 Task: Compose and send an email with a subject, message, and attachment to specified recipients.
Action: Mouse moved to (153, 189)
Screenshot: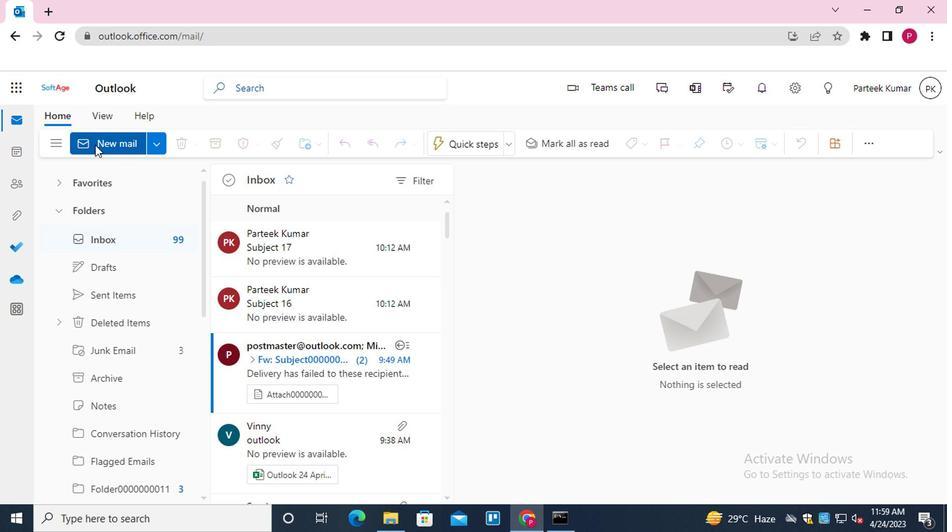 
Action: Mouse pressed left at (153, 189)
Screenshot: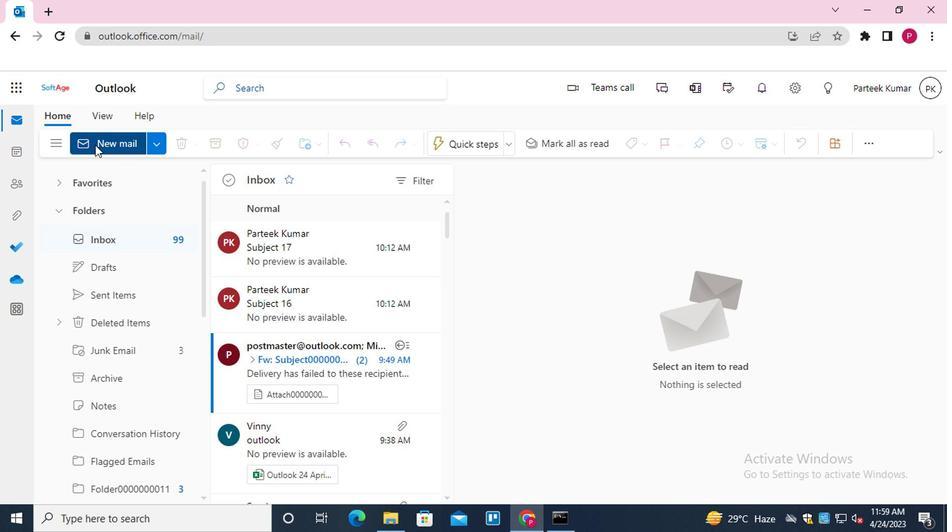 
Action: Mouse moved to (502, 243)
Screenshot: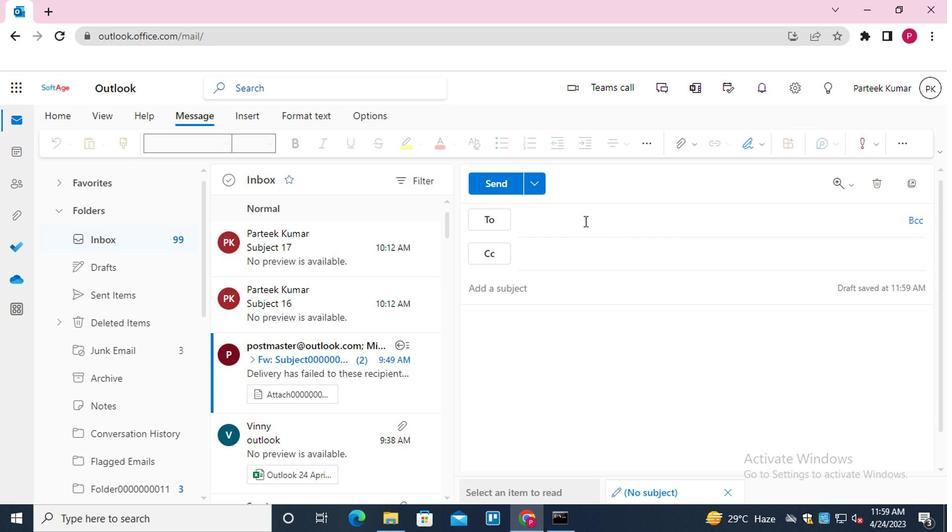
Action: Mouse pressed left at (502, 243)
Screenshot: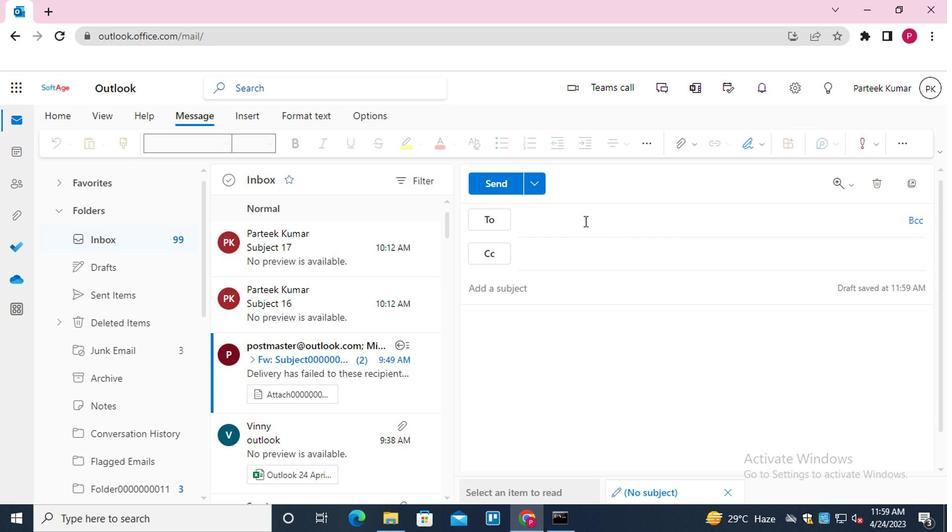 
Action: Mouse moved to (502, 288)
Screenshot: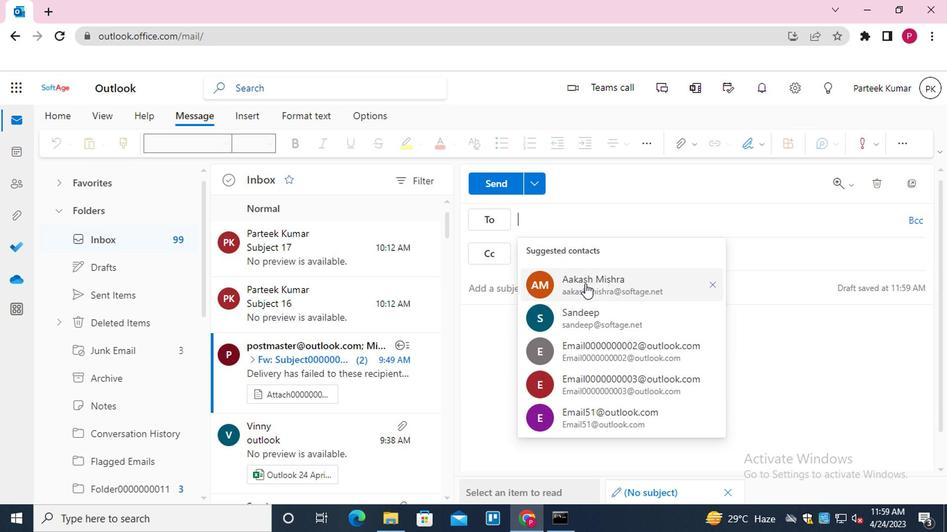 
Action: Mouse pressed left at (502, 288)
Screenshot: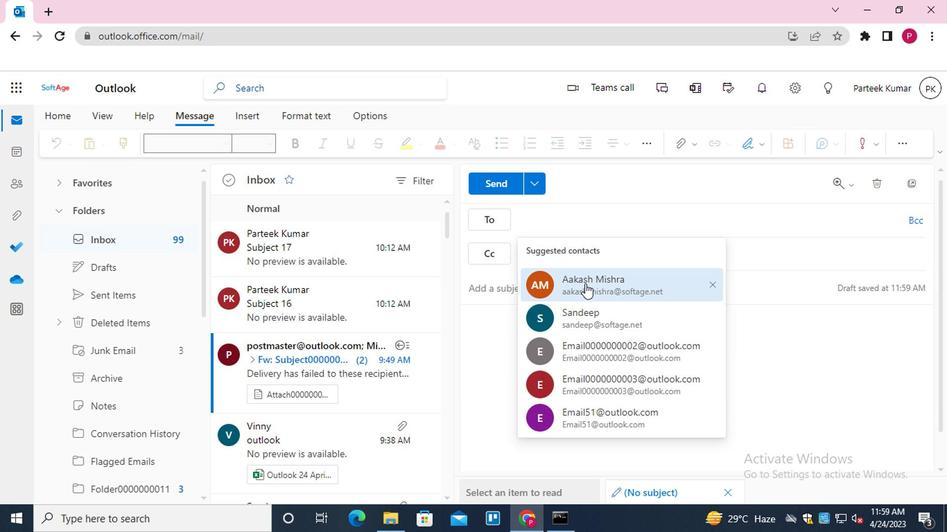 
Action: Mouse moved to (443, 332)
Screenshot: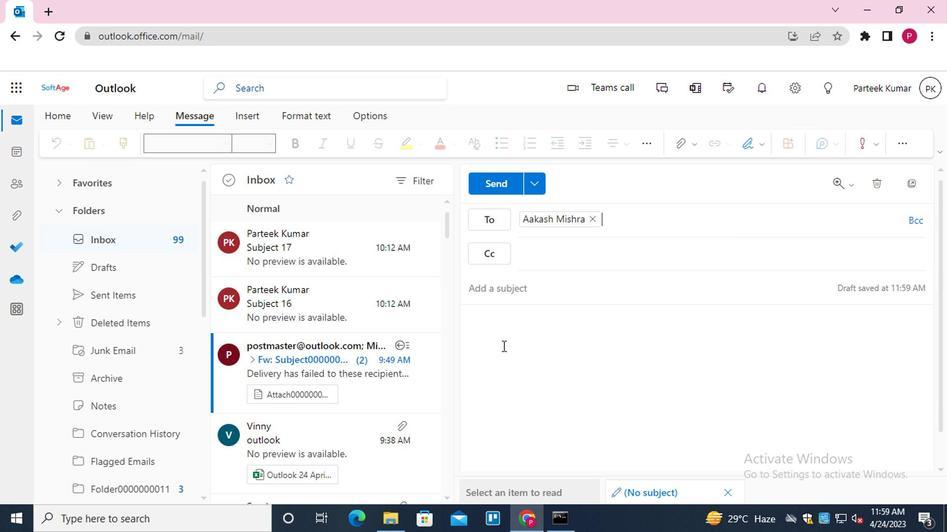 
Action: Mouse pressed left at (443, 332)
Screenshot: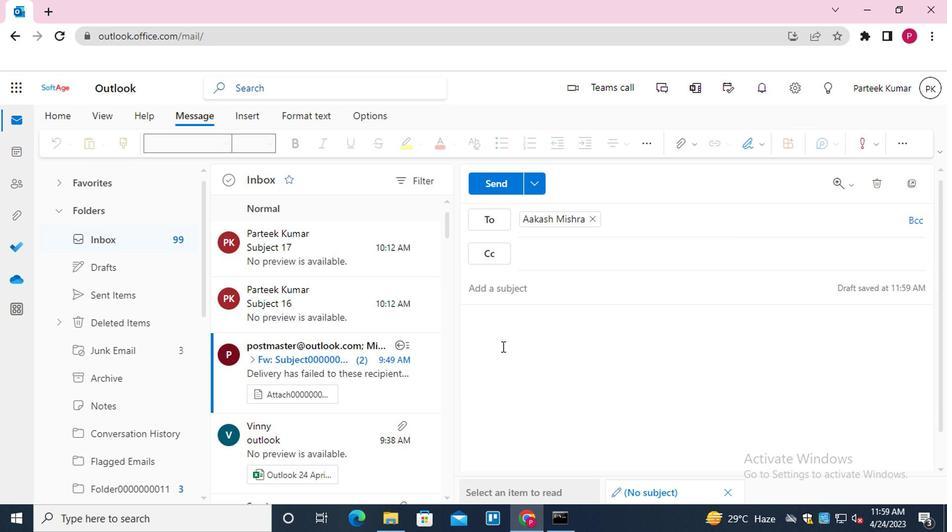 
Action: Mouse moved to (613, 188)
Screenshot: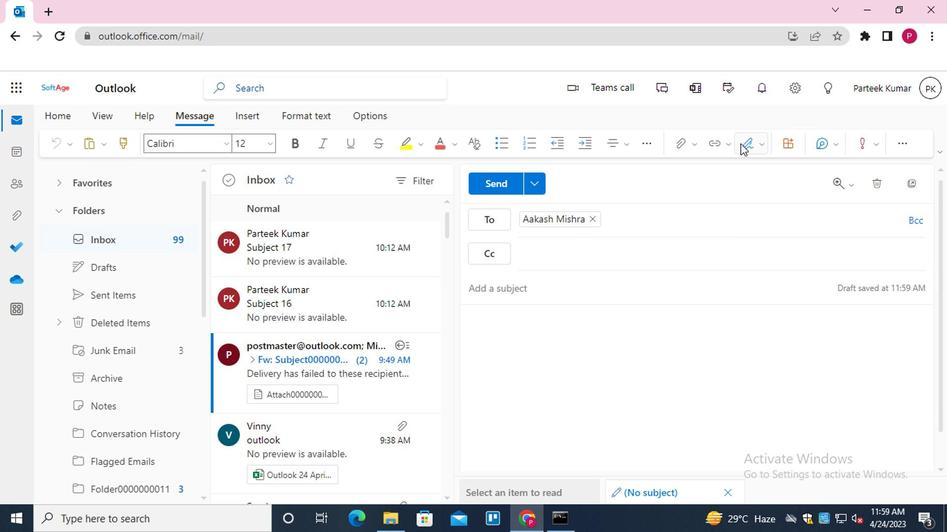 
Action: Mouse pressed left at (613, 188)
Screenshot: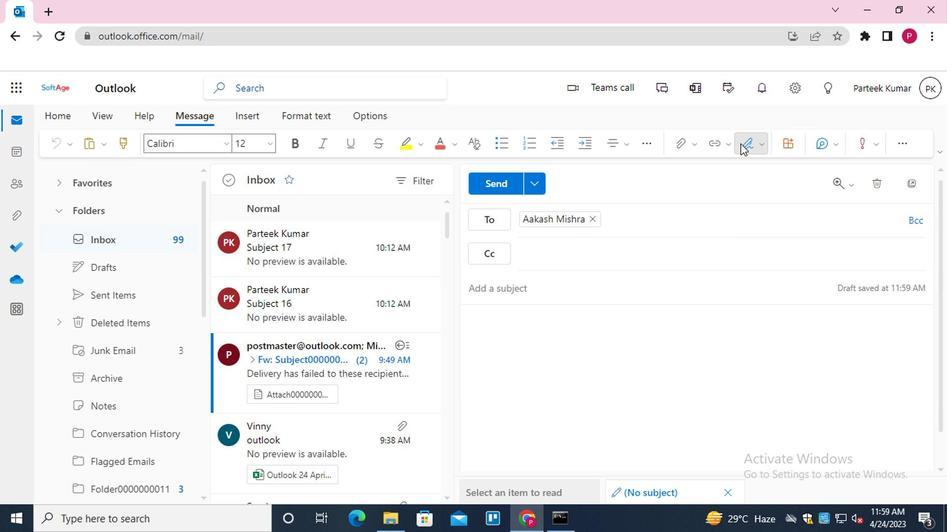 
Action: Mouse moved to (599, 211)
Screenshot: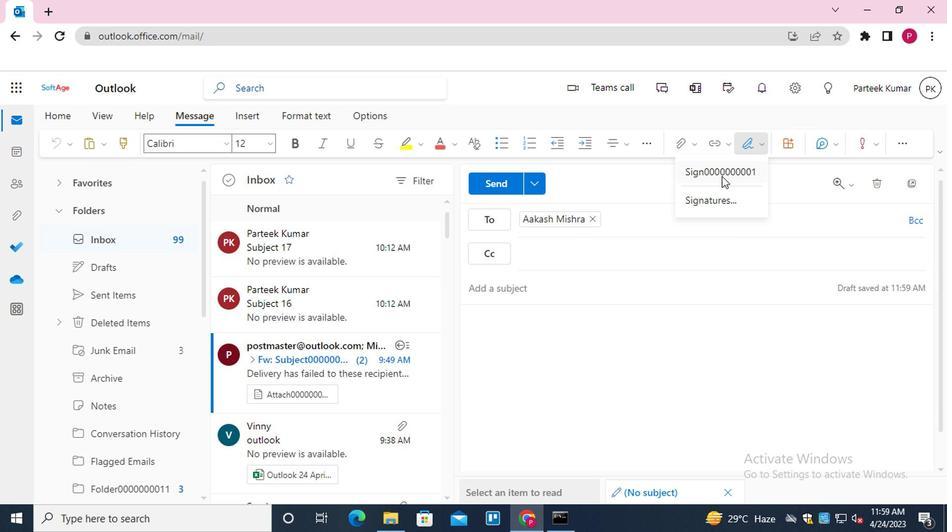 
Action: Mouse pressed left at (599, 211)
Screenshot: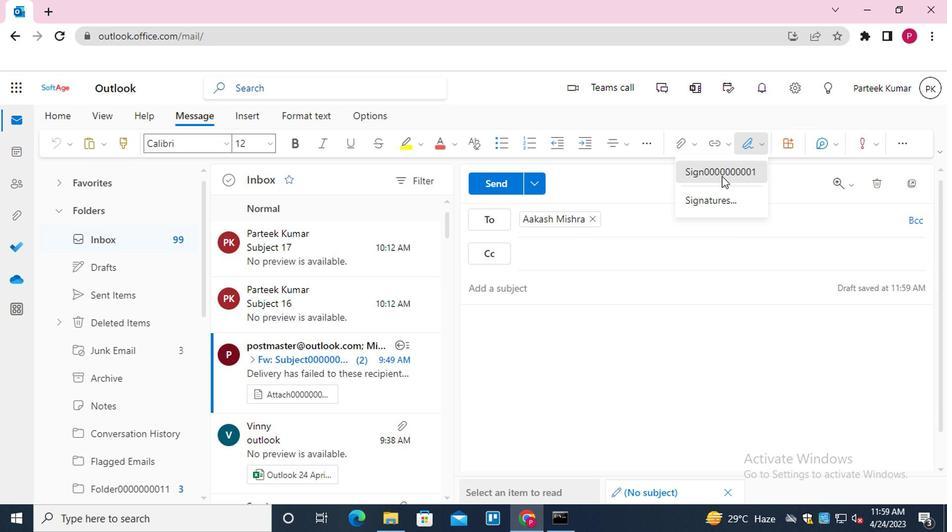 
Action: Mouse moved to (519, 292)
Screenshot: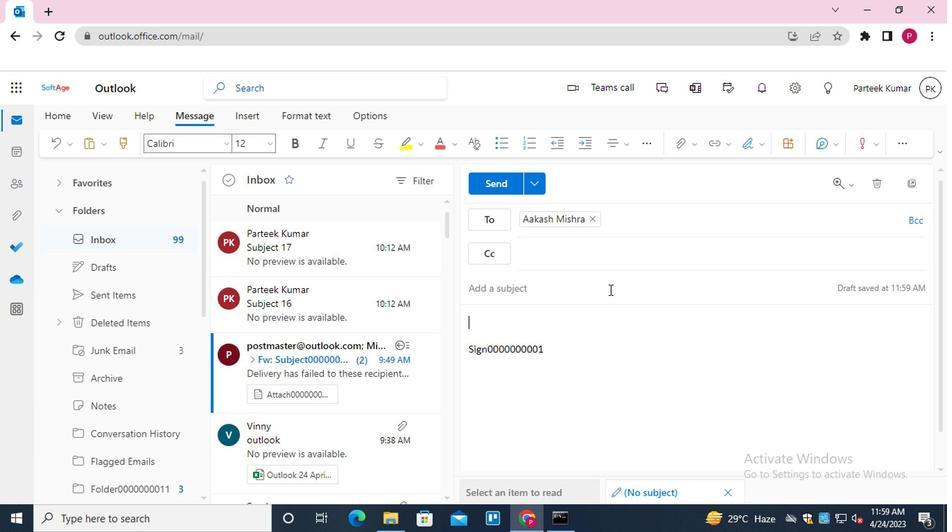 
Action: Mouse pressed left at (519, 292)
Screenshot: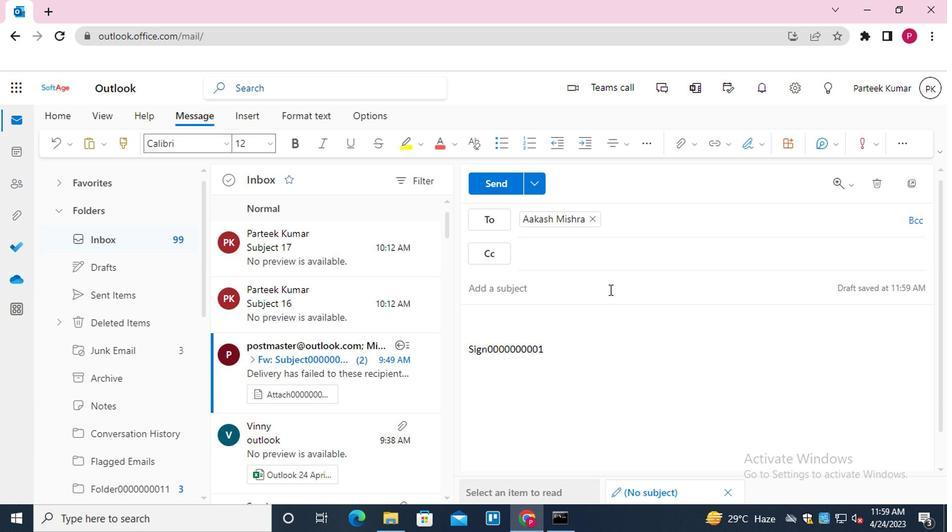 
Action: Key pressed <Key.shift>SUBJECT0000000021
Screenshot: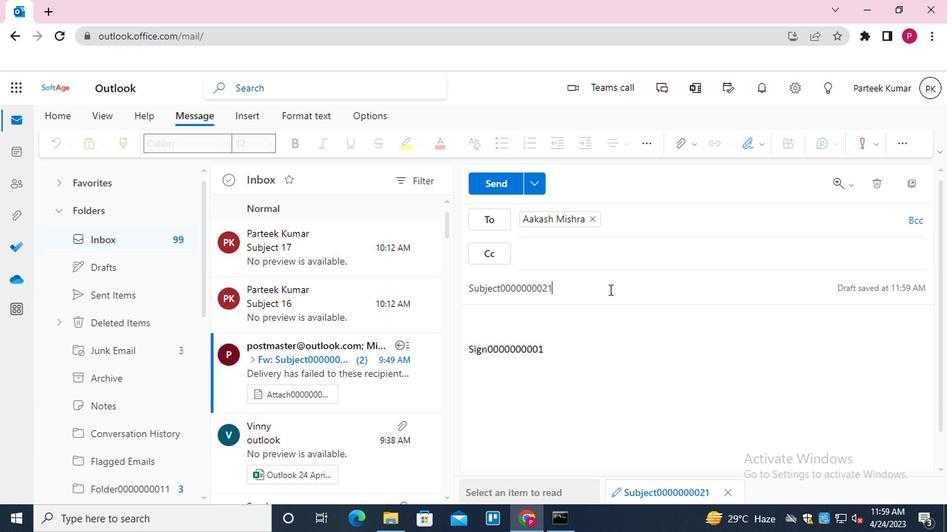 
Action: Mouse moved to (471, 326)
Screenshot: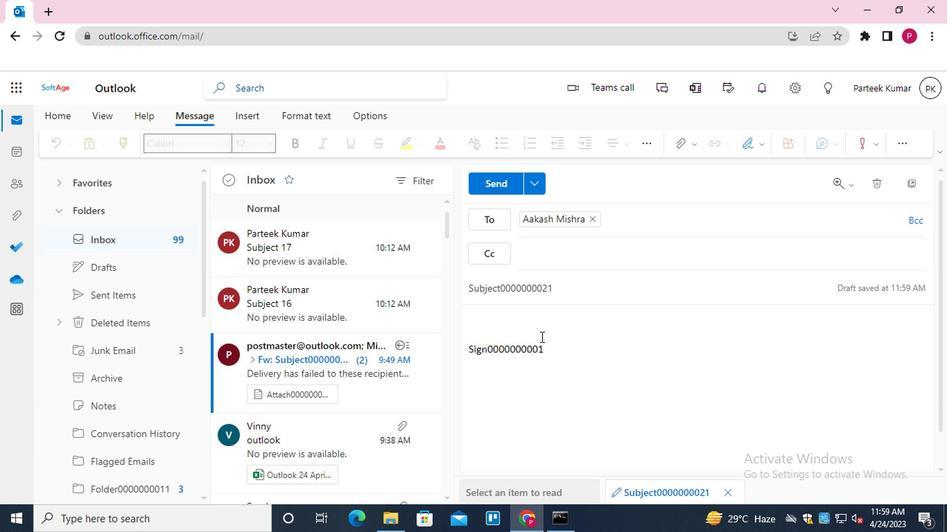 
Action: Mouse pressed left at (471, 326)
Screenshot: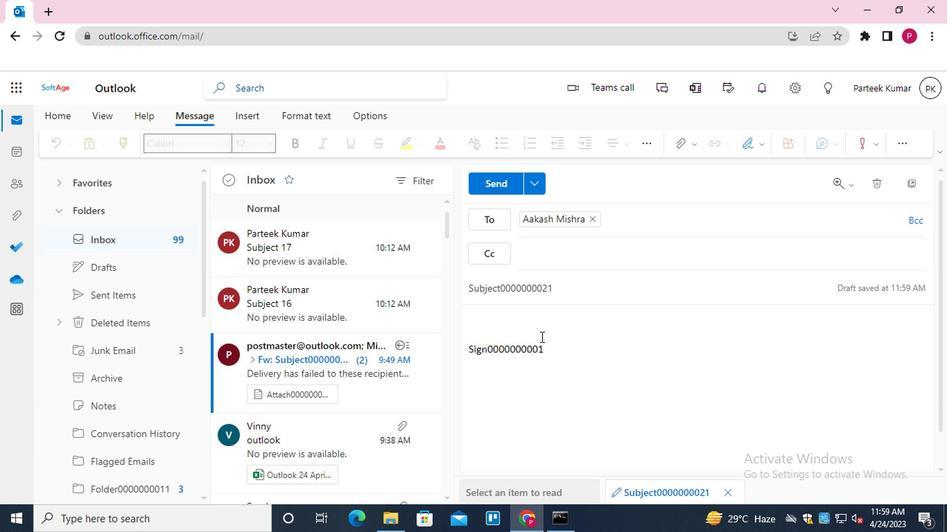 
Action: Key pressed <Key.shift><Key.shift_r><Key.shift>MESSAGE0000000021
Screenshot: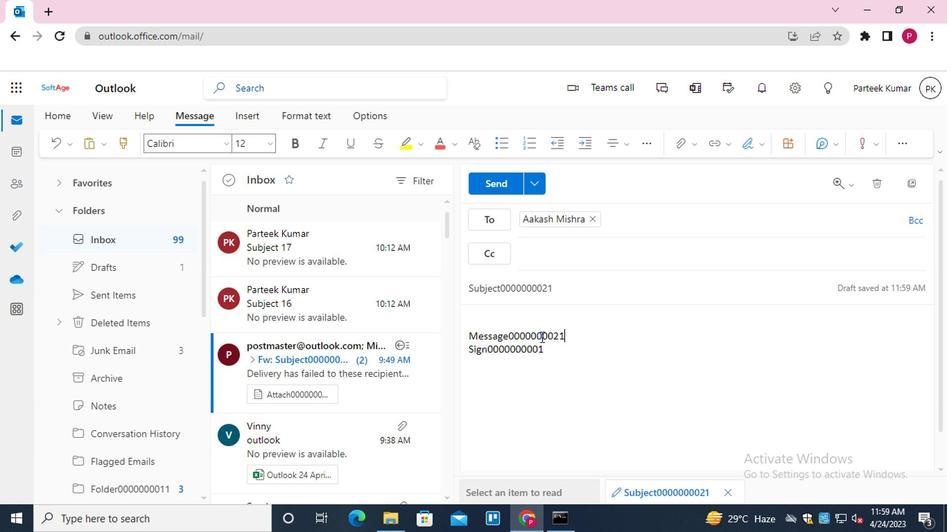 
Action: Mouse moved to (574, 186)
Screenshot: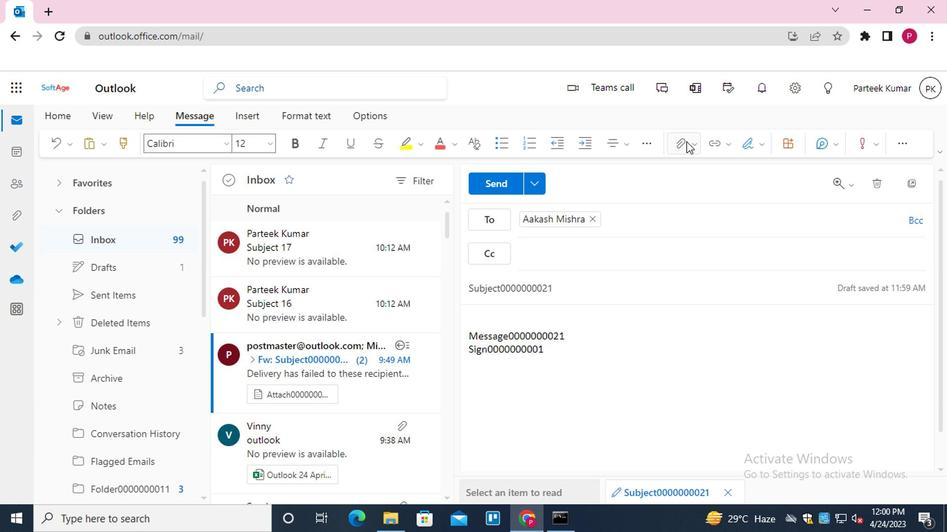 
Action: Mouse pressed left at (574, 186)
Screenshot: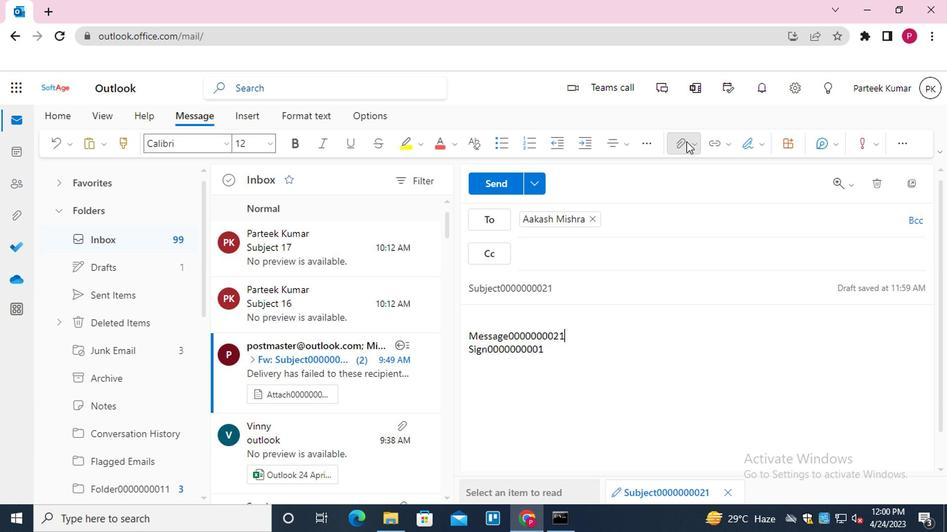 
Action: Mouse moved to (521, 206)
Screenshot: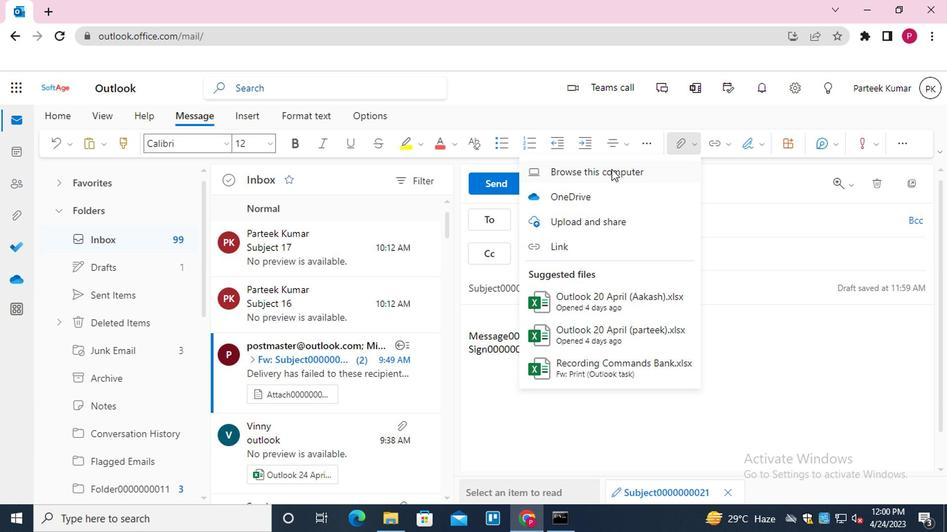 
Action: Mouse pressed left at (521, 206)
Screenshot: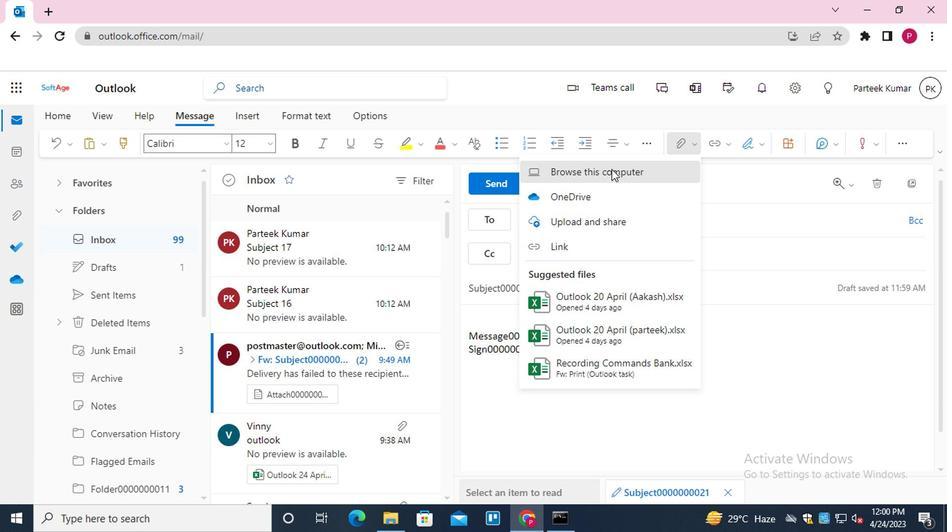 
Action: Mouse moved to (251, 154)
Screenshot: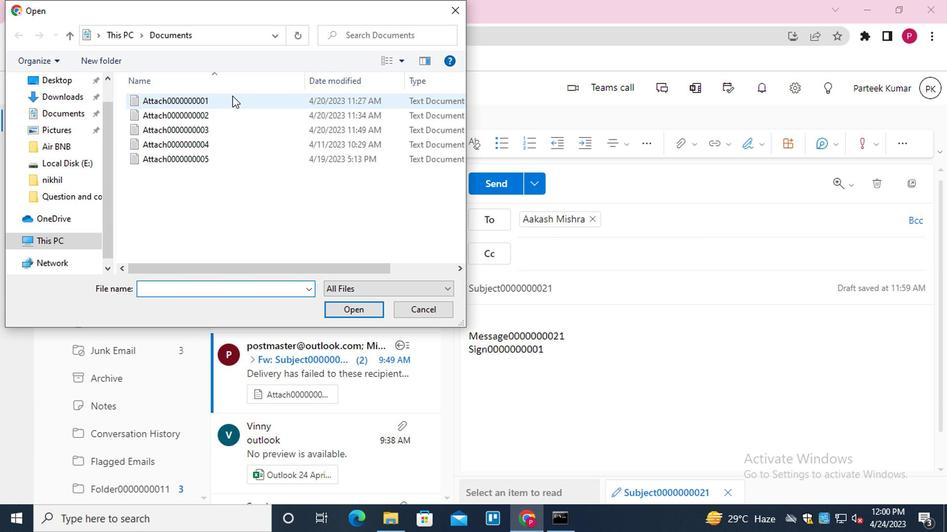 
Action: Mouse pressed left at (251, 154)
Screenshot: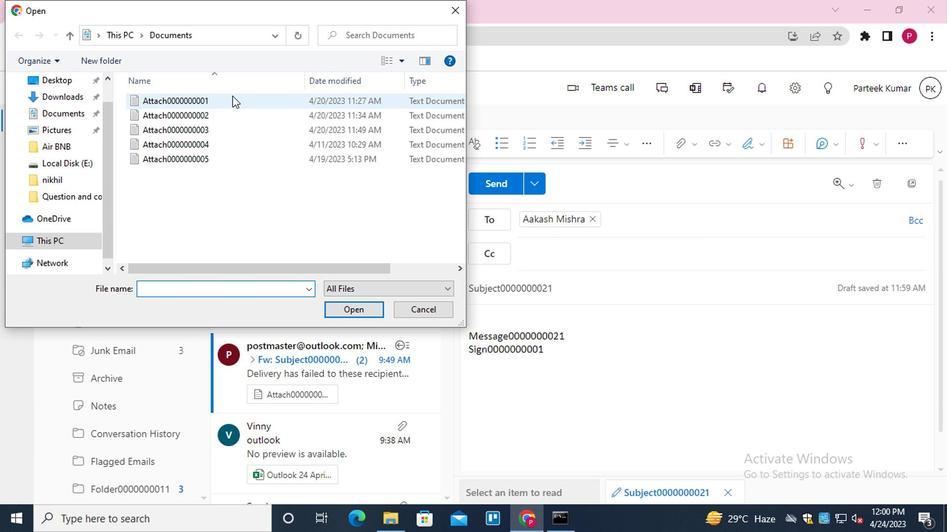 
Action: Mouse moved to (333, 305)
Screenshot: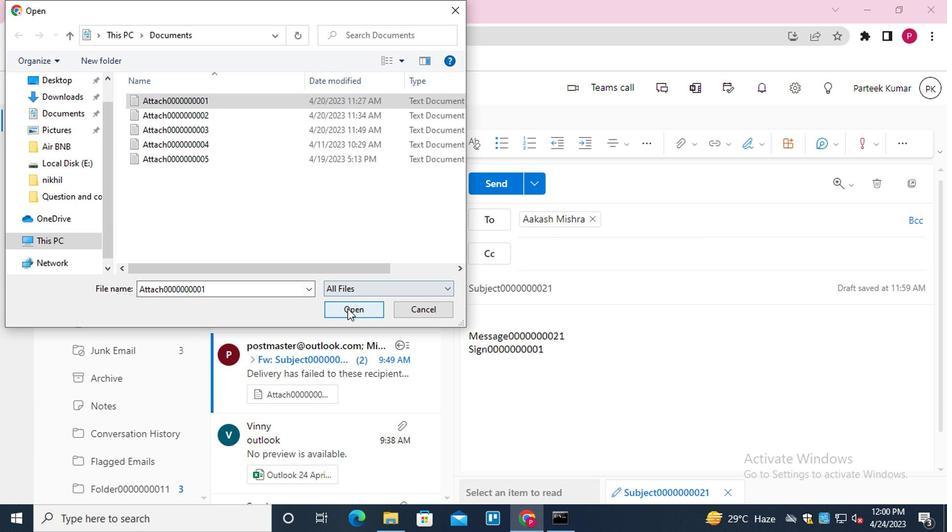 
Action: Mouse pressed left at (333, 305)
Screenshot: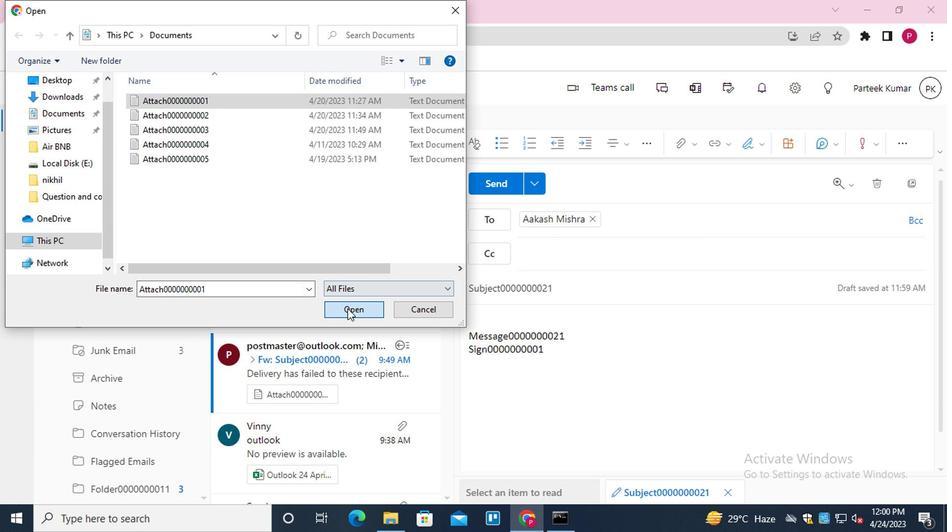 
Action: Mouse moved to (437, 218)
Screenshot: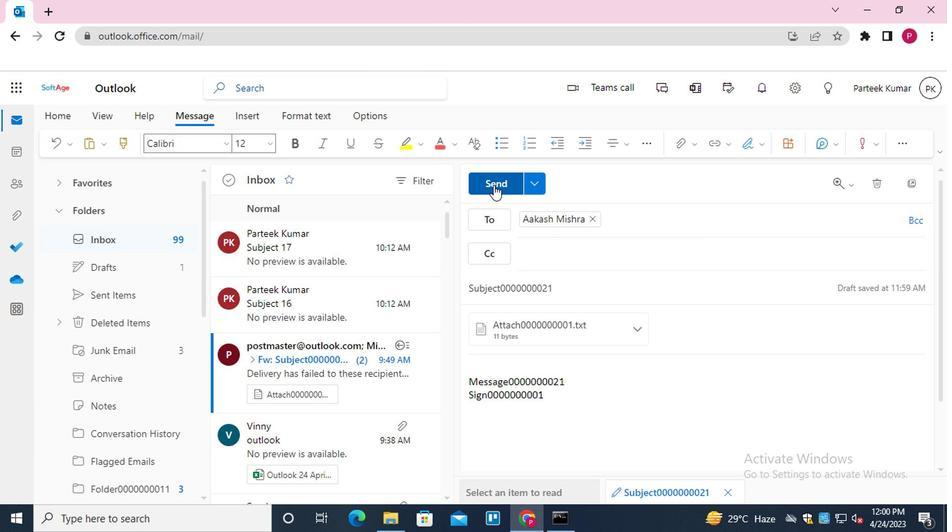 
Action: Mouse pressed left at (437, 218)
Screenshot: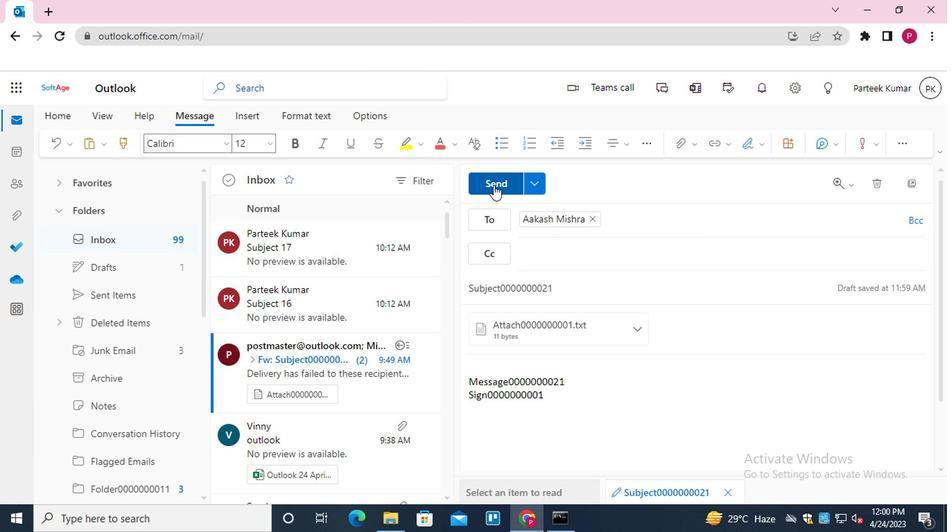 
Action: Mouse moved to (150, 188)
Screenshot: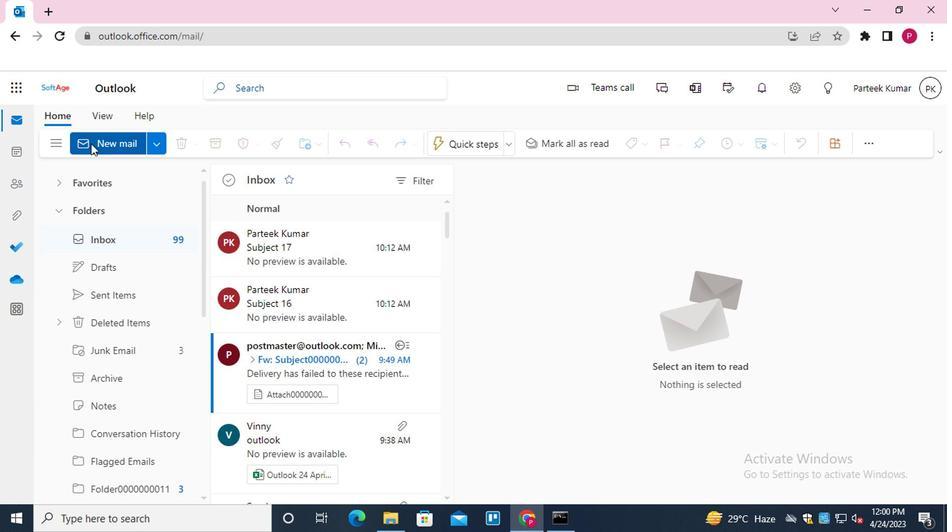 
Action: Mouse pressed left at (150, 188)
Screenshot: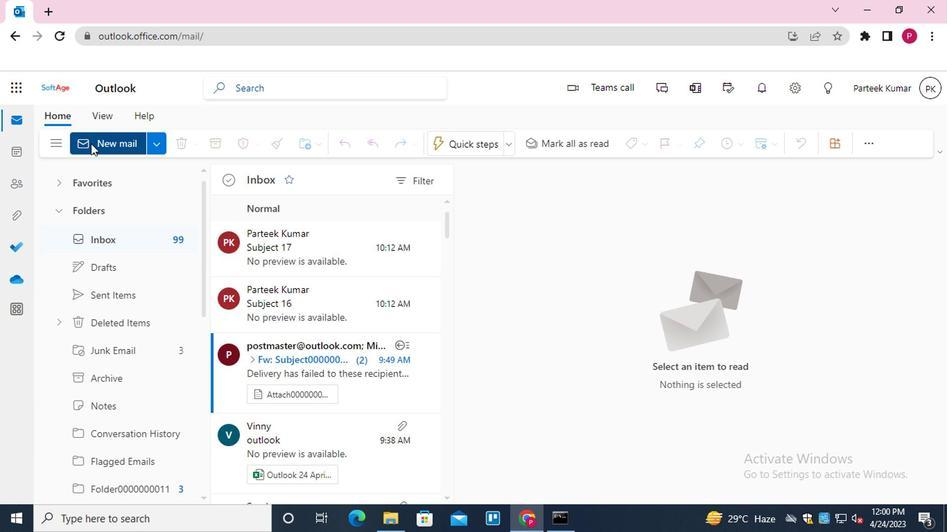 
Action: Mouse moved to (442, 318)
Screenshot: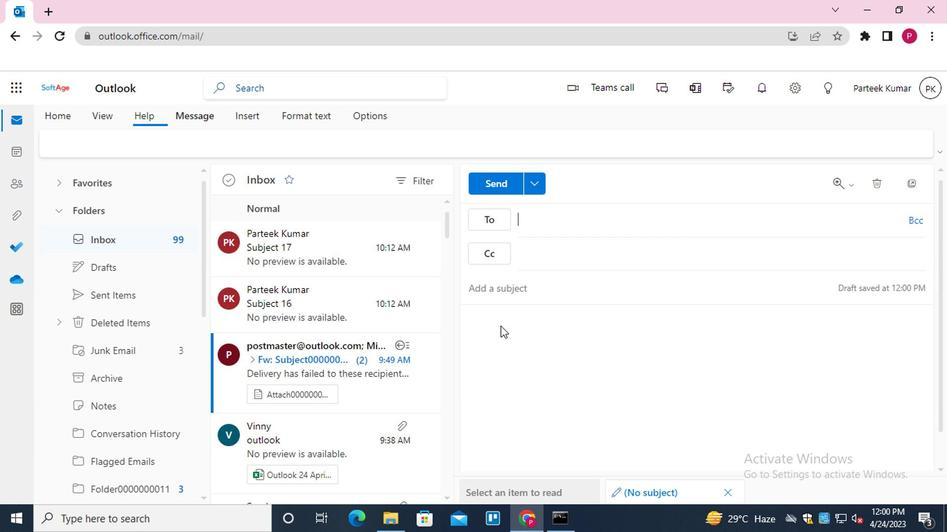 
Action: Mouse pressed left at (442, 318)
Screenshot: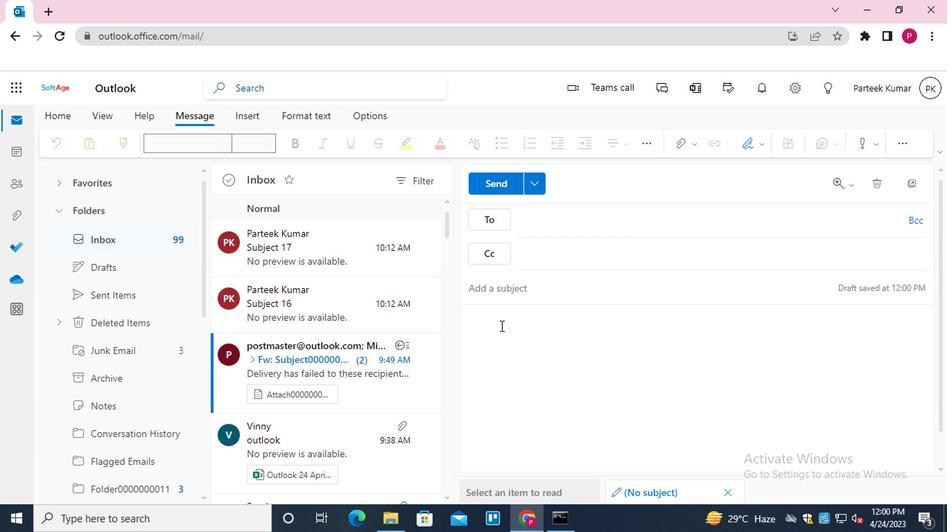 
Action: Mouse moved to (615, 190)
Screenshot: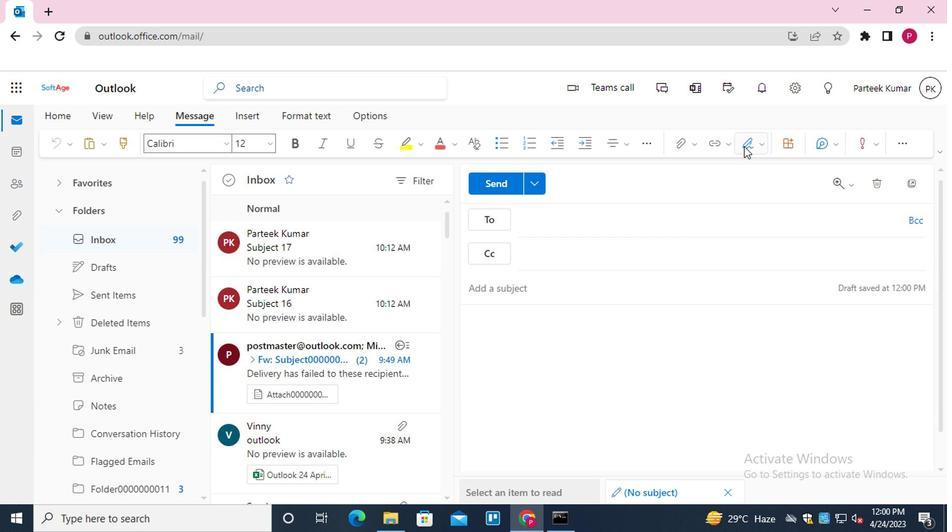 
Action: Mouse pressed left at (615, 190)
Screenshot: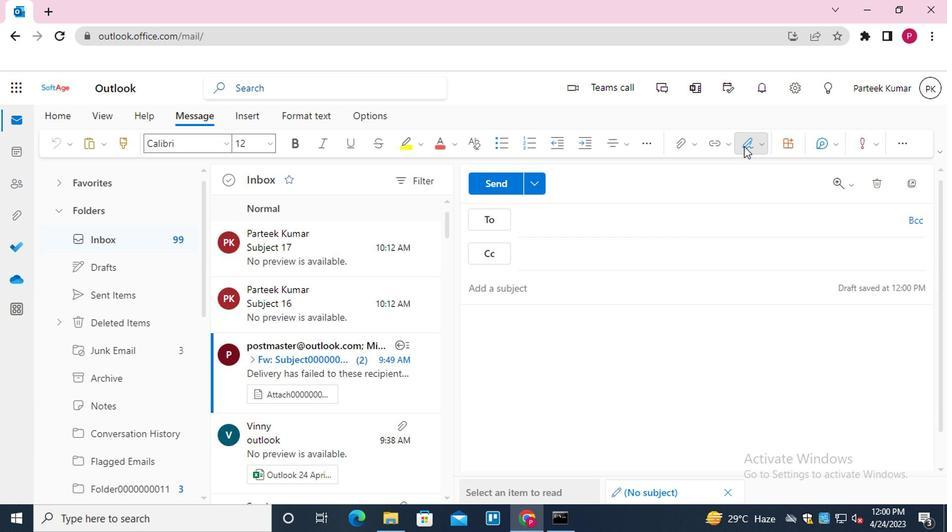
Action: Mouse moved to (608, 209)
Screenshot: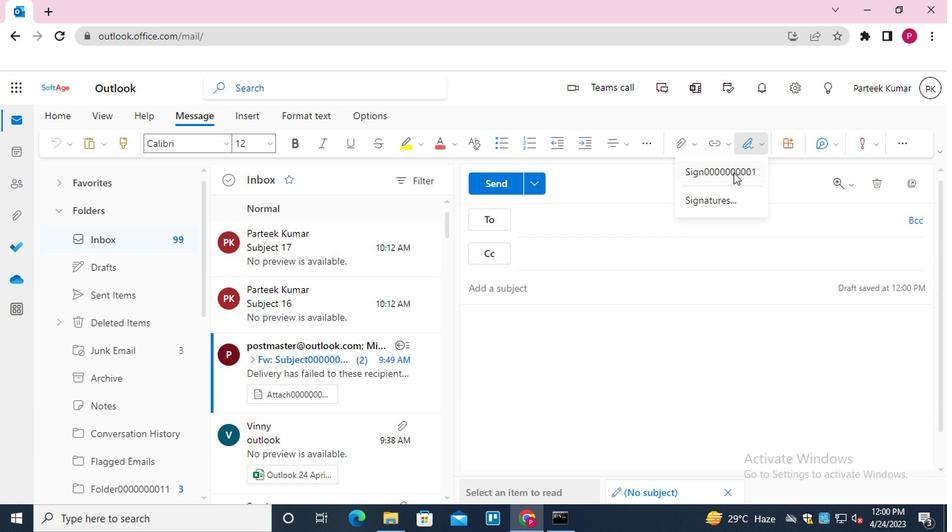 
Action: Mouse pressed left at (608, 209)
Screenshot: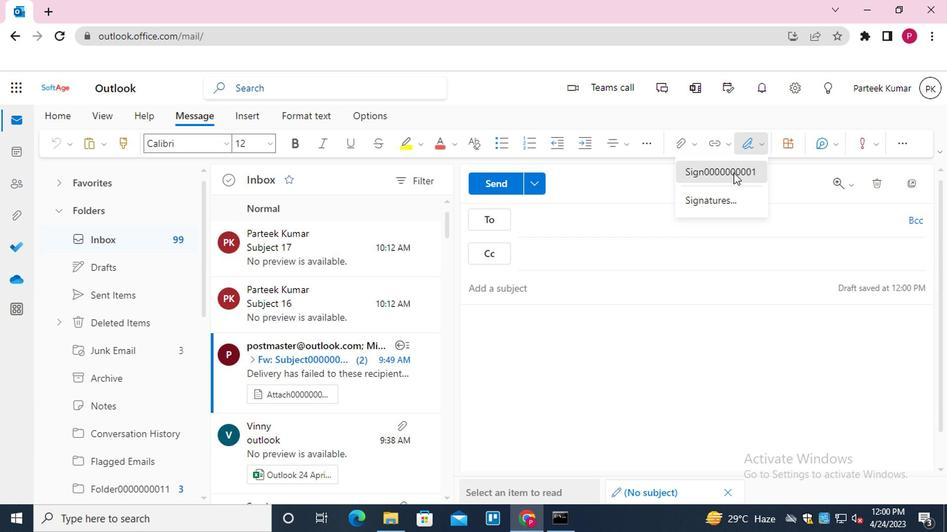 
Action: Mouse moved to (506, 238)
Screenshot: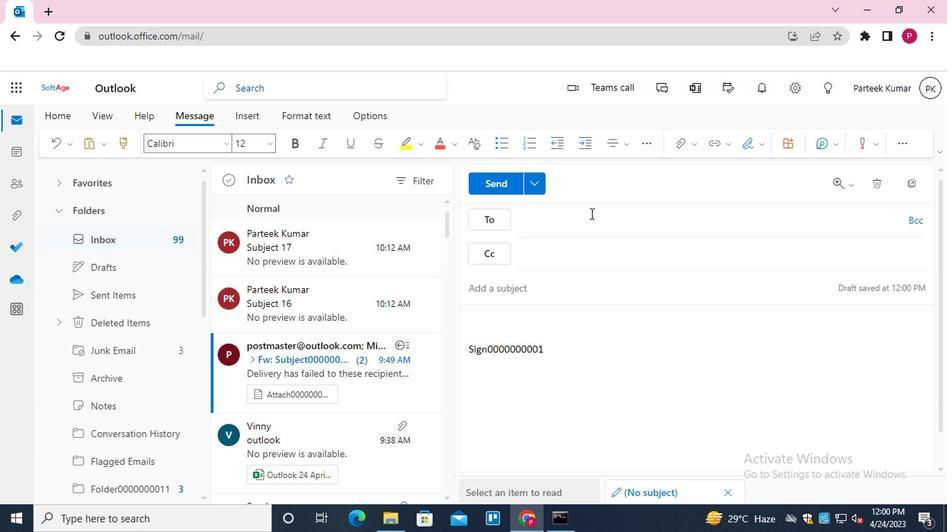 
Action: Mouse pressed left at (506, 238)
Screenshot: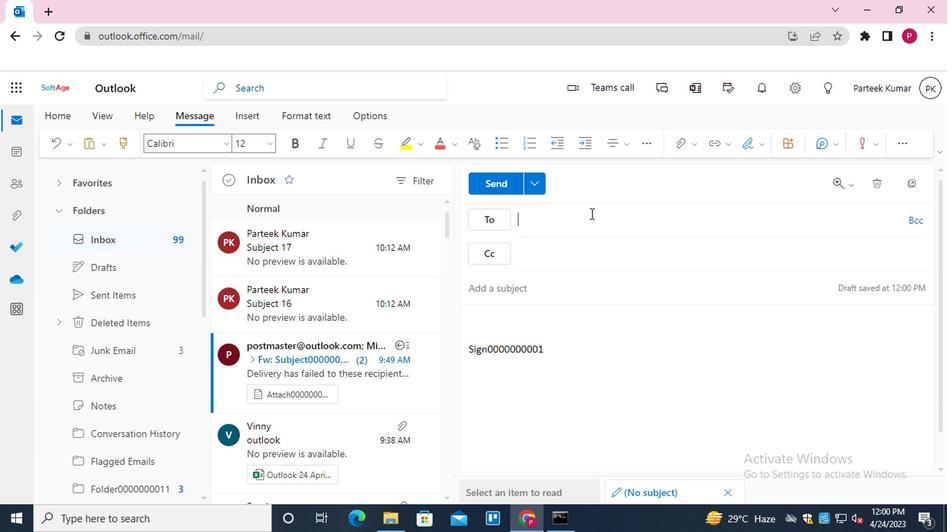 
Action: Mouse moved to (520, 284)
Screenshot: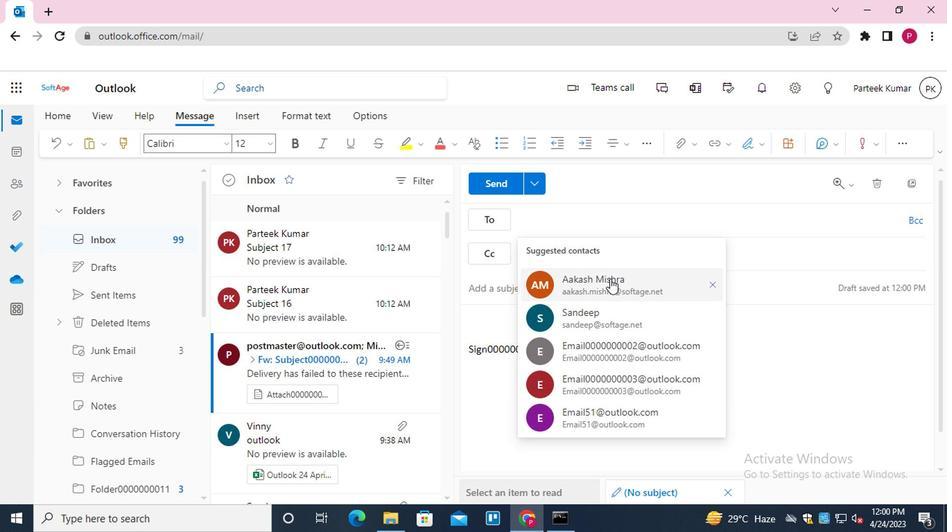 
Action: Mouse pressed left at (520, 284)
Screenshot: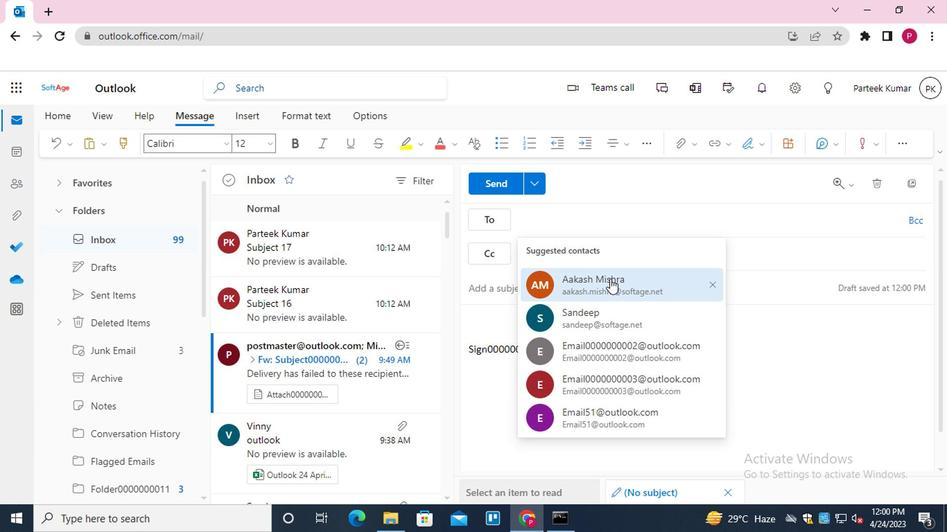 
Action: Mouse moved to (520, 284)
Screenshot: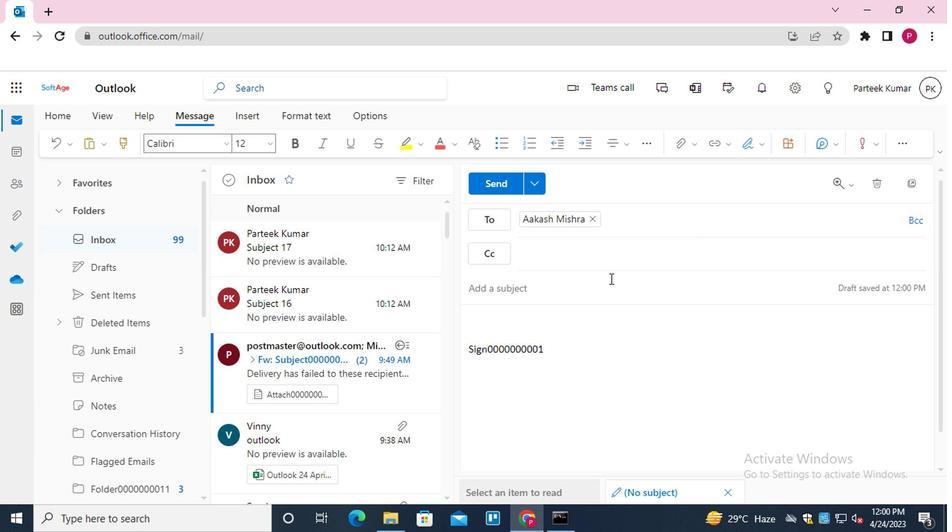 
Action: Key pressed <Key.shift>EMAIL0000000002<Key.enter><Key.shift><Key.shift>EMAIL0000000003<Key.enter>
Screenshot: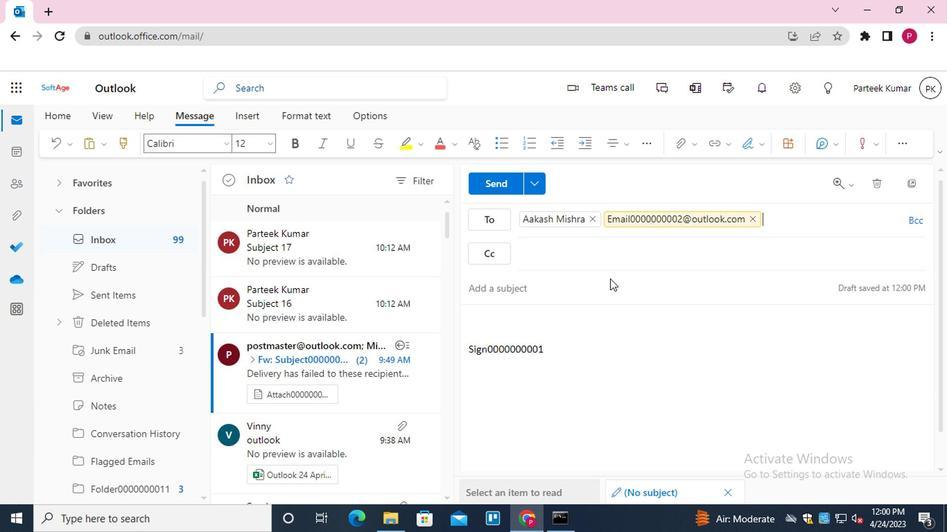 
Action: Mouse moved to (457, 299)
Screenshot: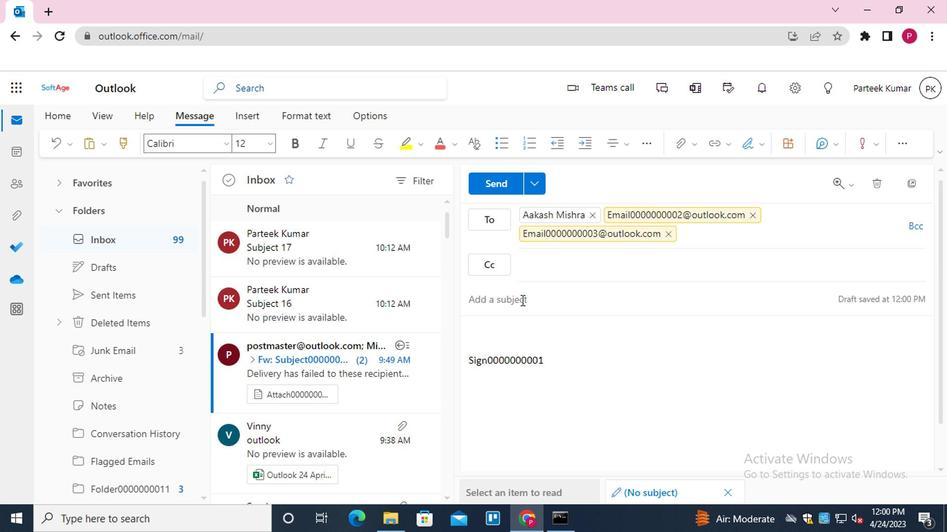 
Action: Mouse pressed left at (457, 299)
Screenshot: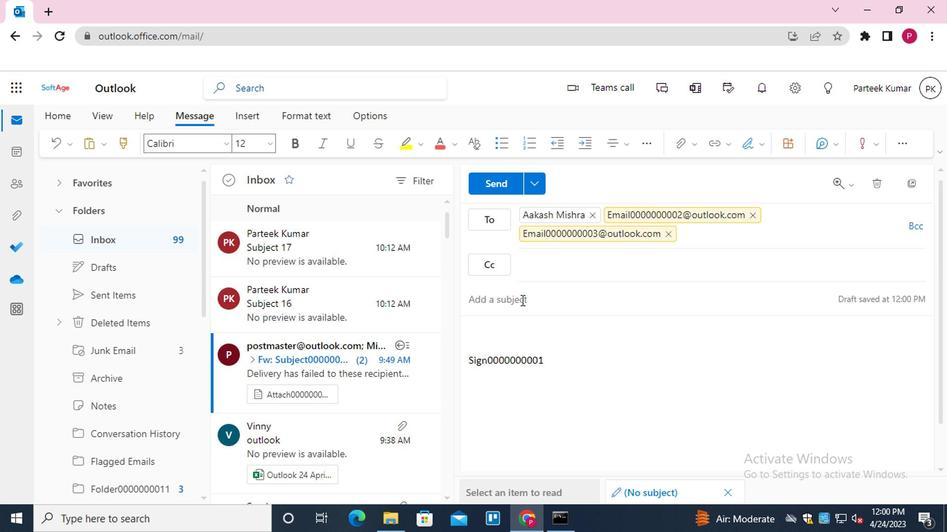 
Action: Key pressed <Key.shift>SUBJECT0000000022<Key.enter>
Screenshot: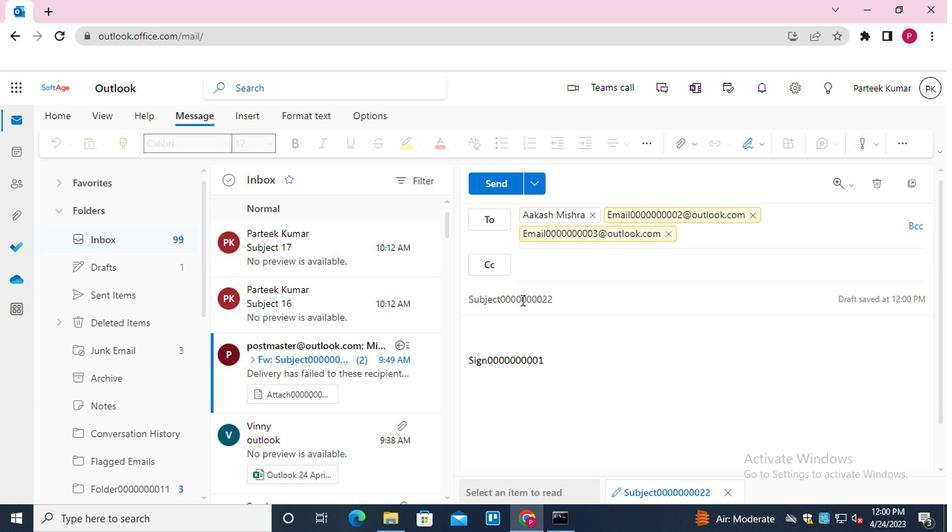 
Action: Mouse moved to (423, 331)
Screenshot: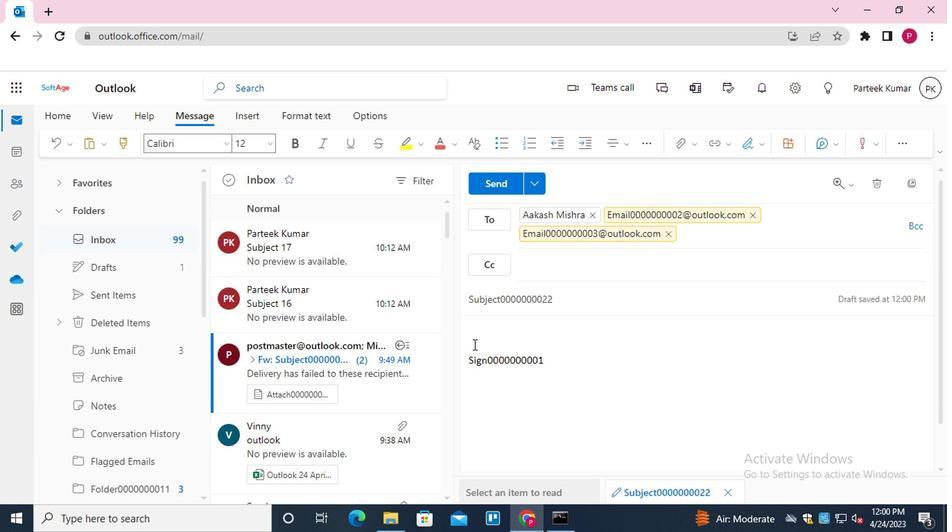 
Action: Mouse pressed left at (423, 331)
Screenshot: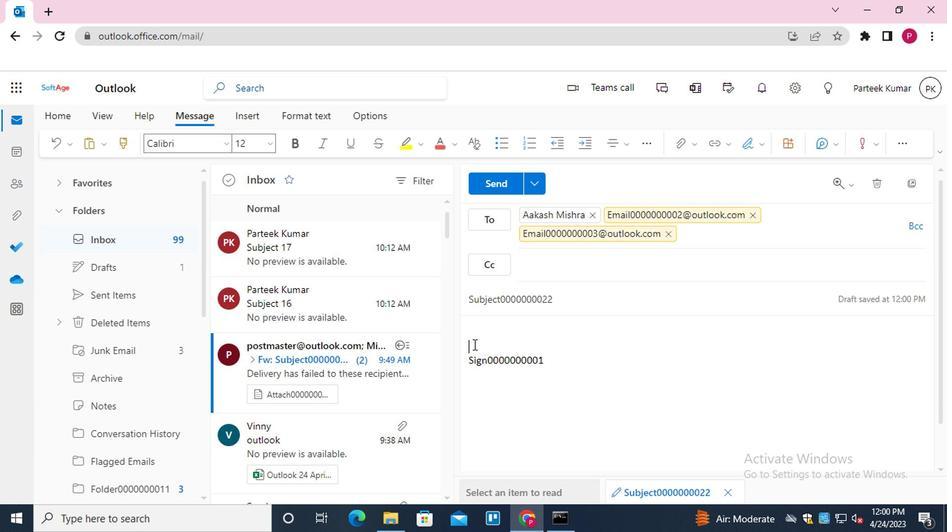 
Action: Mouse moved to (421, 325)
Screenshot: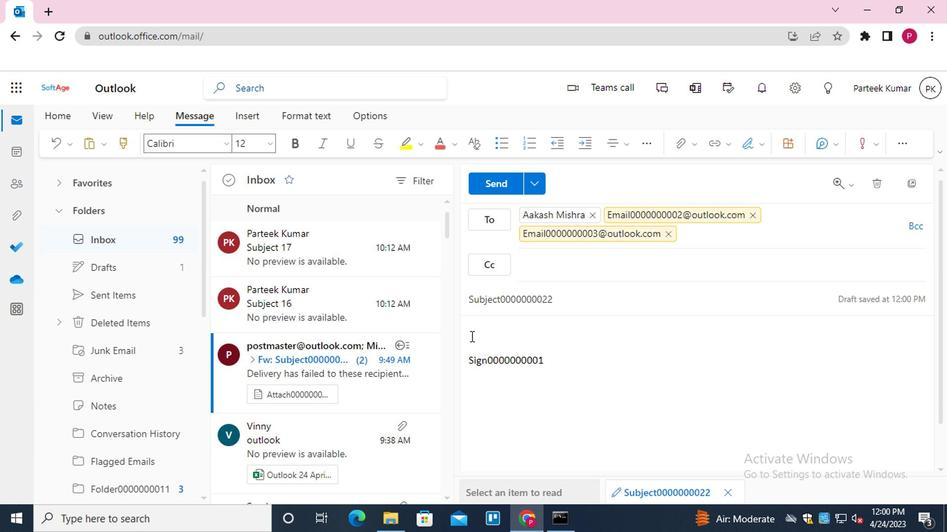 
Action: Mouse pressed left at (421, 325)
Screenshot: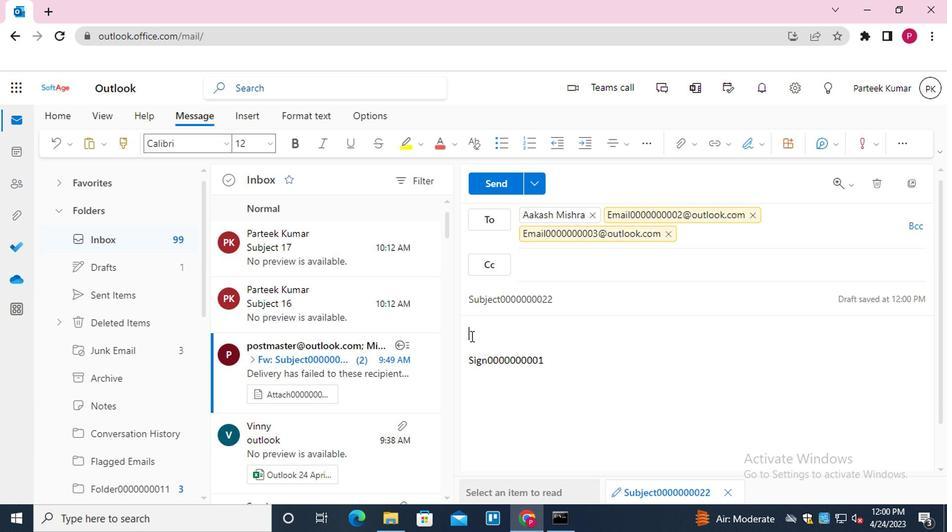 
Action: Mouse moved to (417, 330)
Screenshot: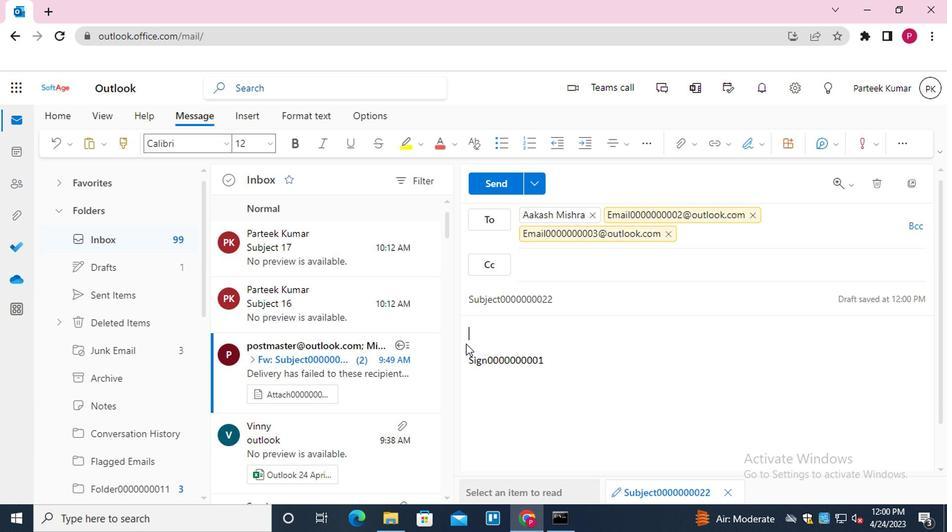 
Action: Mouse pressed left at (417, 330)
Screenshot: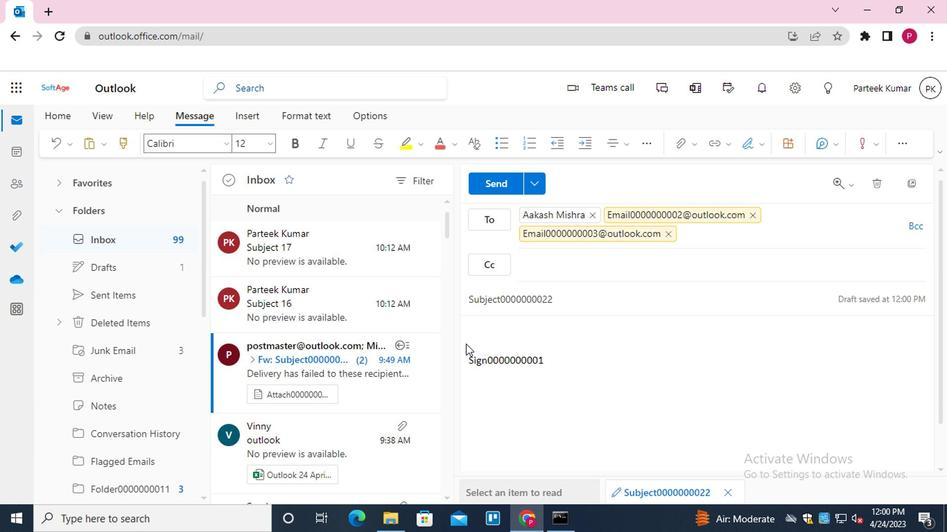 
Action: Mouse moved to (421, 331)
Screenshot: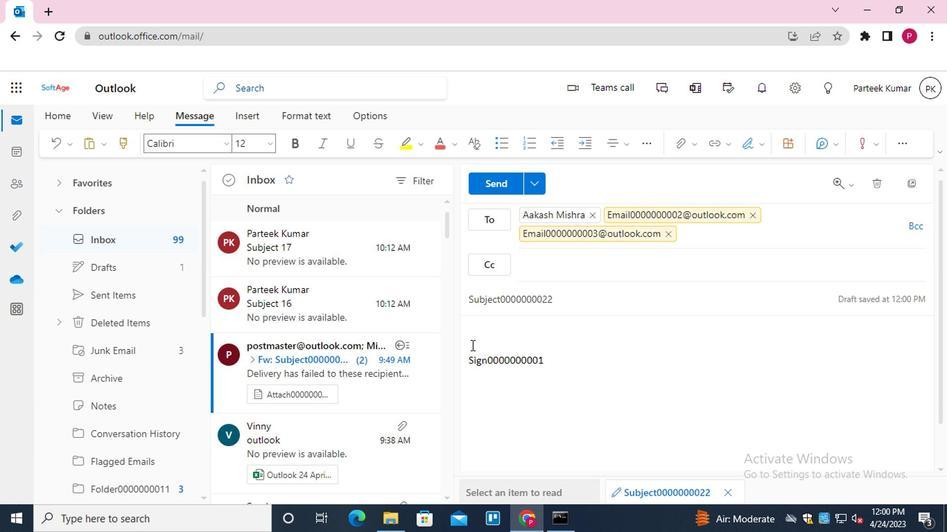 
Action: Mouse pressed left at (421, 331)
Screenshot: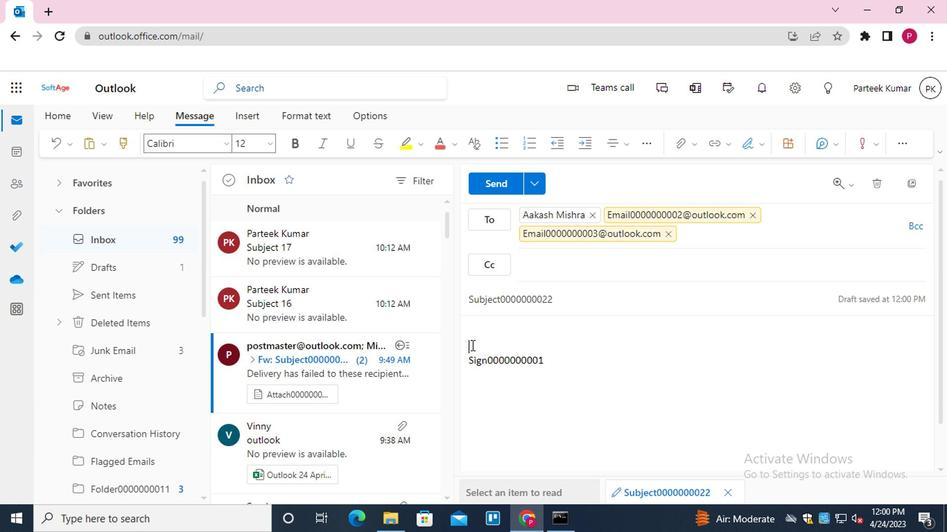 
Action: Mouse moved to (469, 325)
Screenshot: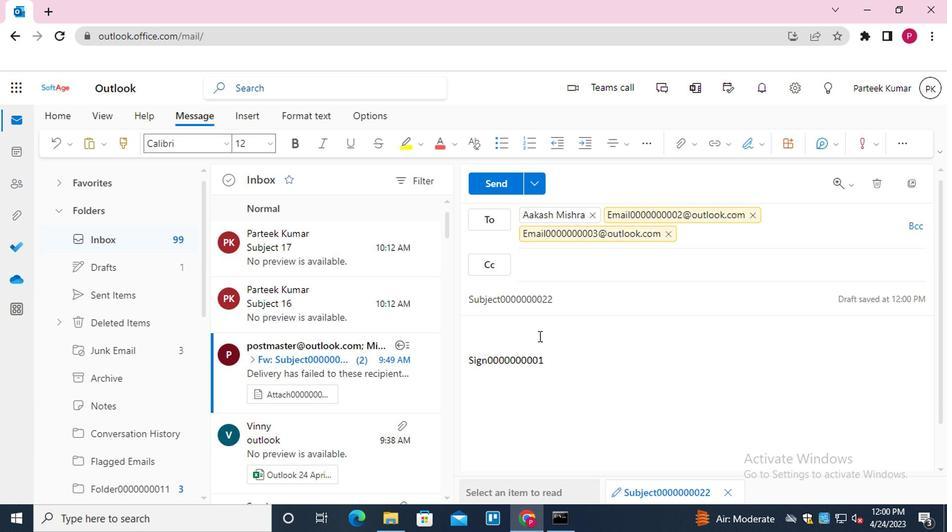 
Action: Key pressed <Key.shift>MESSAGE0000000023
Screenshot: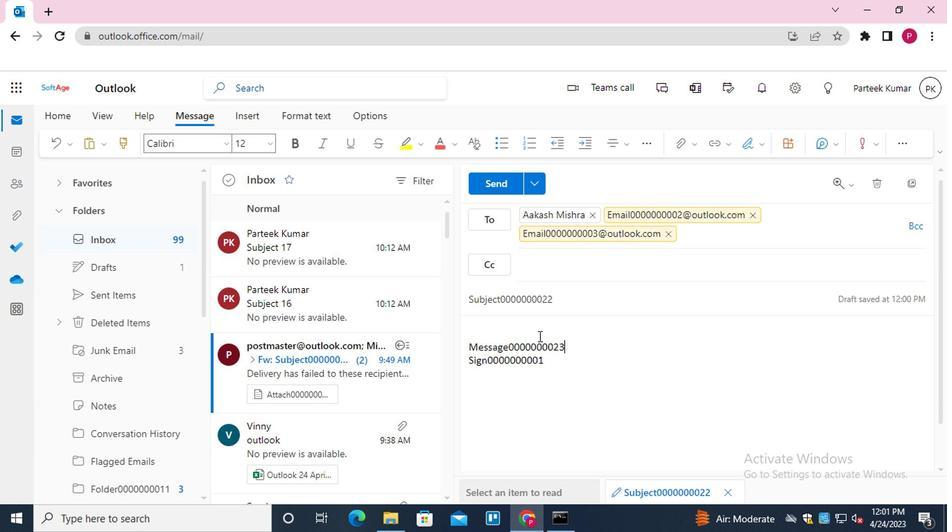 
Action: Mouse moved to (570, 188)
Screenshot: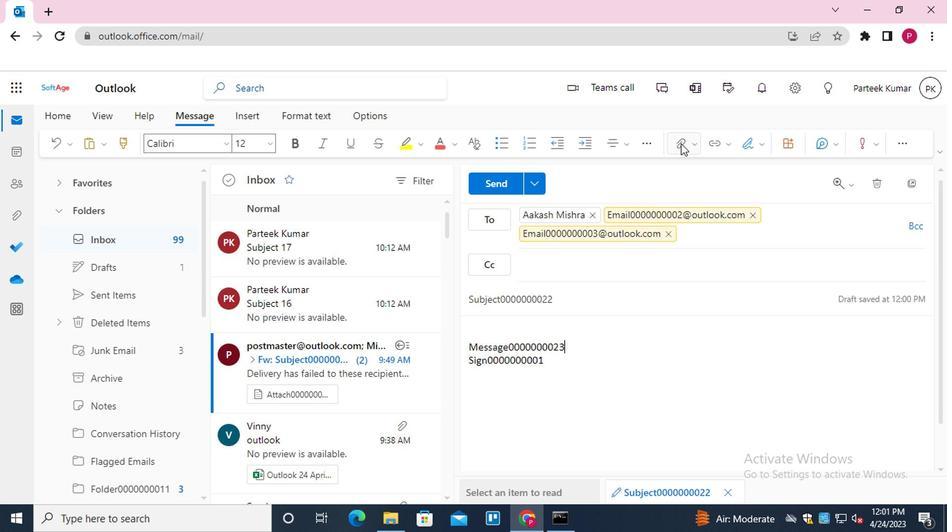
Action: Mouse pressed left at (570, 188)
Screenshot: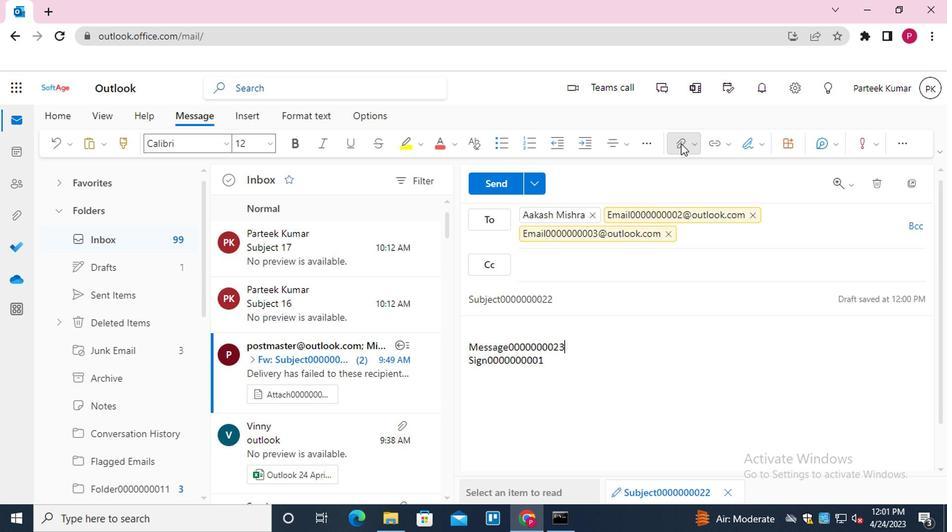 
Action: Mouse moved to (530, 209)
Screenshot: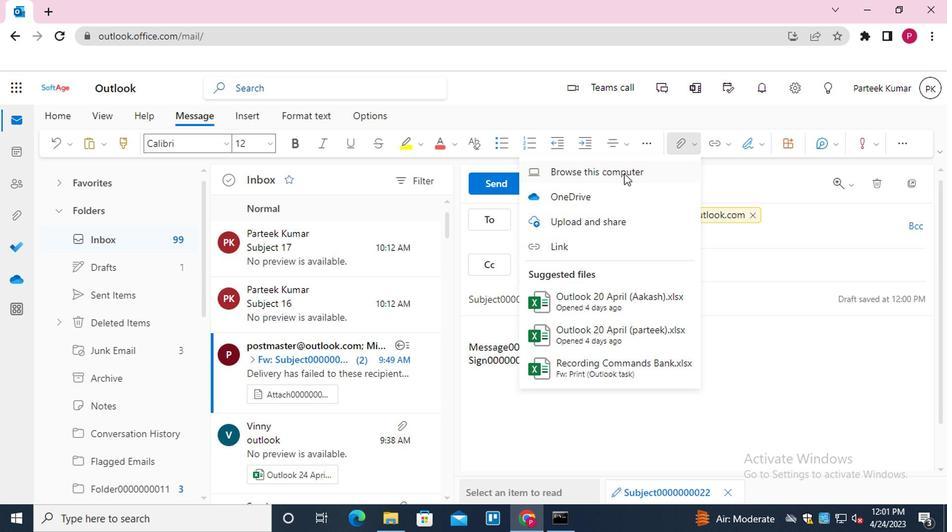 
Action: Mouse pressed left at (530, 209)
Screenshot: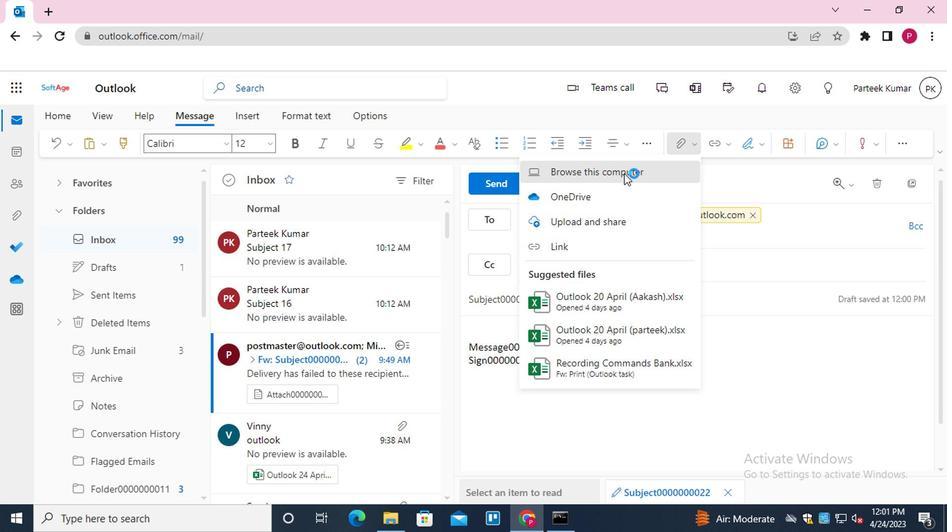 
Action: Mouse moved to (222, 157)
Screenshot: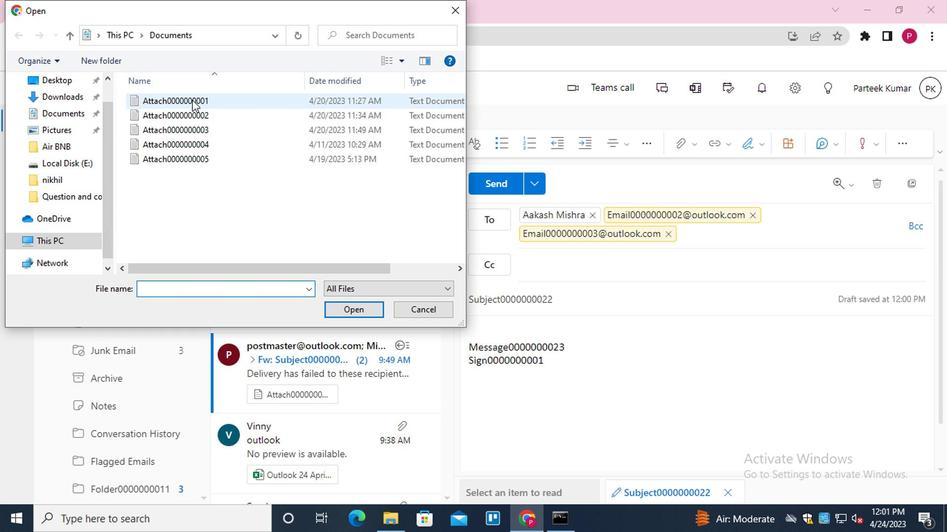 
Action: Mouse pressed left at (222, 157)
Screenshot: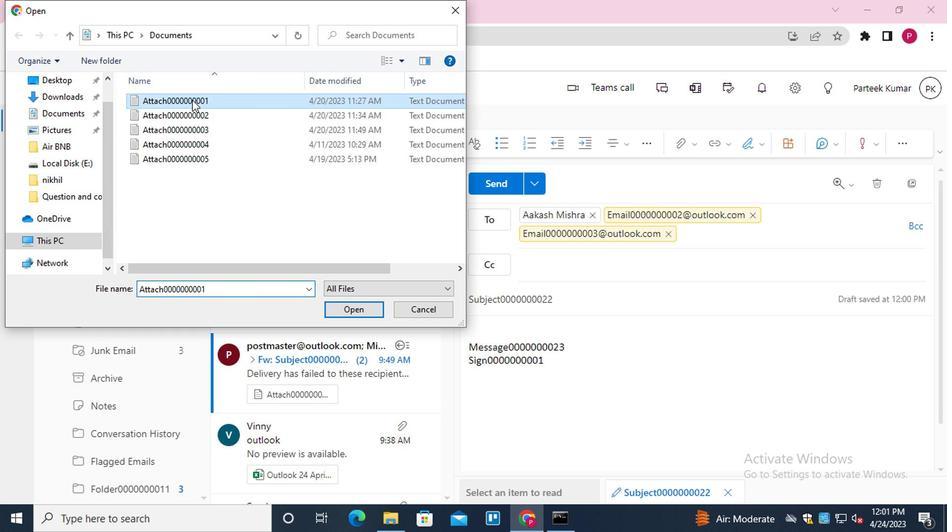 
Action: Mouse moved to (334, 305)
Screenshot: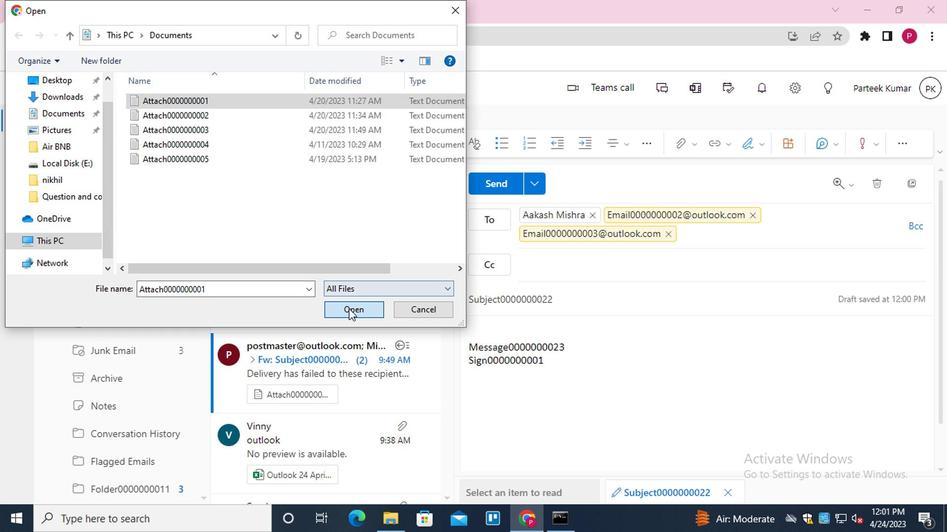 
Action: Mouse pressed left at (334, 305)
Screenshot: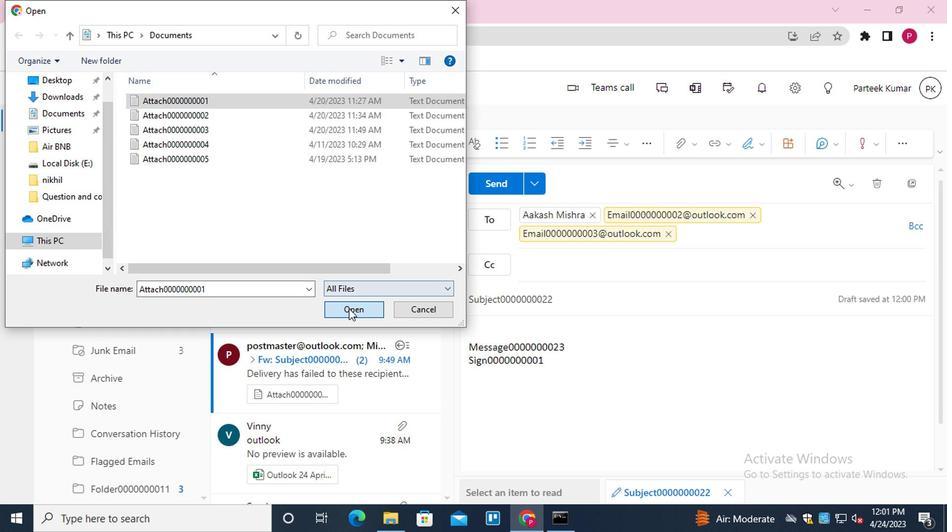 
Action: Mouse moved to (437, 220)
Screenshot: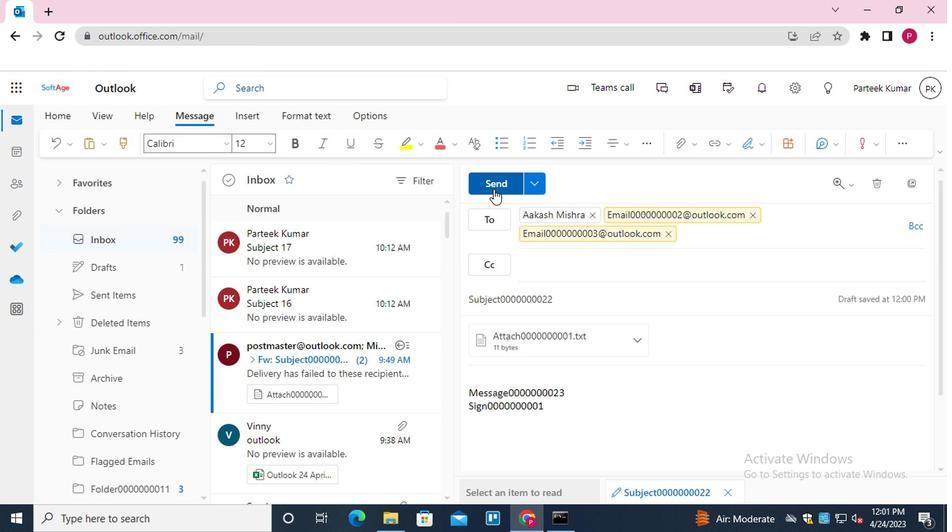 
Action: Mouse pressed left at (437, 220)
Screenshot: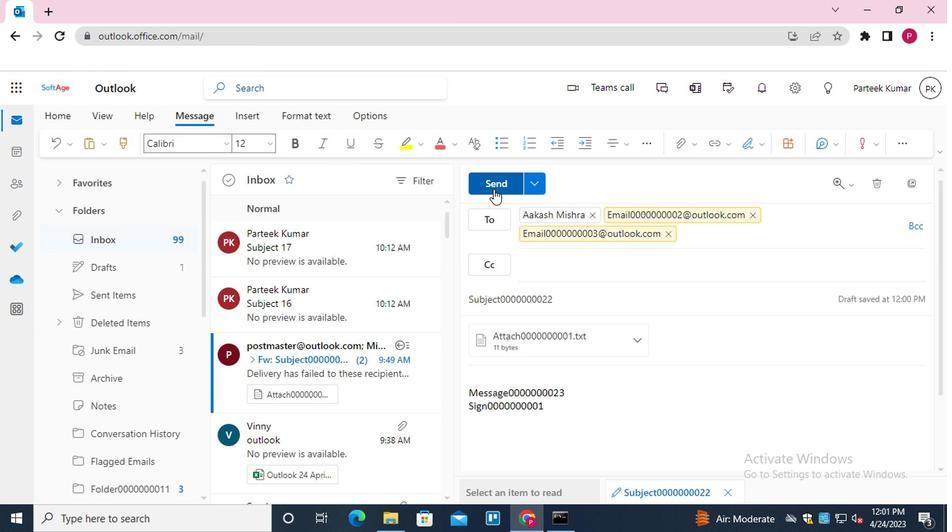 
Action: Mouse moved to (160, 191)
Screenshot: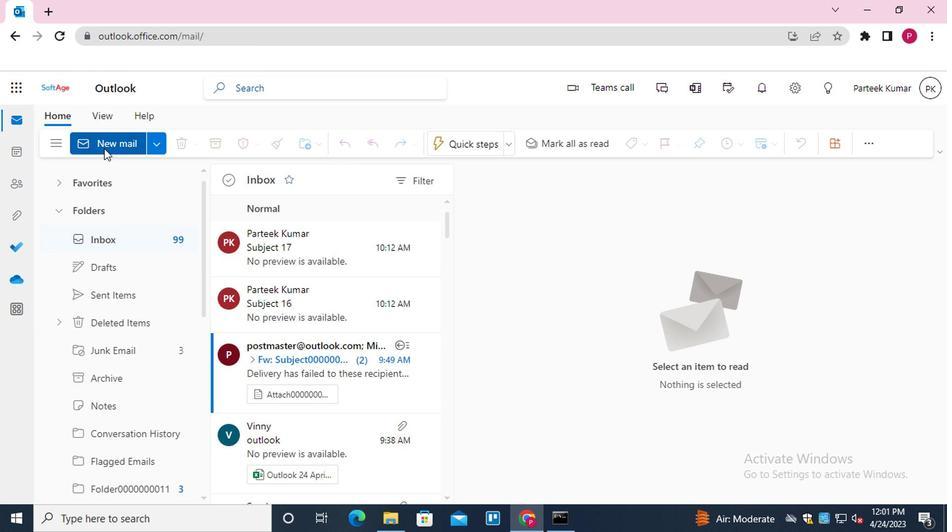 
Action: Mouse pressed left at (160, 191)
Screenshot: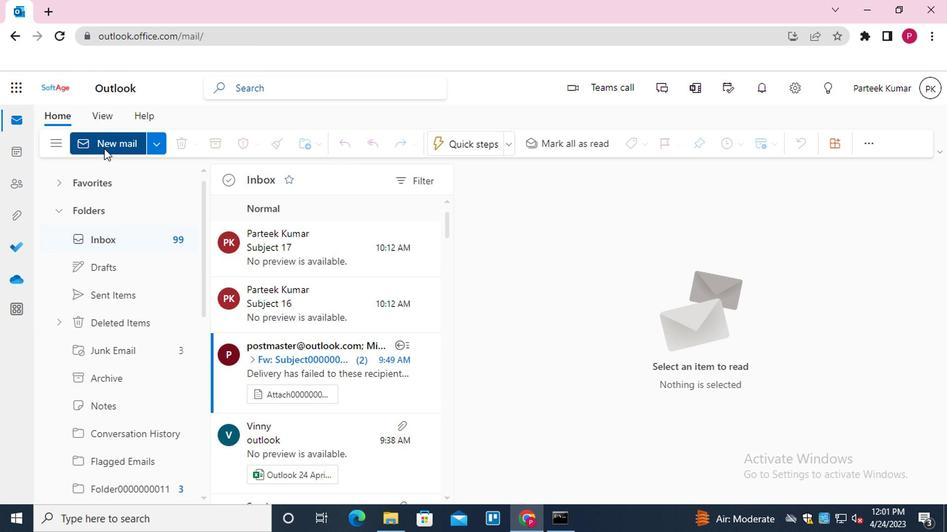 
Action: Mouse moved to (462, 243)
Screenshot: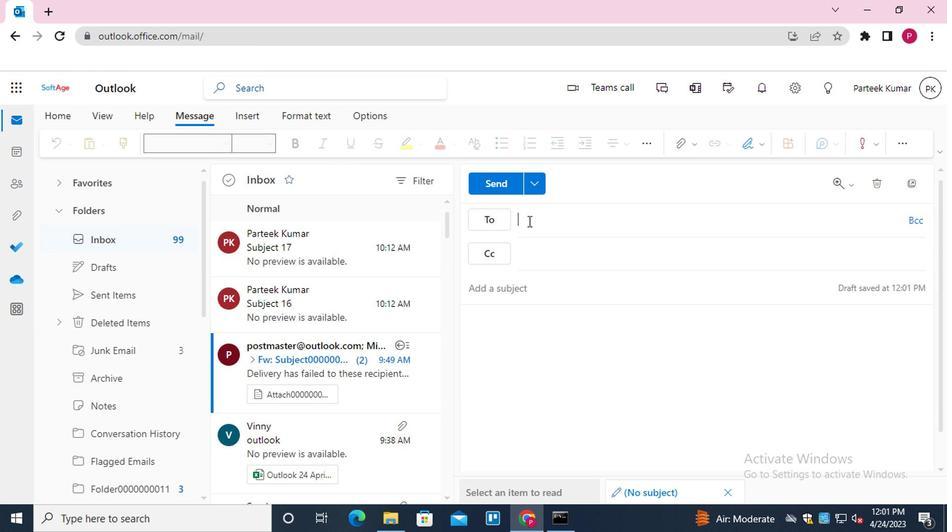 
Action: Mouse pressed left at (462, 243)
Screenshot: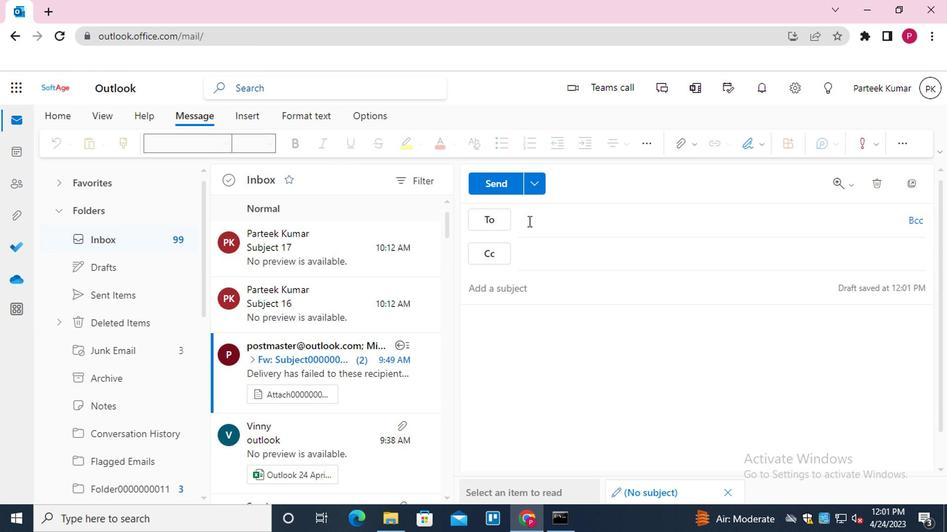 
Action: Mouse moved to (506, 283)
Screenshot: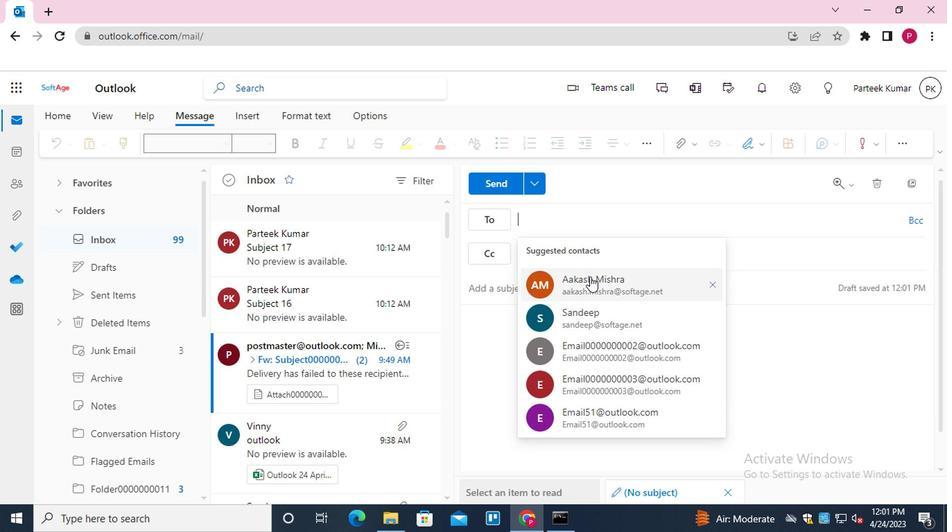 
Action: Mouse pressed left at (506, 283)
Screenshot: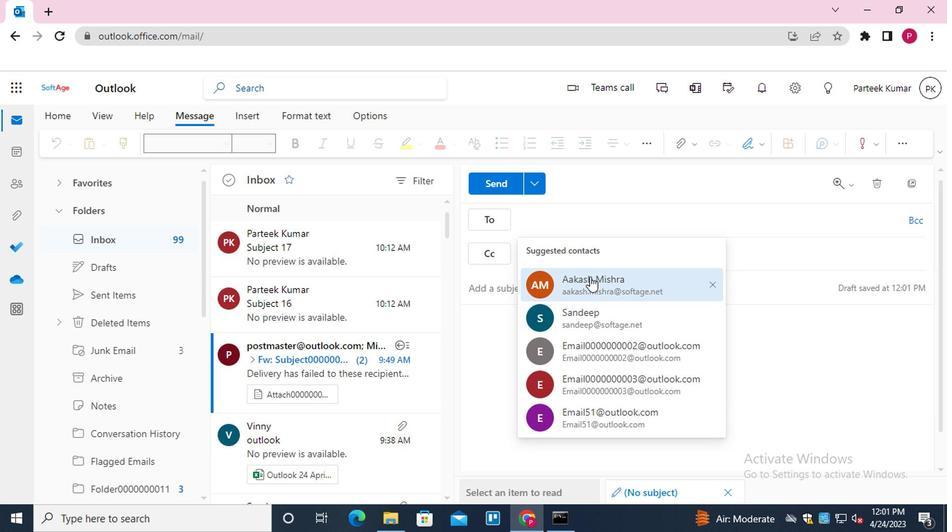 
Action: Mouse moved to (444, 314)
Screenshot: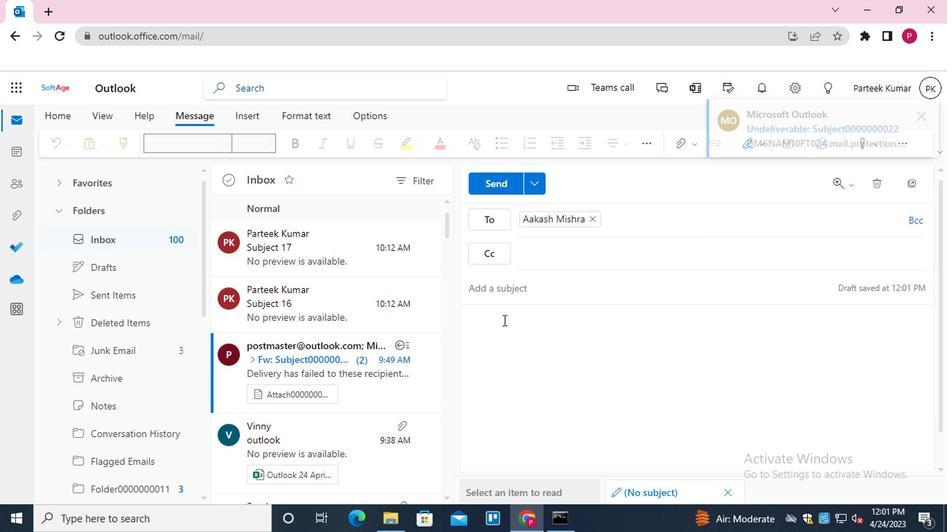 
Action: Mouse pressed left at (444, 314)
Screenshot: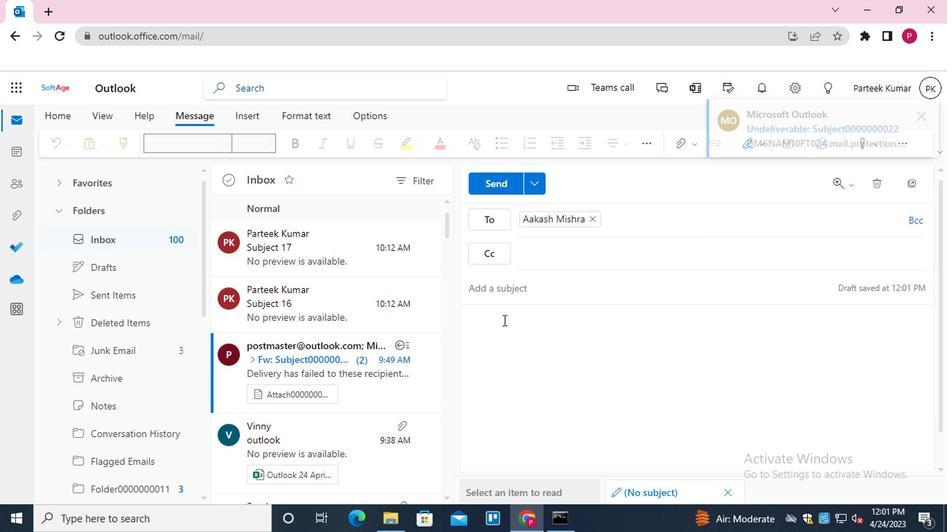 
Action: Mouse moved to (746, 176)
Screenshot: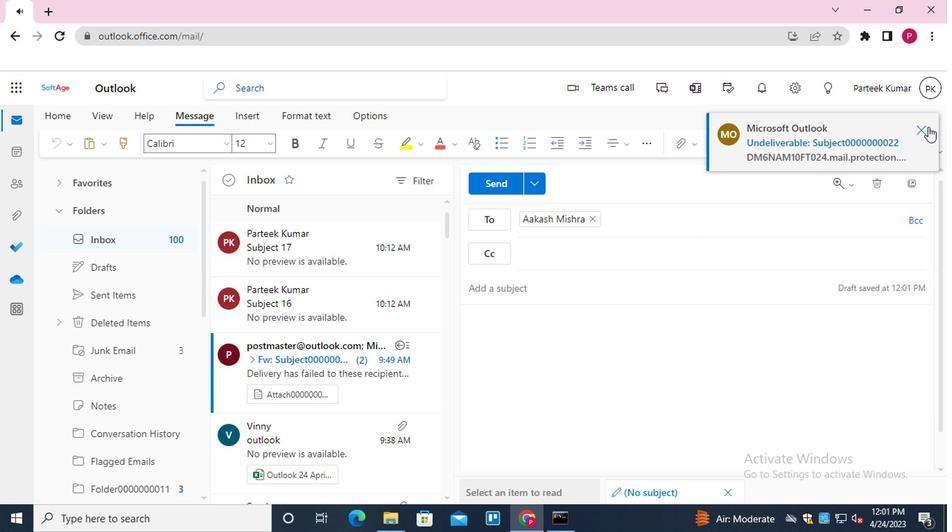 
Action: Mouse pressed left at (746, 176)
Screenshot: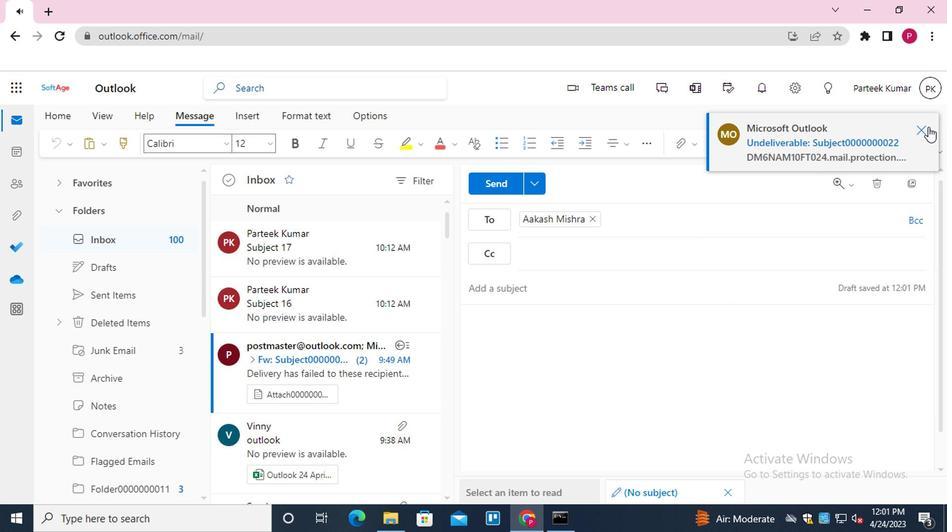 
Action: Mouse moved to (620, 188)
Screenshot: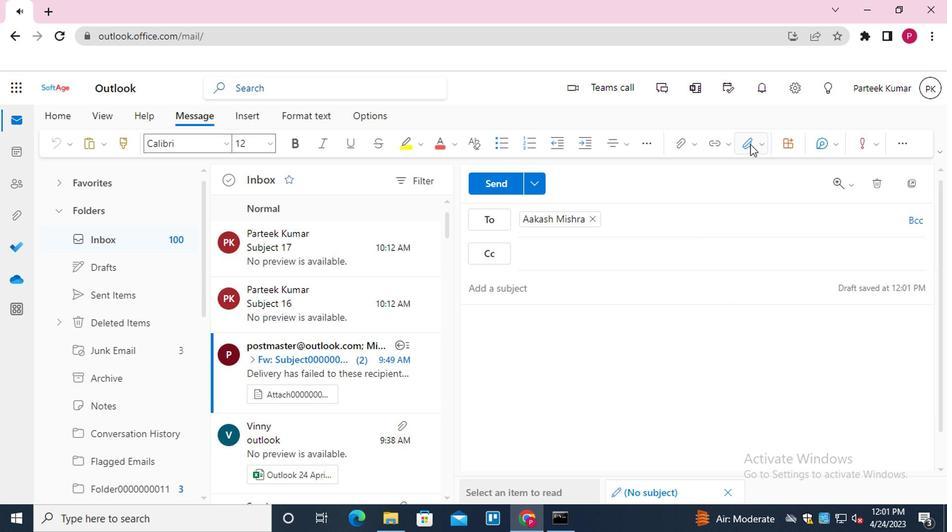 
Action: Mouse pressed left at (620, 188)
Screenshot: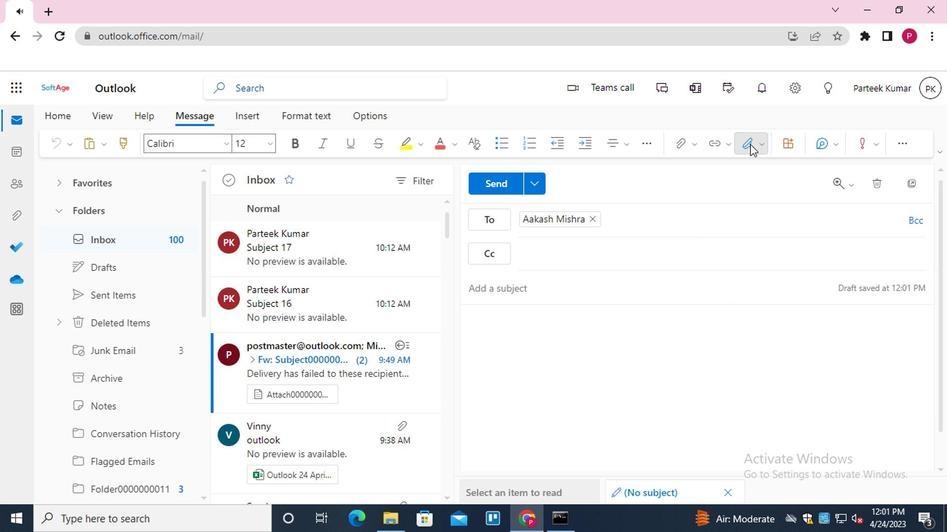 
Action: Mouse moved to (620, 212)
Screenshot: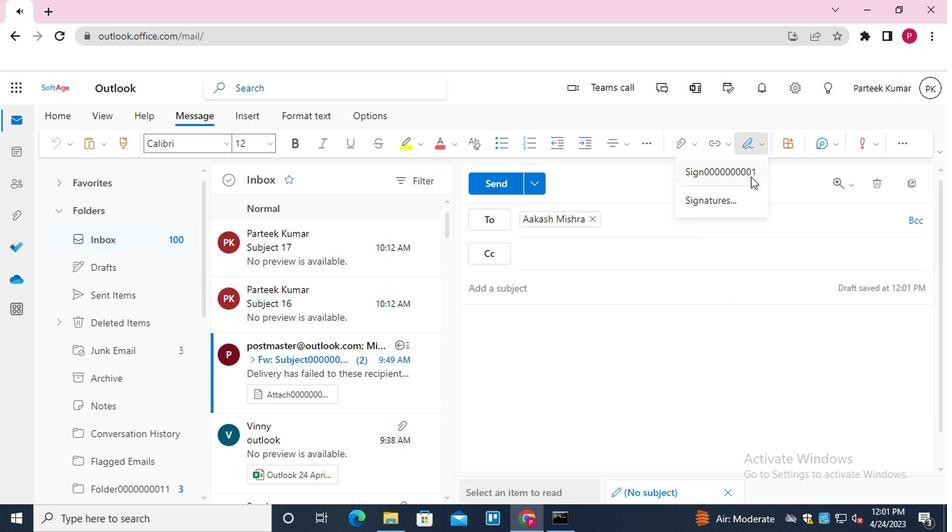 
Action: Mouse pressed left at (620, 212)
Screenshot: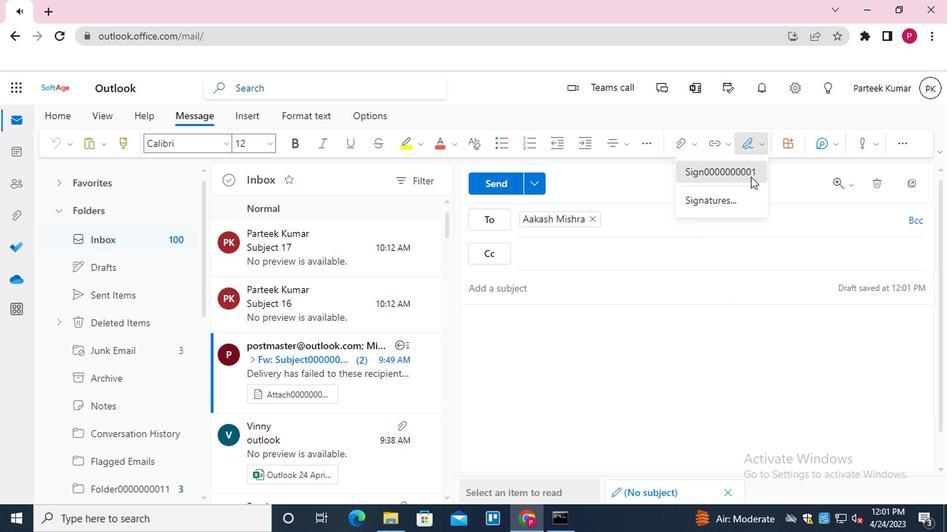 
Action: Mouse moved to (508, 266)
Screenshot: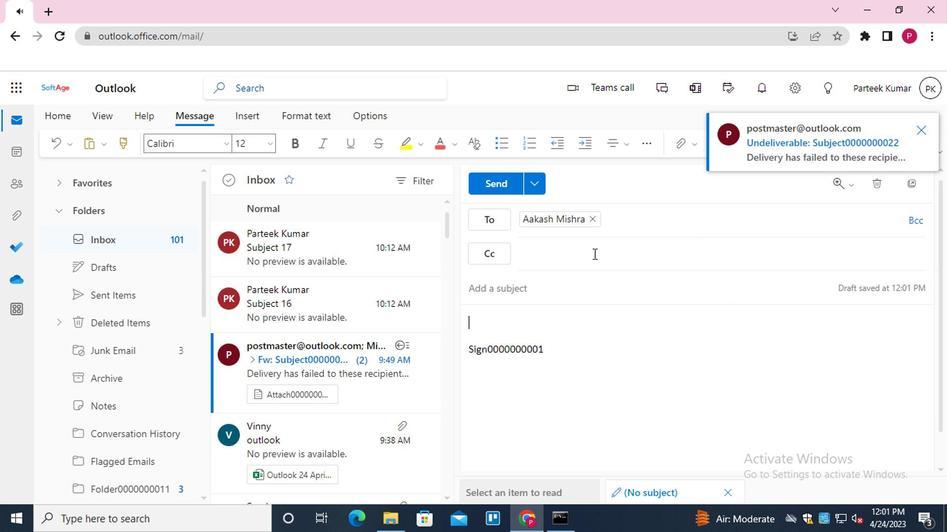 
Action: Mouse pressed left at (508, 266)
Screenshot: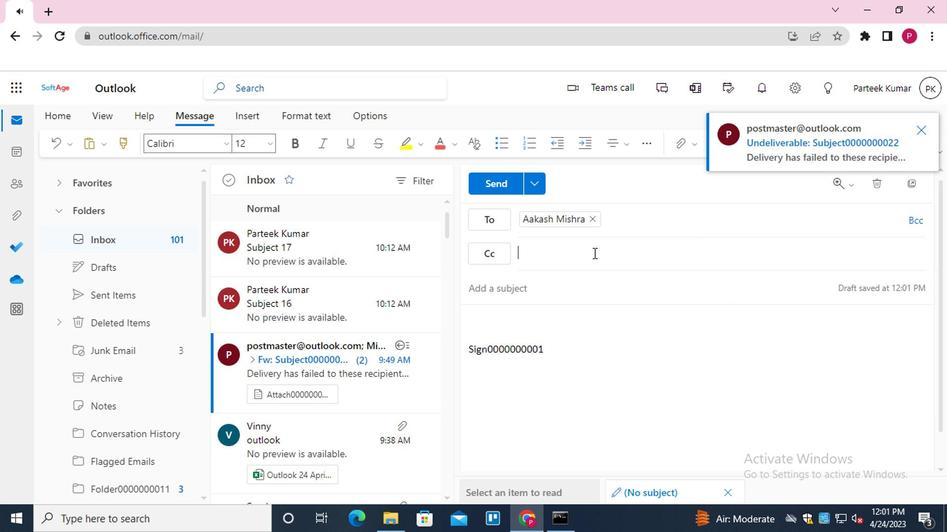 
Action: Mouse moved to (508, 266)
Screenshot: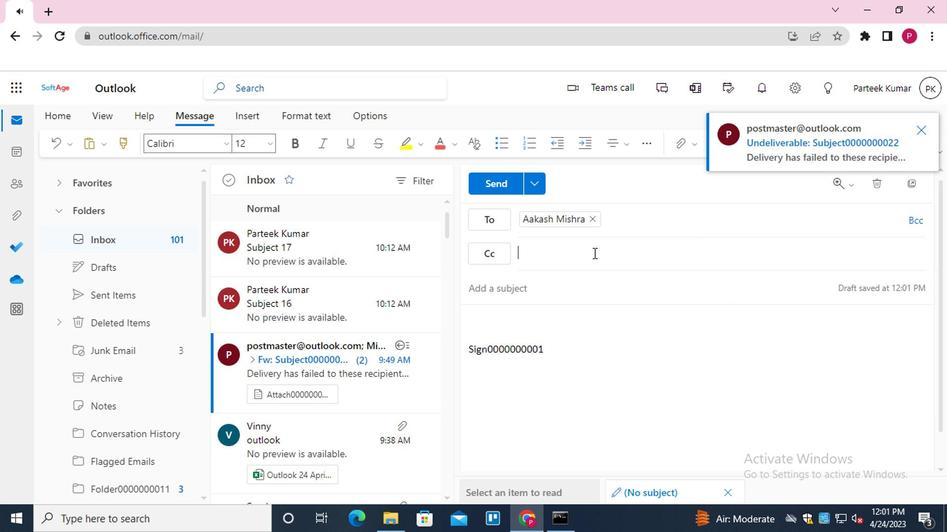 
Action: Key pressed <Key.shift>EMAIL0000000002<Key.enter>
Screenshot: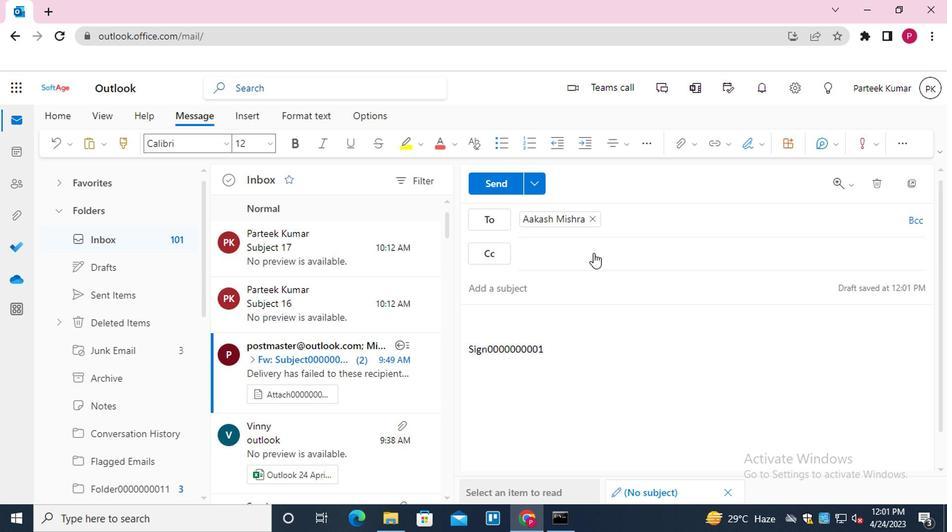 
Action: Mouse moved to (511, 296)
Screenshot: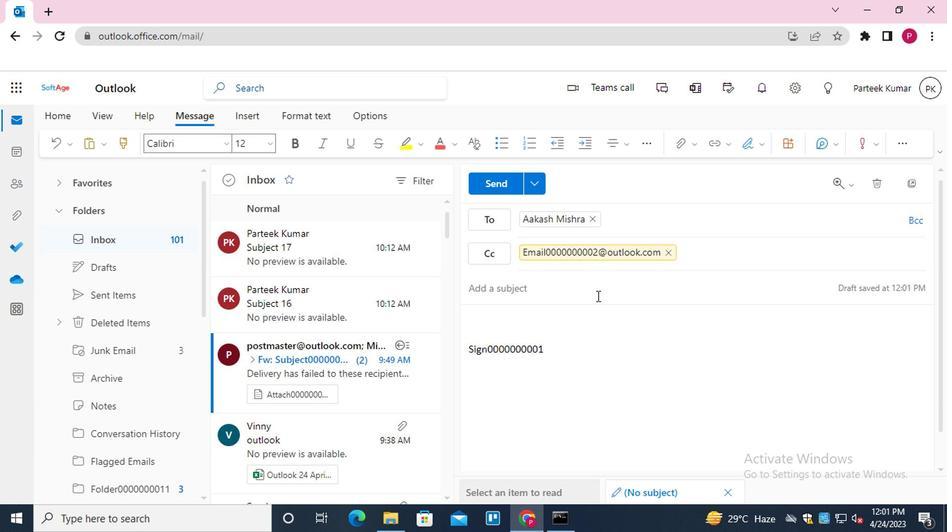 
Action: Mouse pressed left at (511, 296)
Screenshot: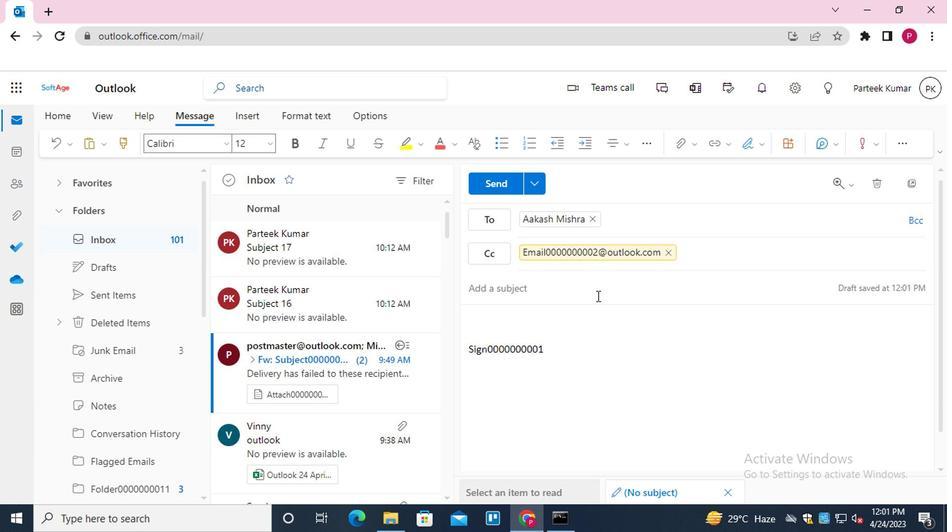 
Action: Key pressed <Key.shift>SUBJECT0000000021
Screenshot: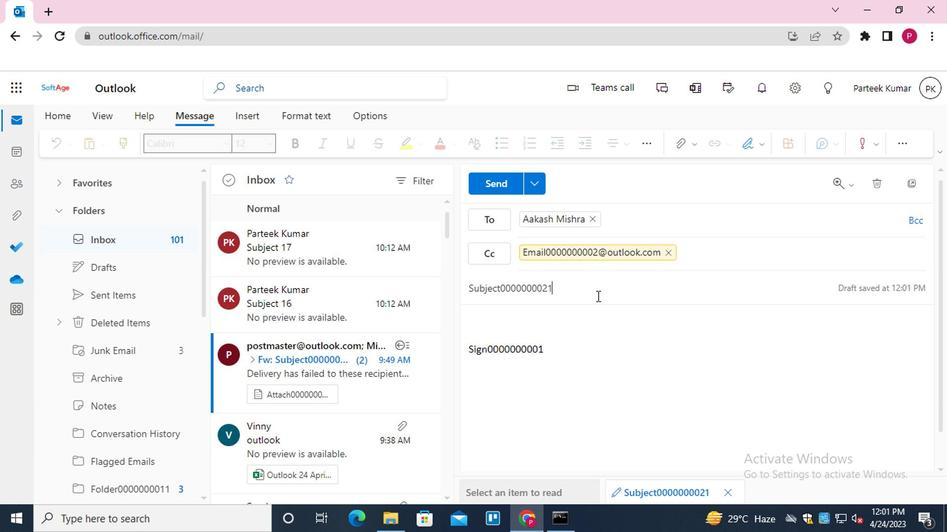 
Action: Mouse moved to (462, 322)
Screenshot: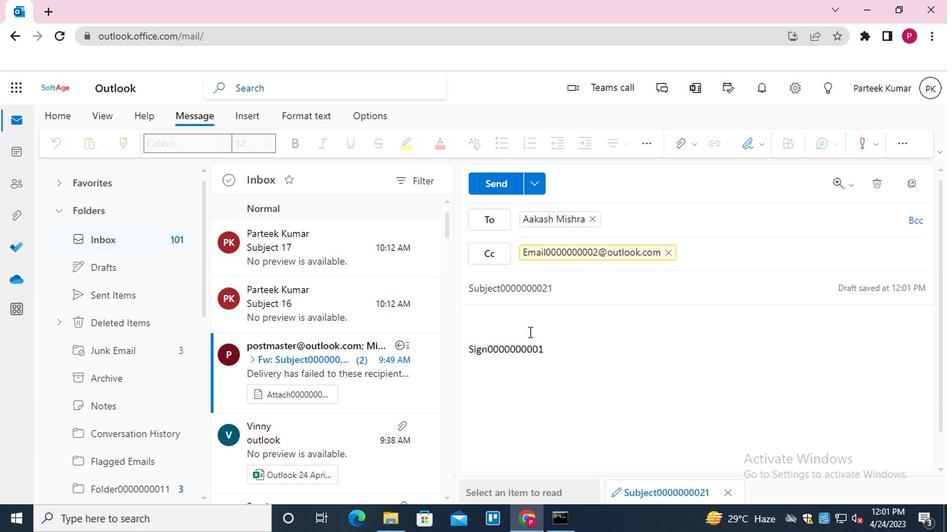 
Action: Mouse pressed left at (462, 322)
Screenshot: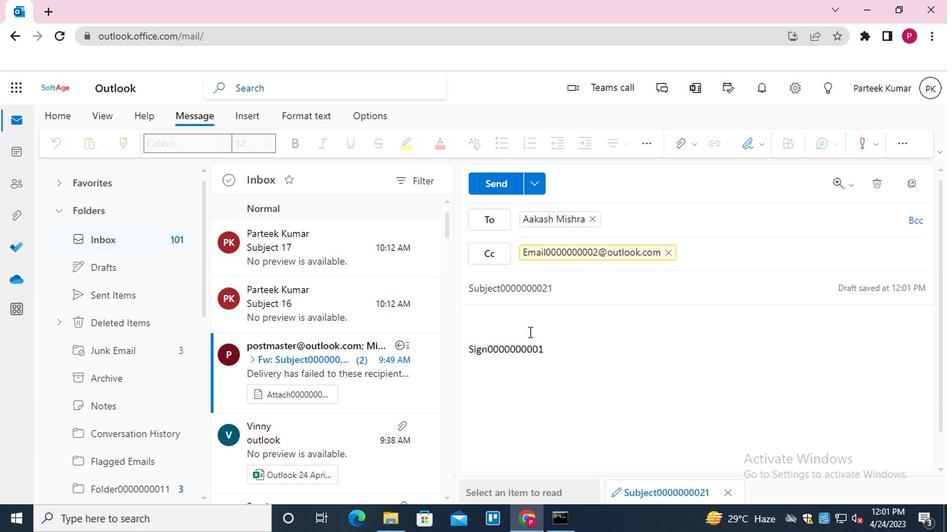 
Action: Key pressed <Key.shift_r>MESSAGE0000000023
Screenshot: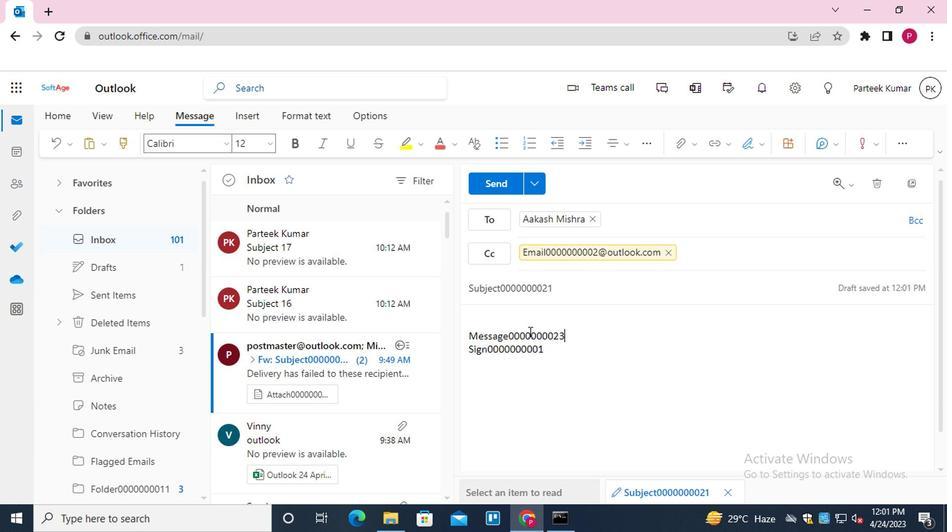 
Action: Mouse moved to (432, 216)
Screenshot: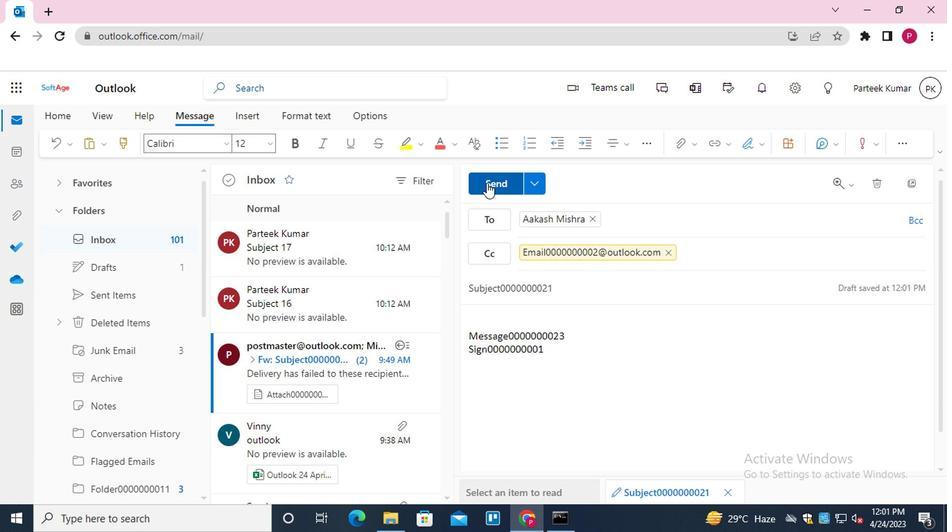 
Action: Mouse pressed left at (432, 216)
Screenshot: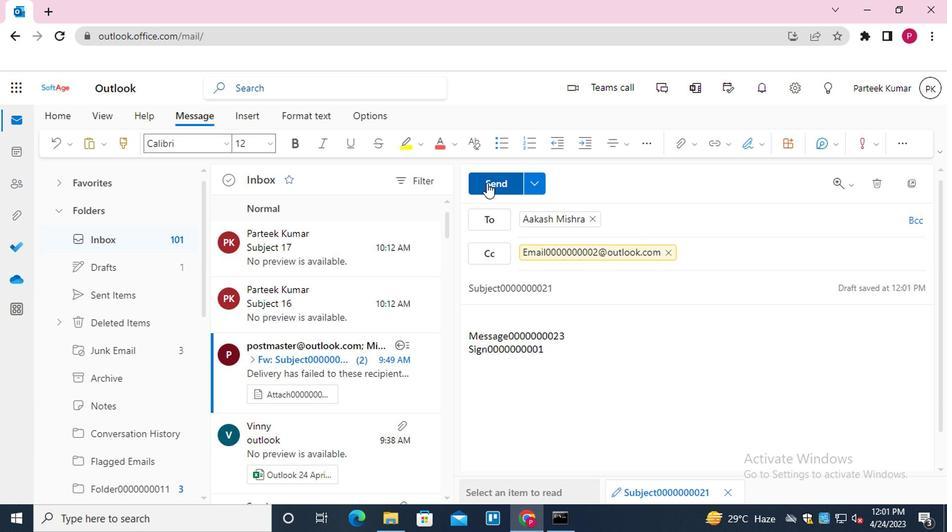 
Action: Mouse moved to (153, 189)
Screenshot: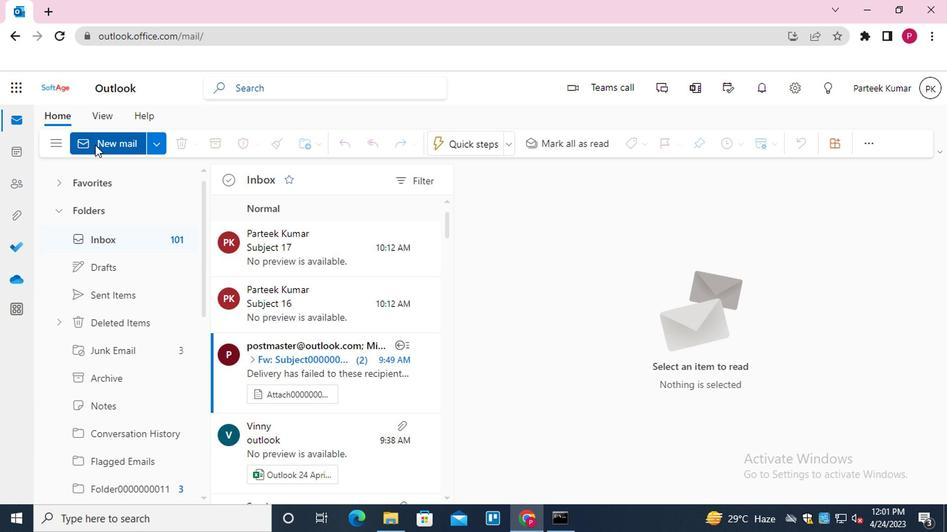 
Action: Mouse pressed left at (153, 189)
Screenshot: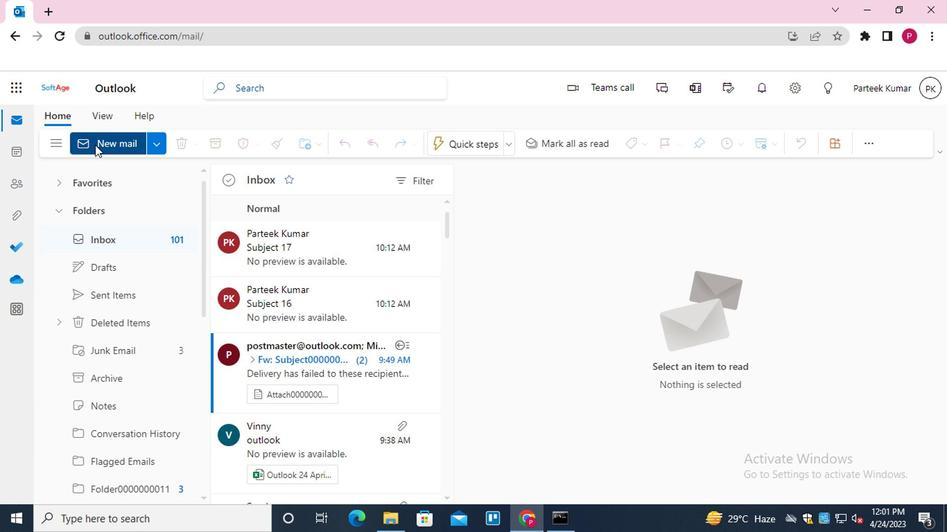 
Action: Mouse moved to (435, 331)
Screenshot: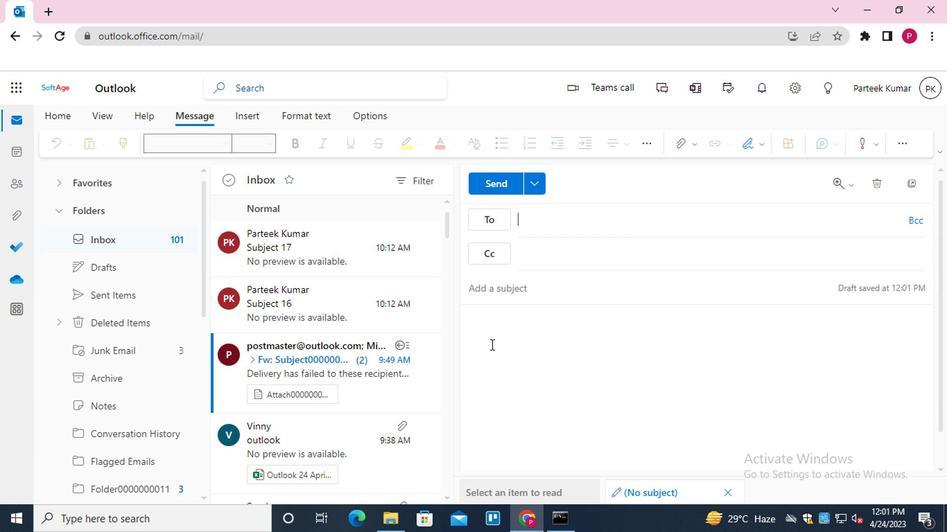 
Action: Mouse pressed left at (435, 331)
Screenshot: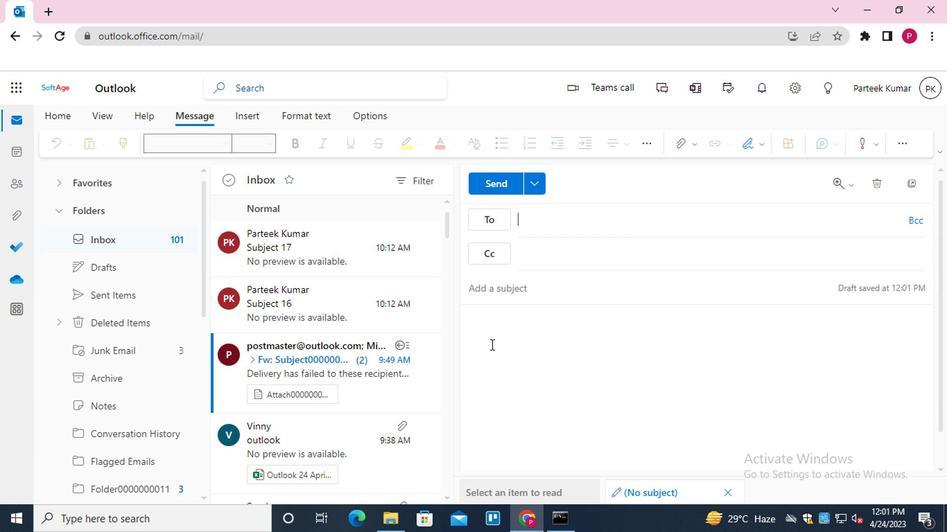 
Action: Mouse moved to (618, 190)
Screenshot: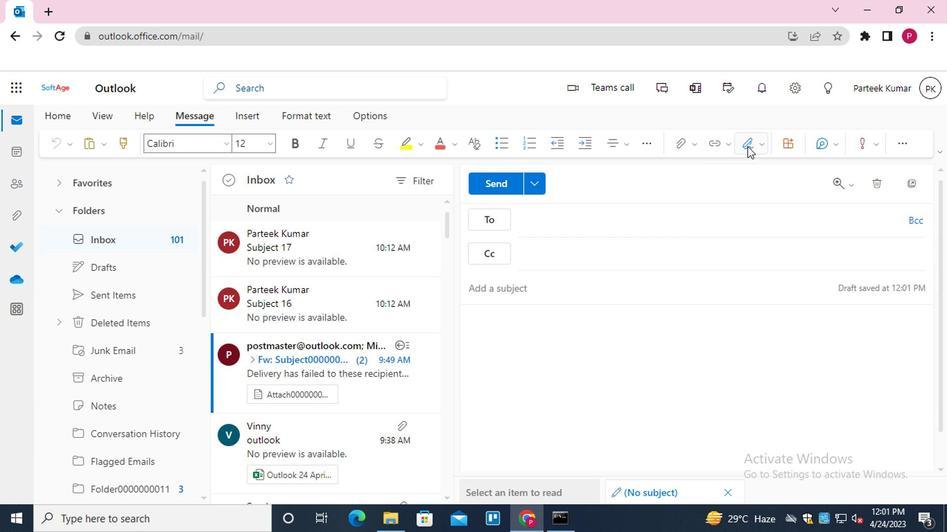 
Action: Mouse pressed left at (618, 190)
Screenshot: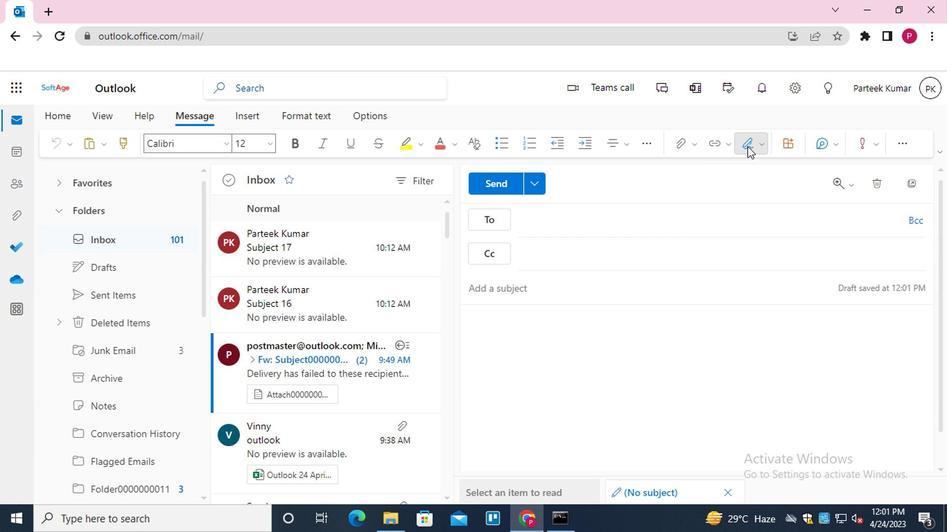 
Action: Mouse moved to (606, 215)
Screenshot: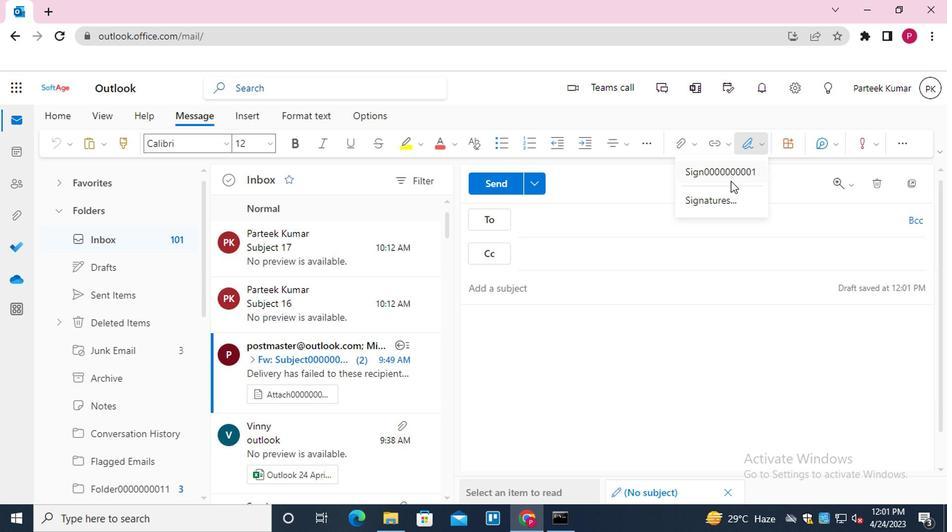 
Action: Mouse pressed left at (606, 215)
Screenshot: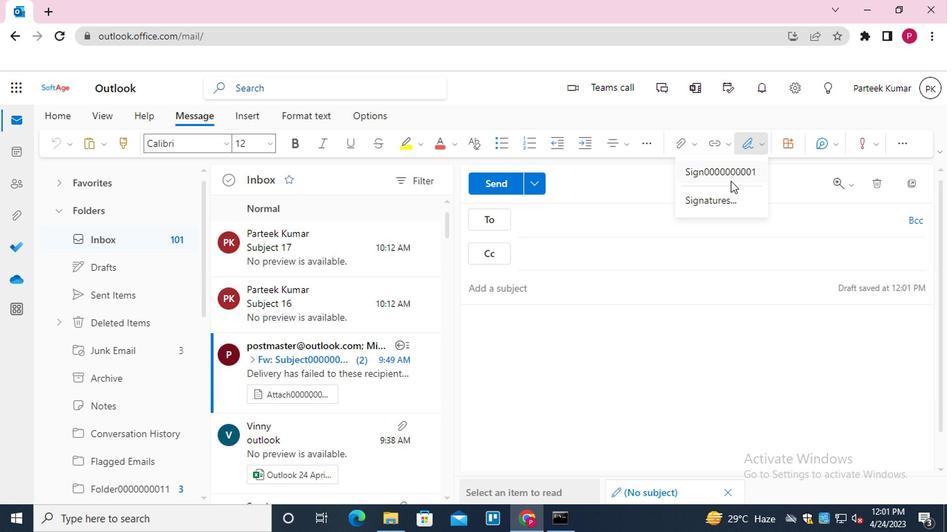 
Action: Mouse moved to (502, 233)
Screenshot: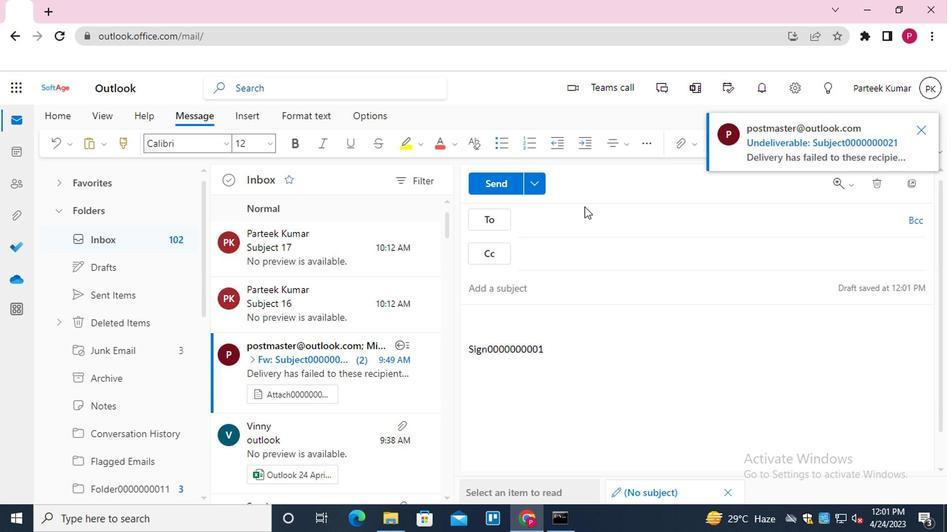 
Action: Mouse pressed left at (502, 233)
Screenshot: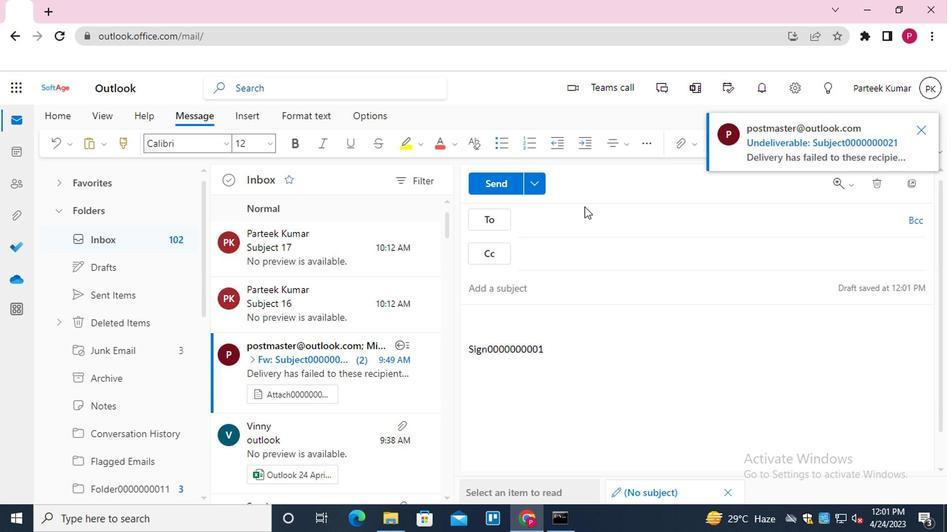
Action: Mouse moved to (523, 245)
Screenshot: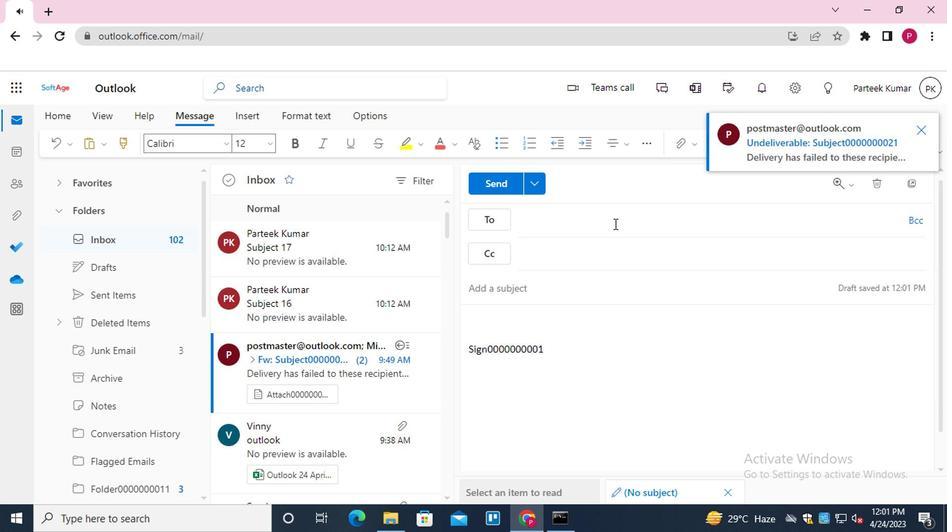 
Action: Mouse pressed left at (523, 245)
Screenshot: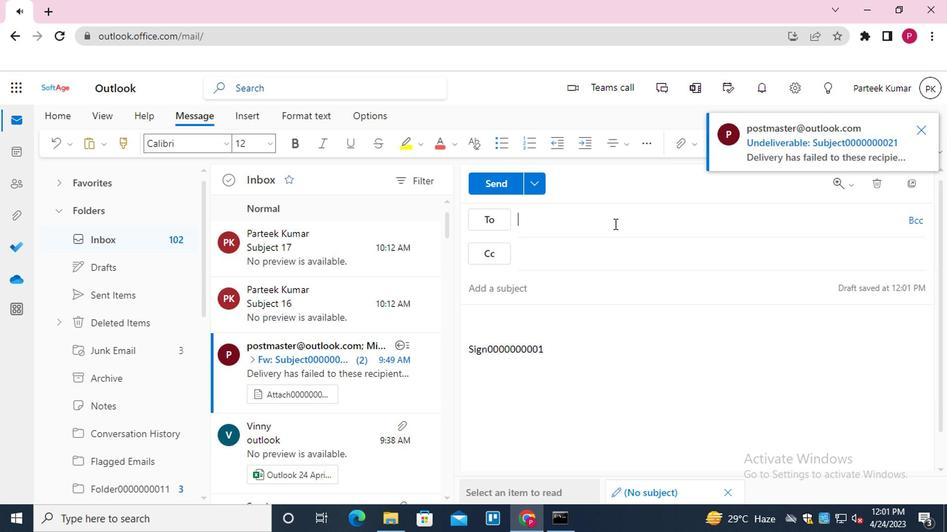 
Action: Mouse moved to (510, 293)
Screenshot: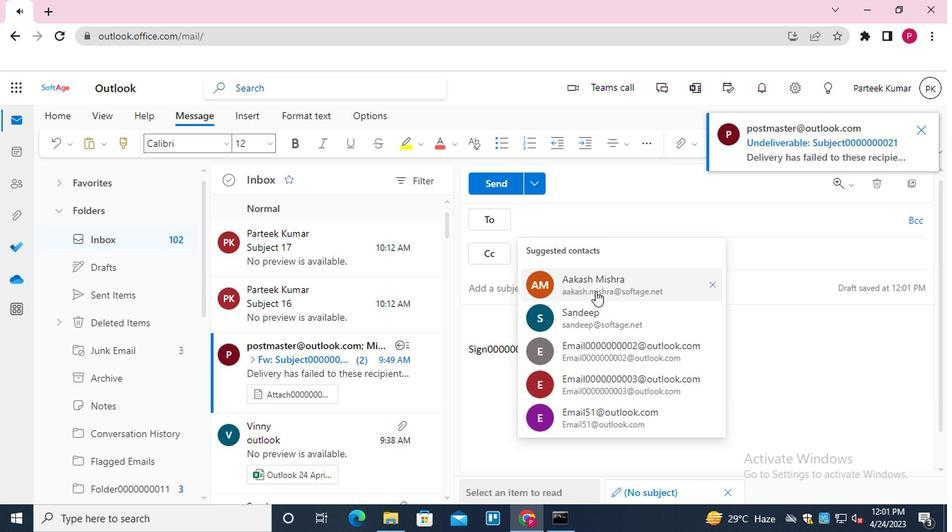 
Action: Mouse pressed left at (510, 293)
Screenshot: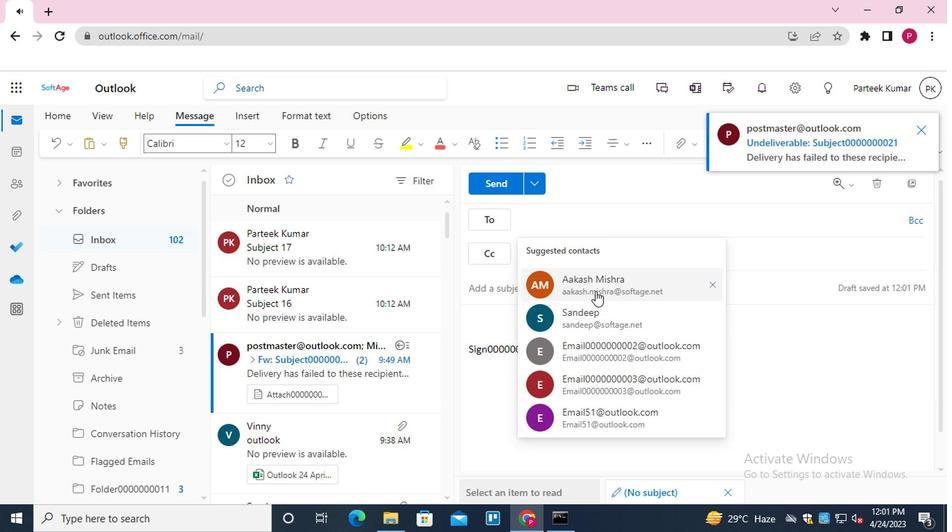 
Action: Mouse moved to (743, 180)
Screenshot: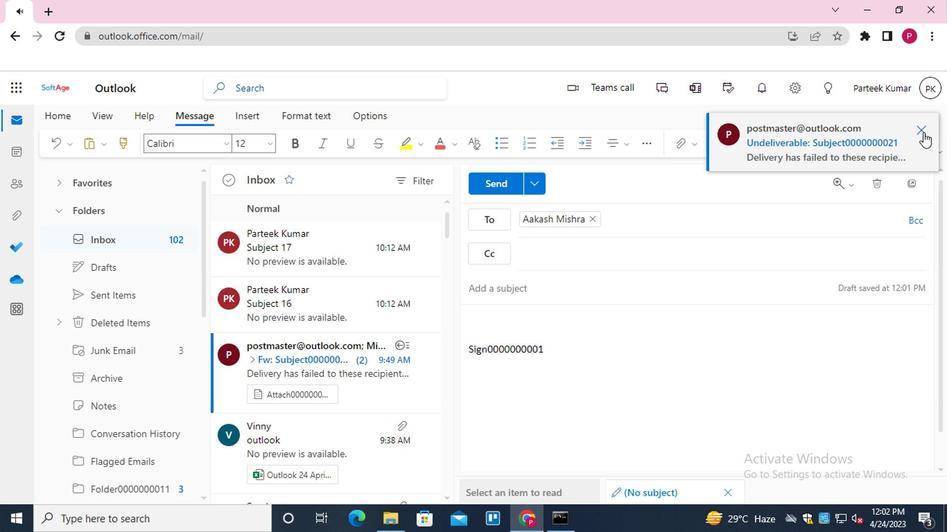 
Action: Mouse pressed left at (743, 180)
Screenshot: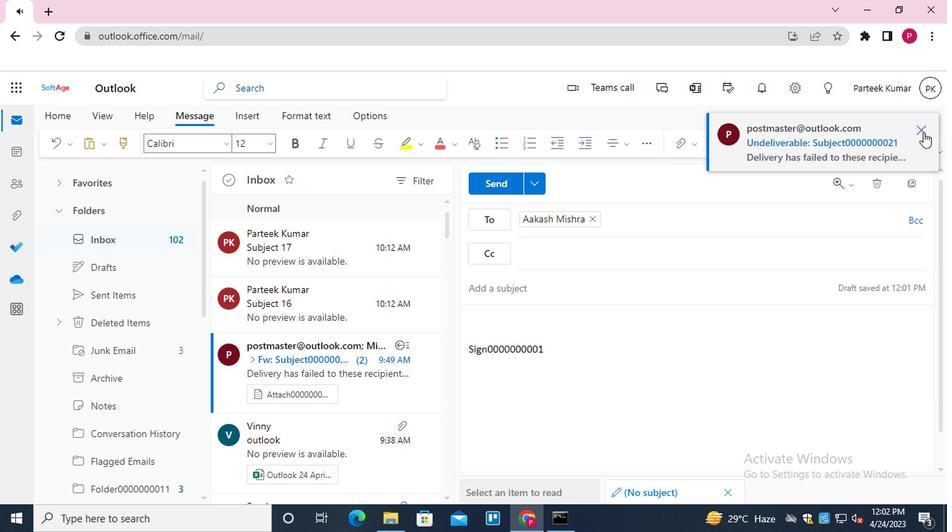 
Action: Mouse moved to (481, 270)
Screenshot: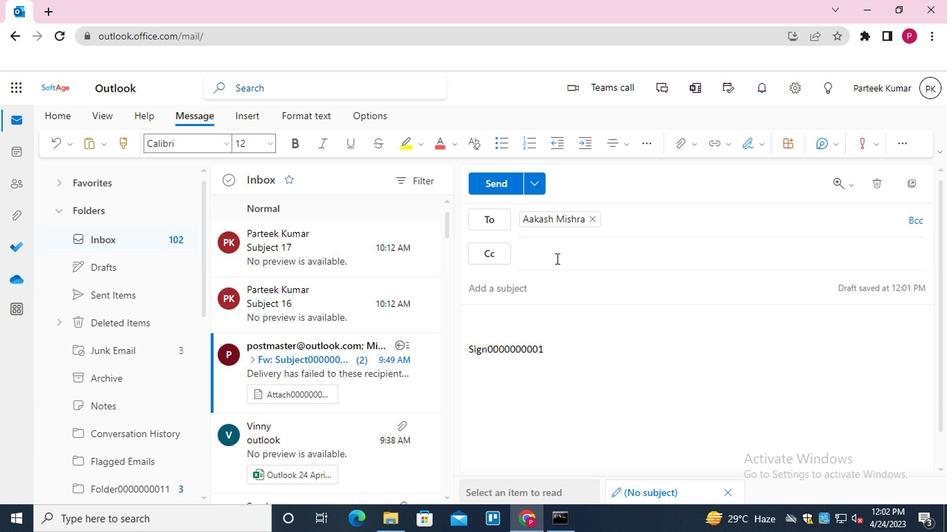 
Action: Mouse pressed left at (481, 270)
Screenshot: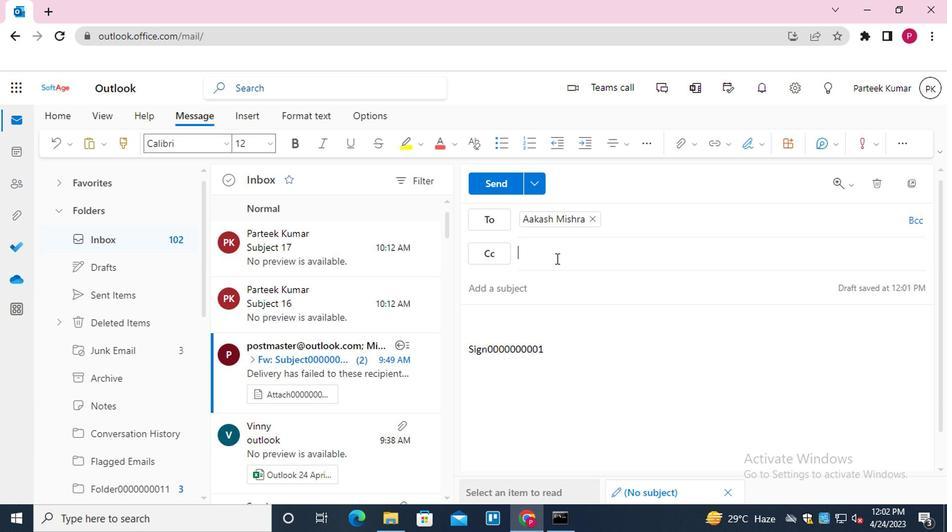 
Action: Mouse moved to (481, 270)
Screenshot: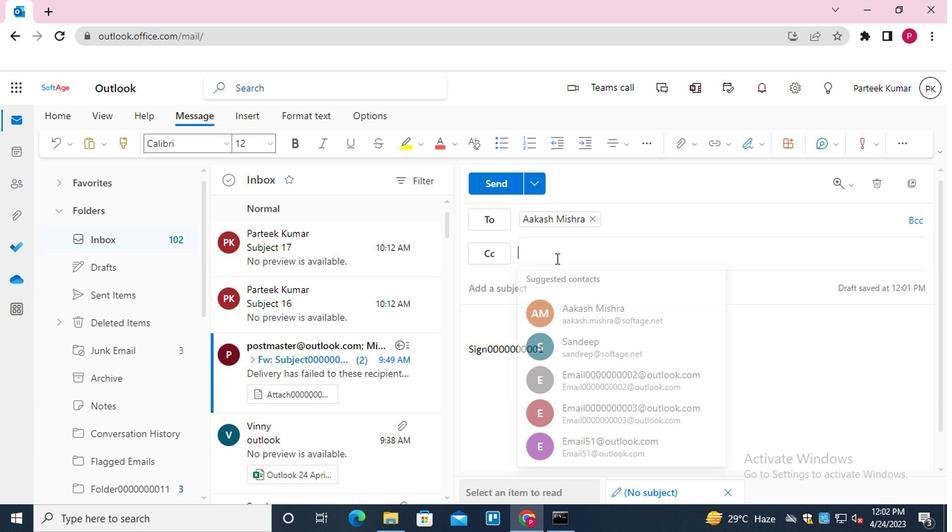 
Action: Key pressed <Key.shift>W<Key.backspace><Key.shift>EMAIL0000000002<Key.enter>
Screenshot: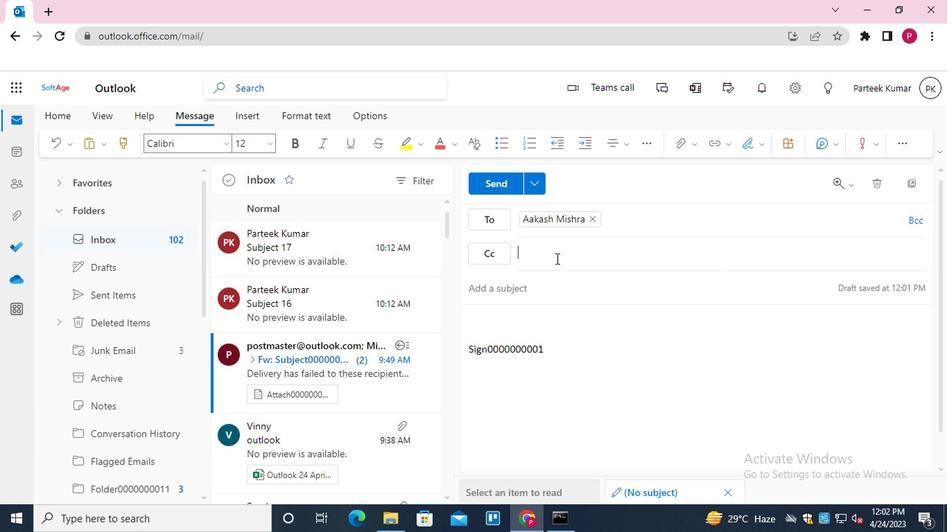 
Action: Mouse moved to (738, 242)
Screenshot: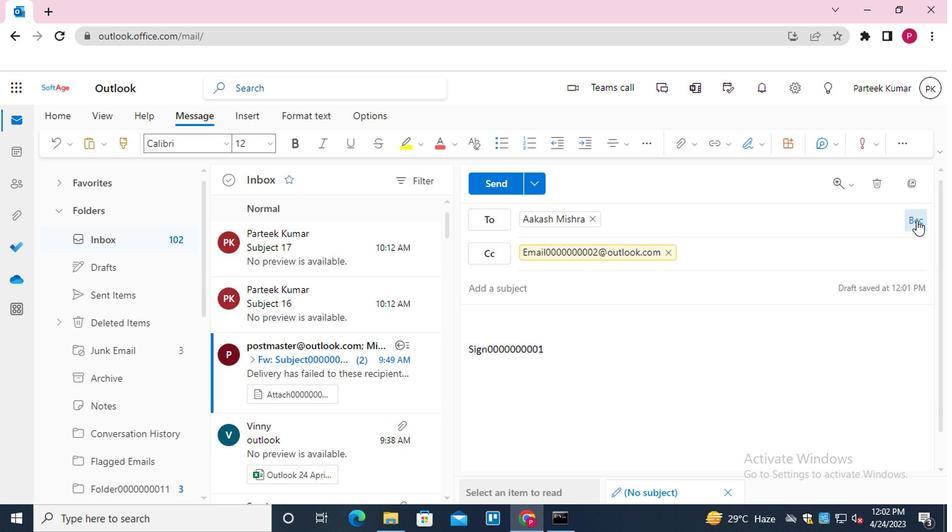 
Action: Mouse pressed left at (738, 242)
Screenshot: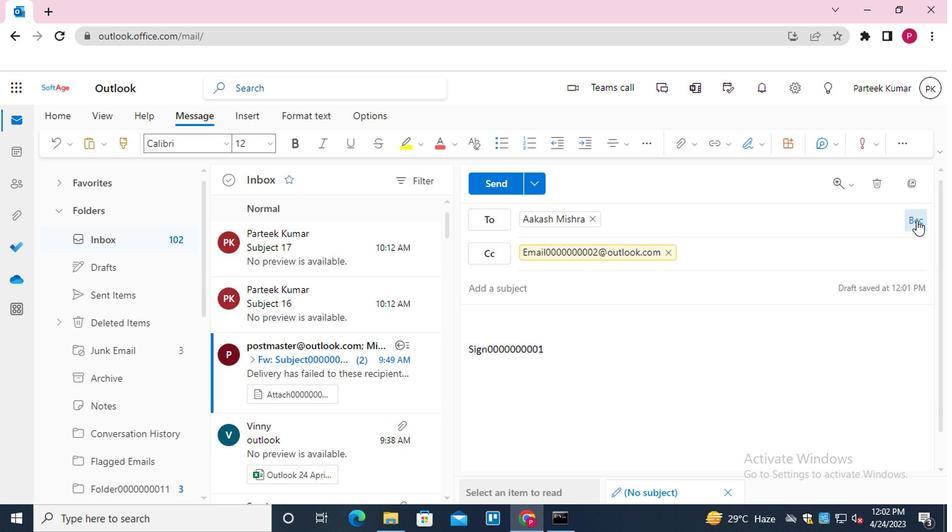 
Action: Mouse moved to (462, 293)
Screenshot: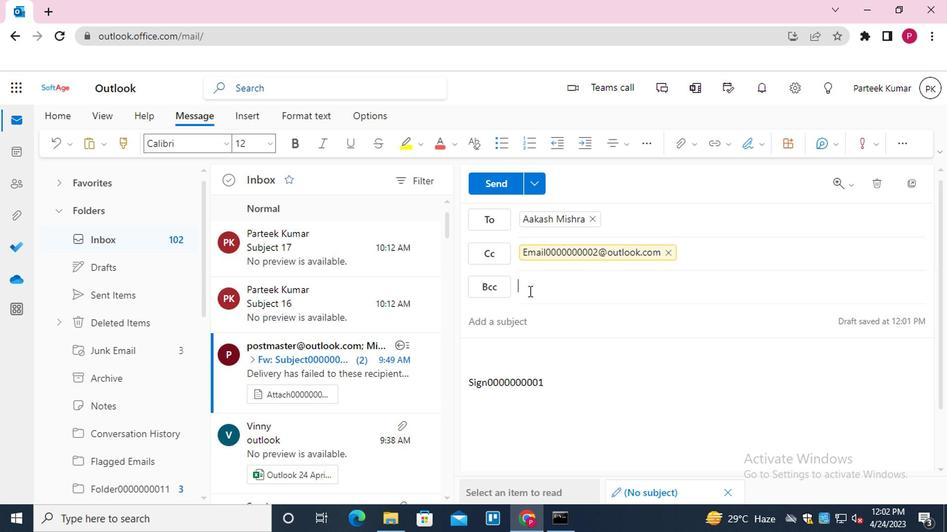 
Action: Key pressed <Key.shift>EMAIL0000000003<Key.enter>
Screenshot: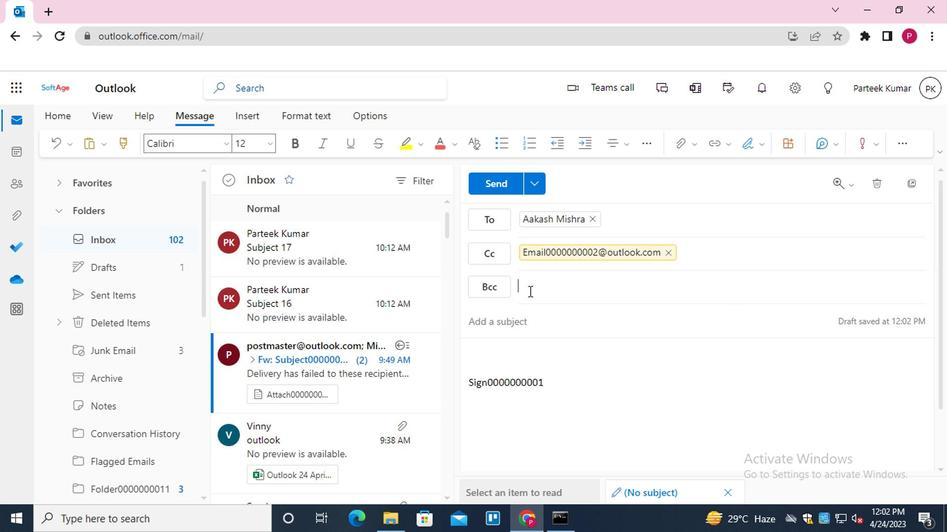 
Action: Mouse moved to (477, 317)
Screenshot: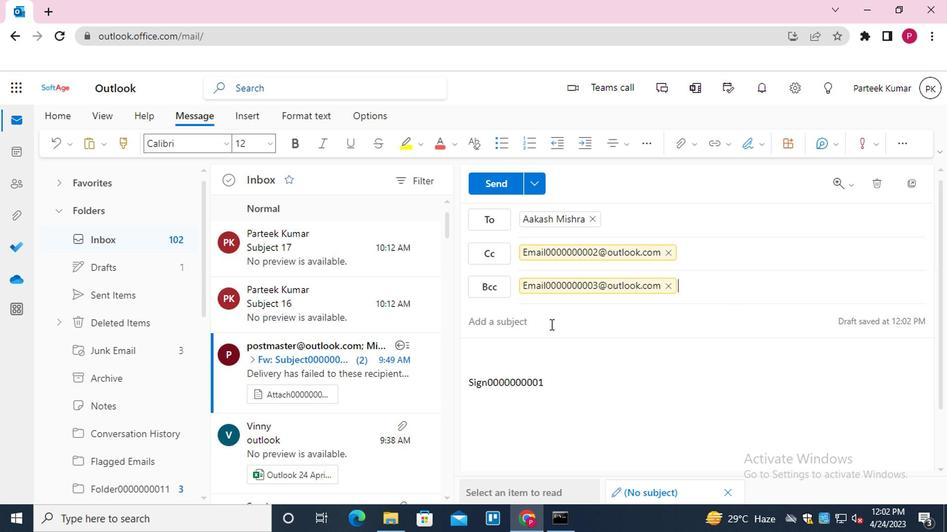 
Action: Mouse pressed left at (477, 317)
Screenshot: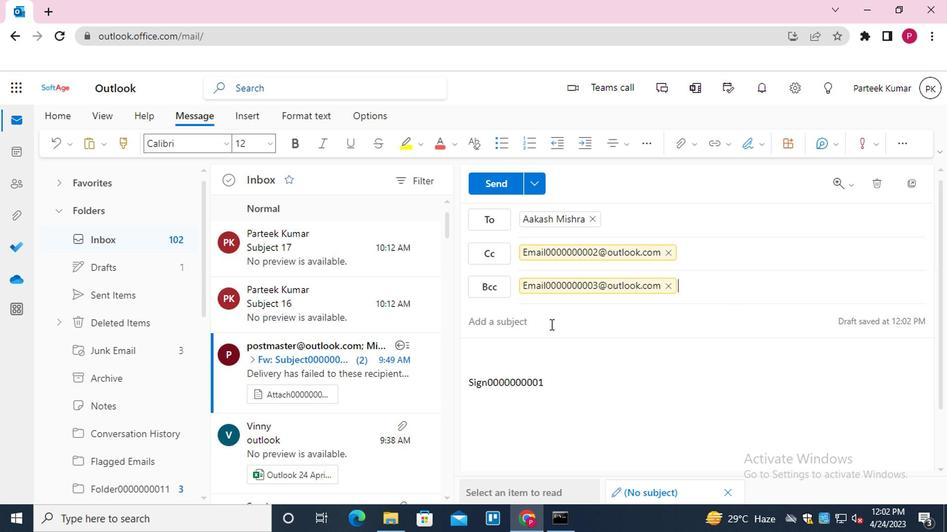 
Action: Key pressed <Key.shift>SUBJECT0000000023<Key.backspace>1
Screenshot: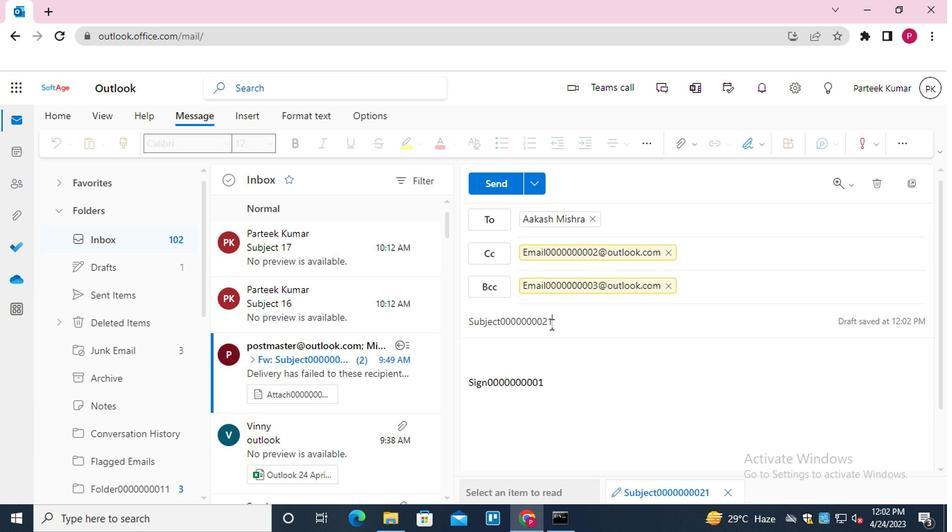 
Action: Mouse moved to (460, 349)
Screenshot: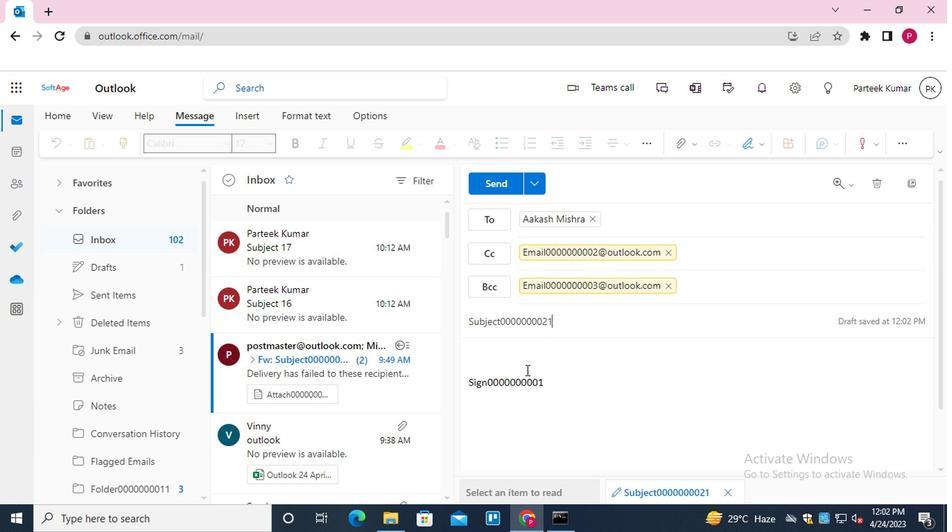 
Action: Mouse pressed left at (460, 349)
Screenshot: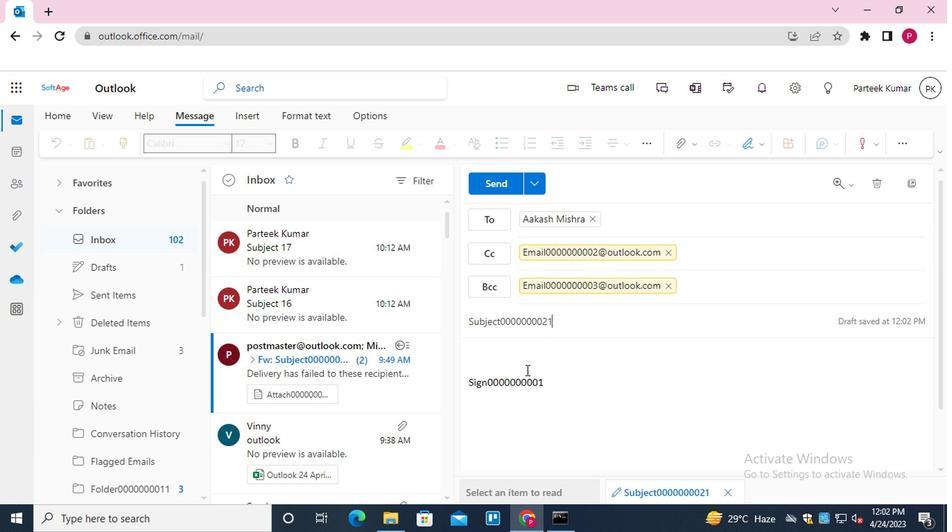
Action: Key pressed <Key.shift_r>MESSAGE0000000023
Screenshot: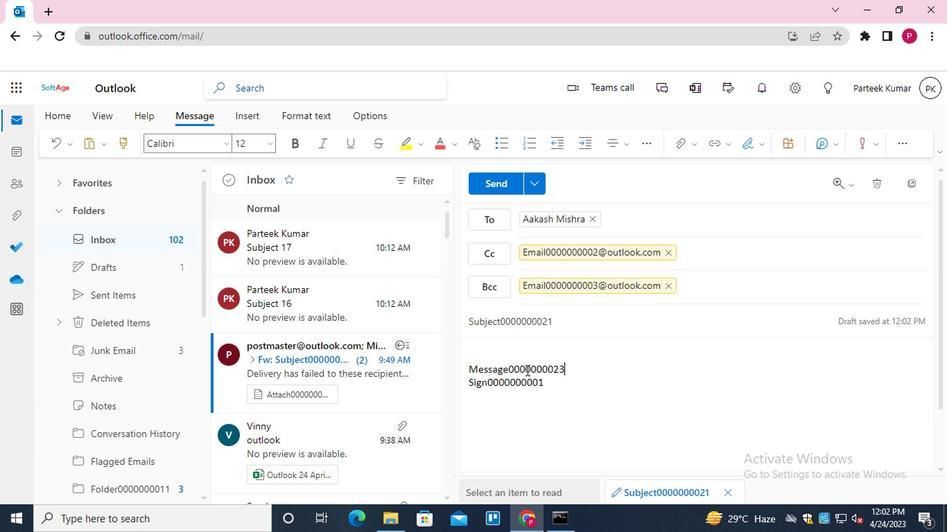 
Action: Mouse moved to (450, 213)
Screenshot: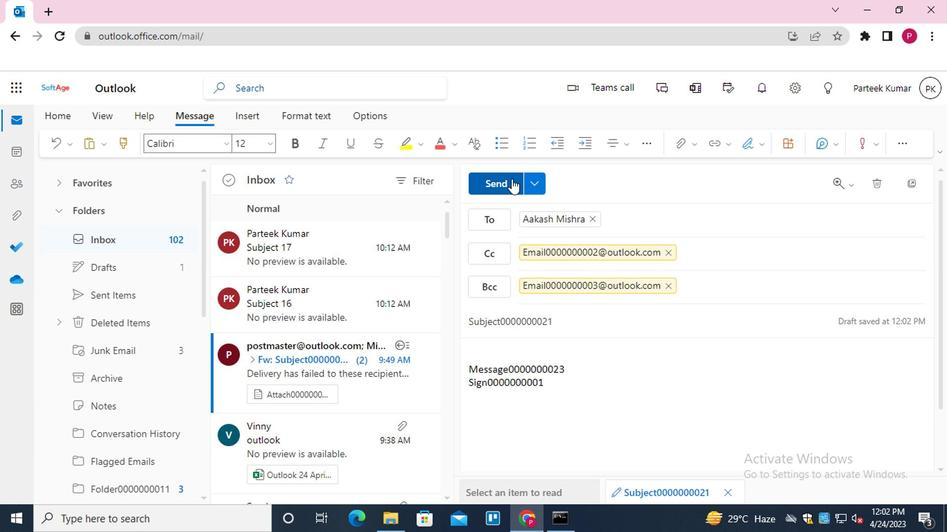 
Action: Mouse pressed left at (450, 213)
Screenshot: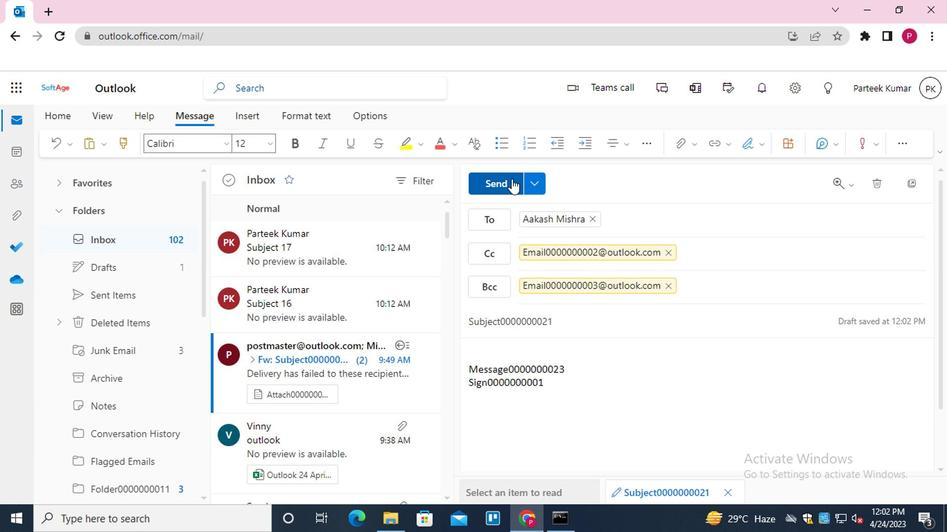 
Action: Mouse moved to (166, 189)
Screenshot: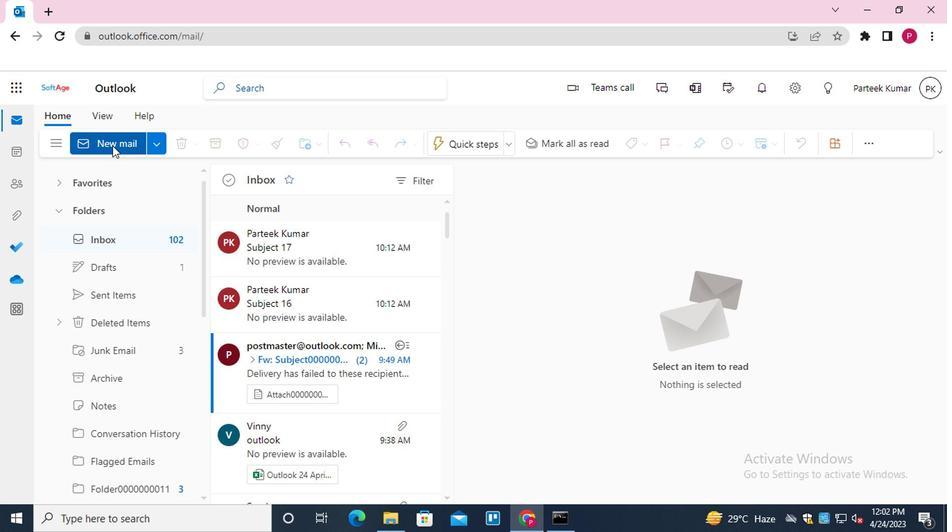 
Action: Mouse pressed left at (166, 189)
Screenshot: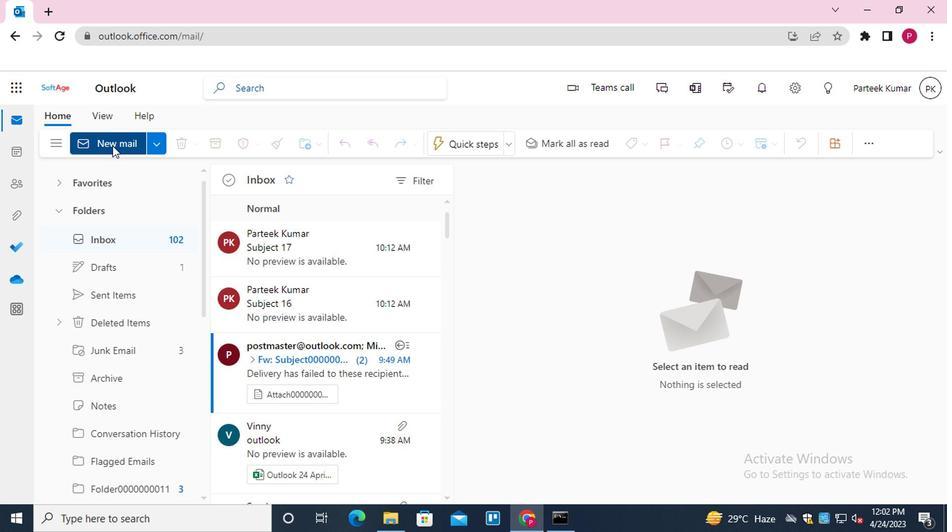 
Action: Mouse moved to (481, 244)
Screenshot: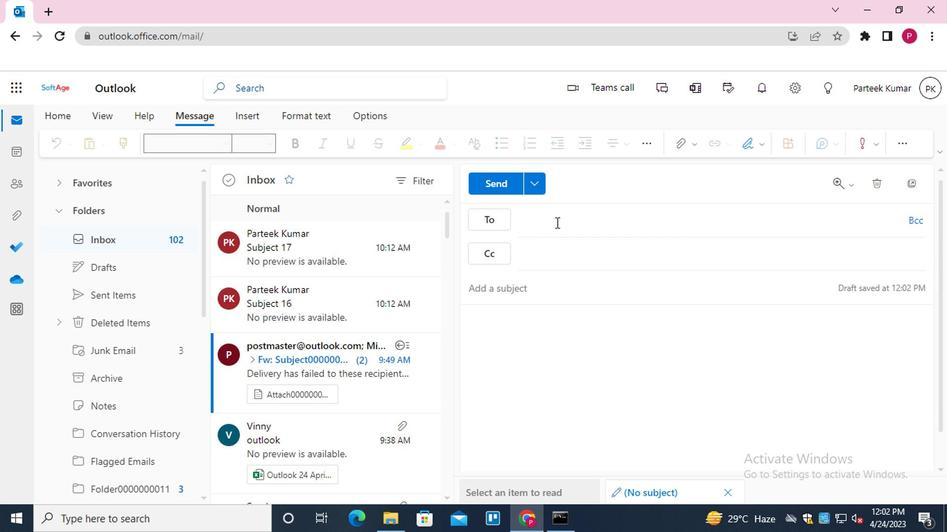 
Action: Mouse pressed left at (481, 244)
Screenshot: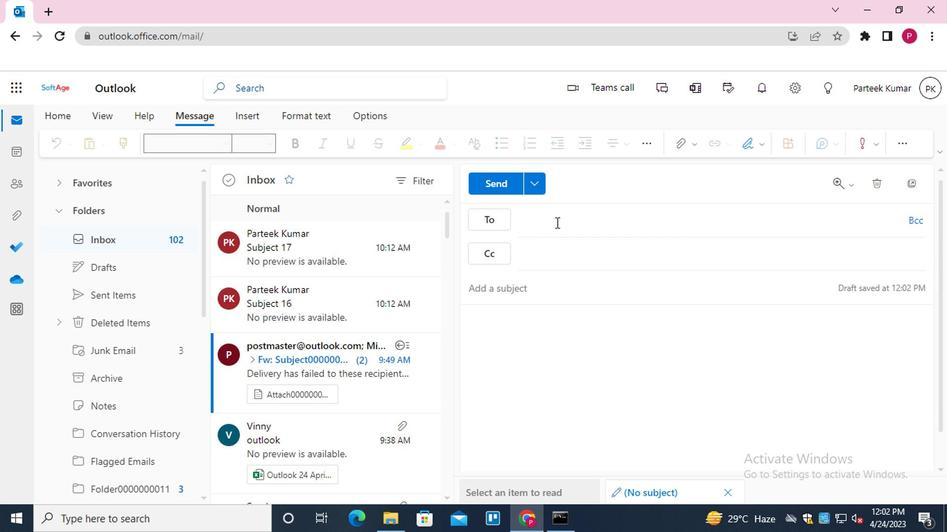 
Action: Mouse moved to (441, 315)
Screenshot: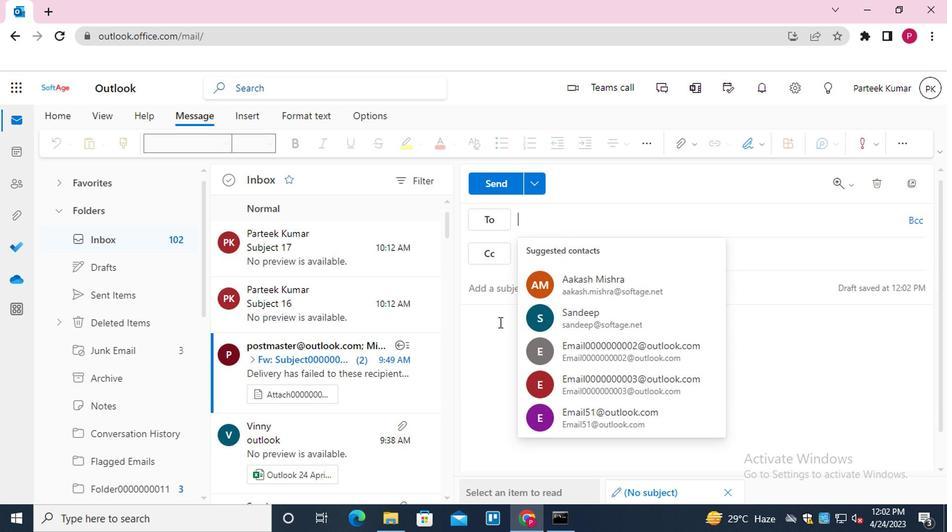 
Action: Mouse pressed left at (441, 315)
Screenshot: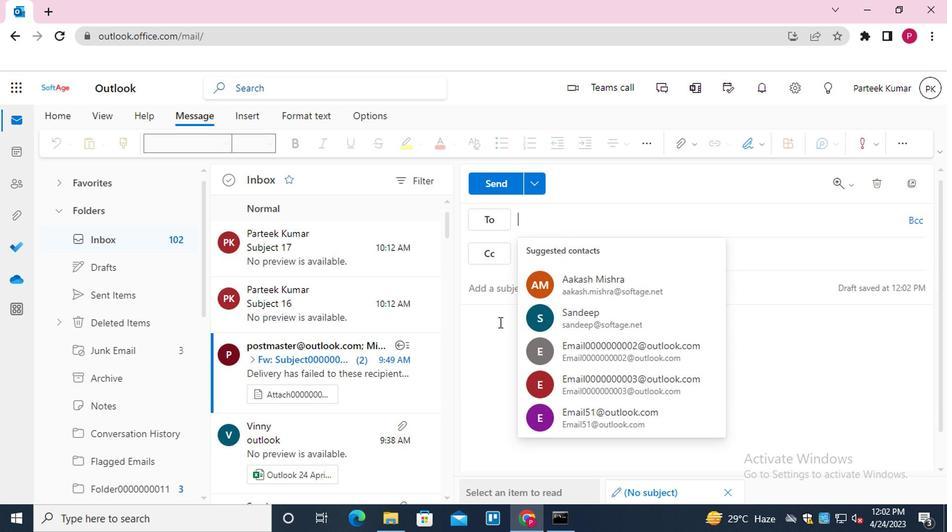 
Action: Mouse moved to (616, 189)
Screenshot: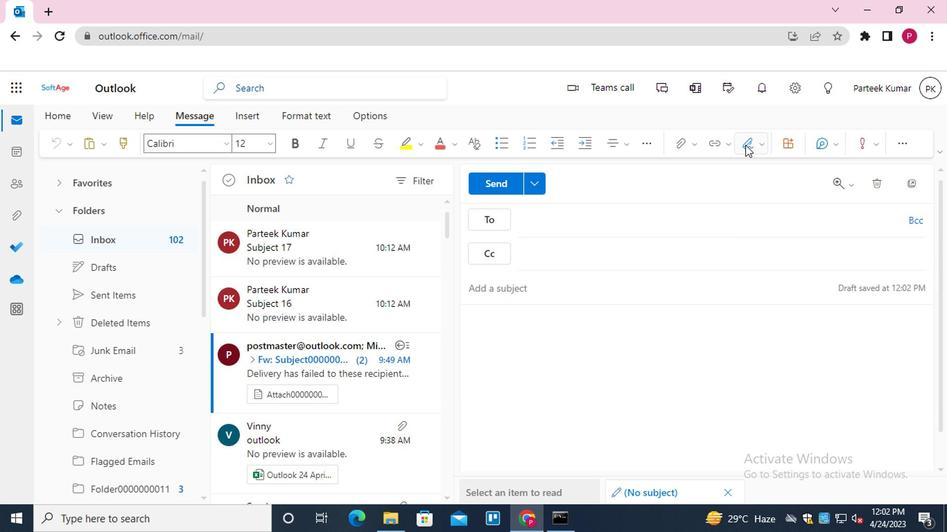 
Action: Mouse pressed left at (616, 189)
Screenshot: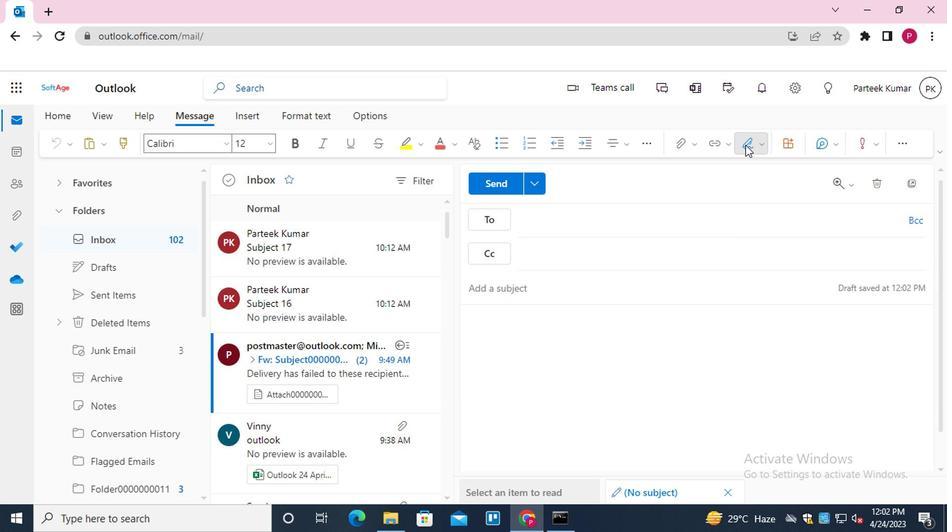 
Action: Mouse moved to (616, 211)
Screenshot: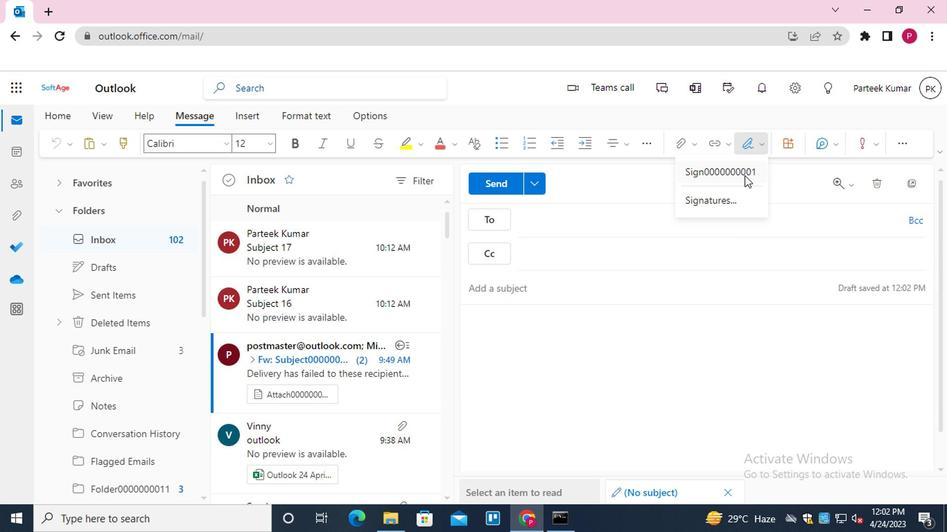 
Action: Mouse pressed left at (616, 211)
Screenshot: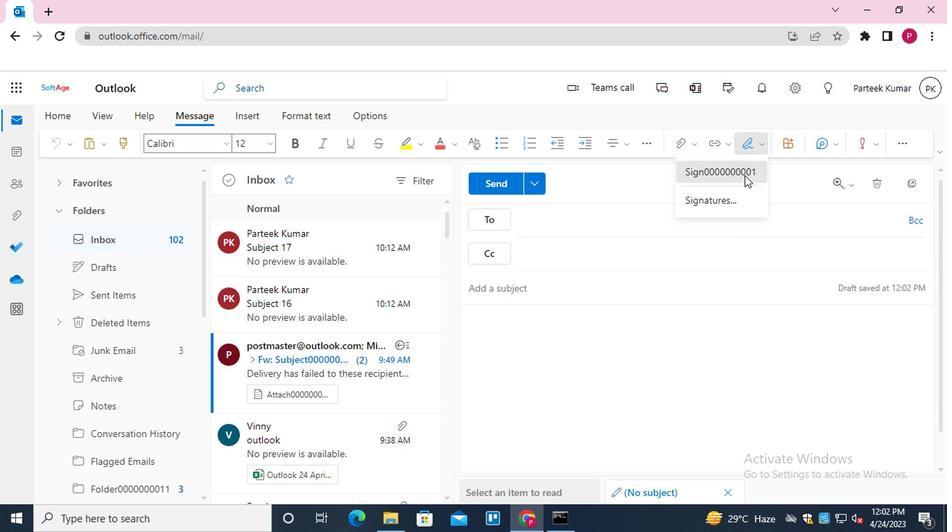 
Action: Mouse moved to (461, 240)
Screenshot: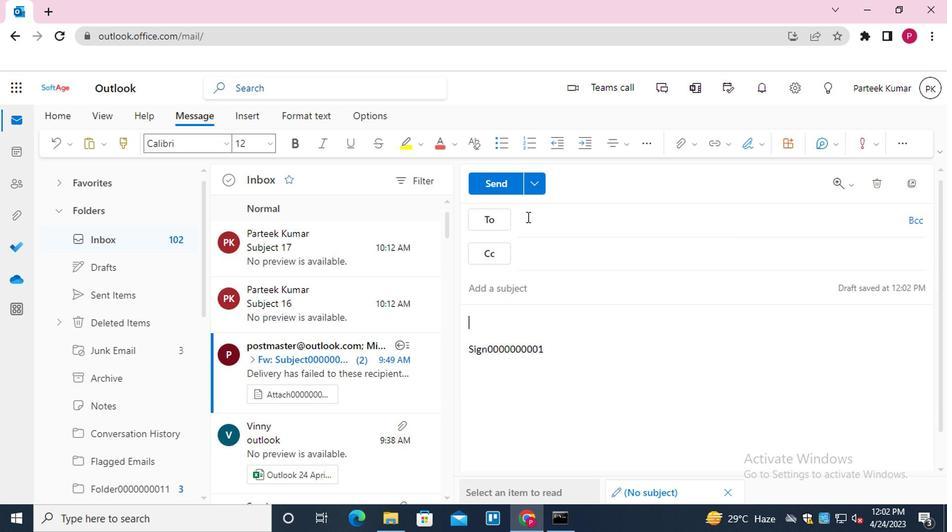 
Action: Mouse pressed left at (461, 240)
Screenshot: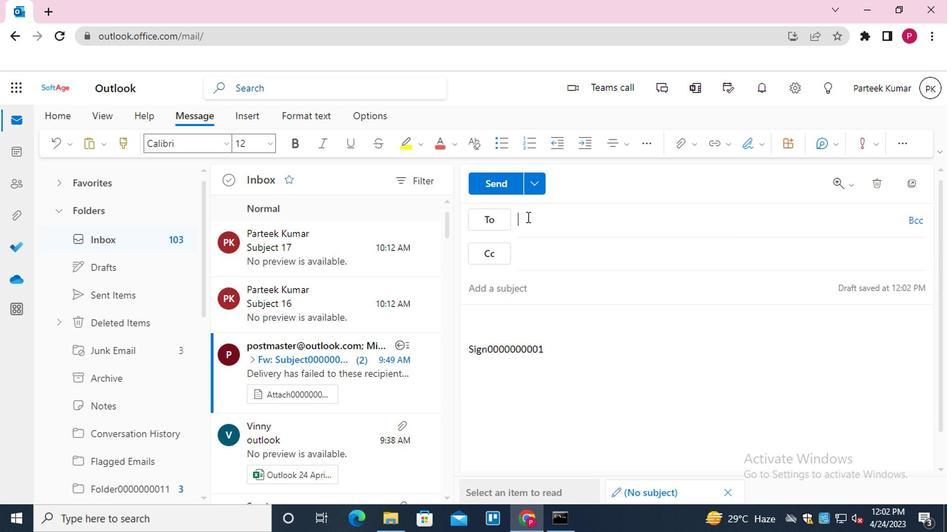 
Action: Mouse moved to (499, 283)
Screenshot: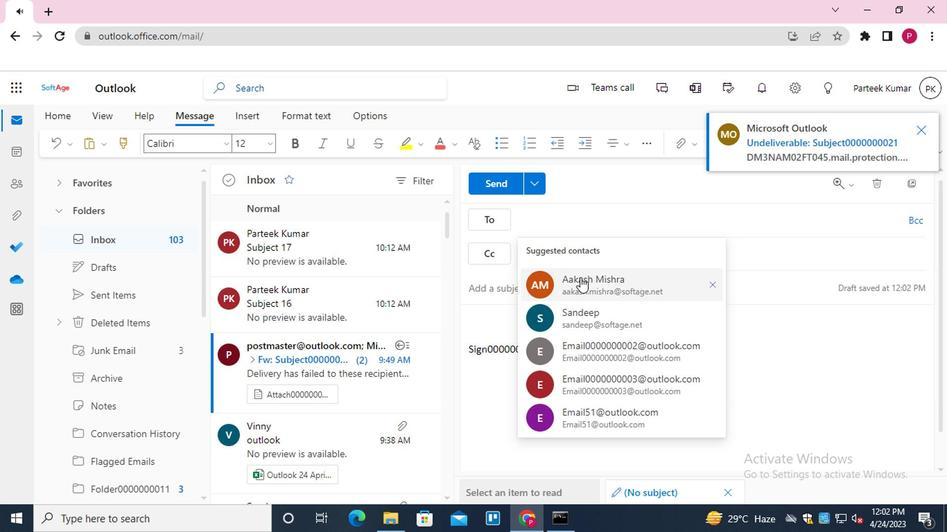 
Action: Mouse pressed left at (499, 283)
Screenshot: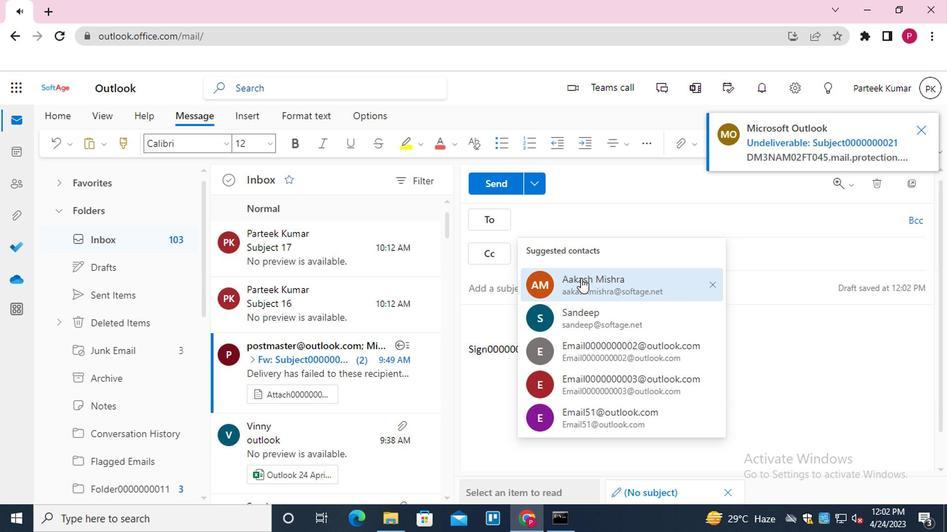 
Action: Mouse moved to (515, 270)
Screenshot: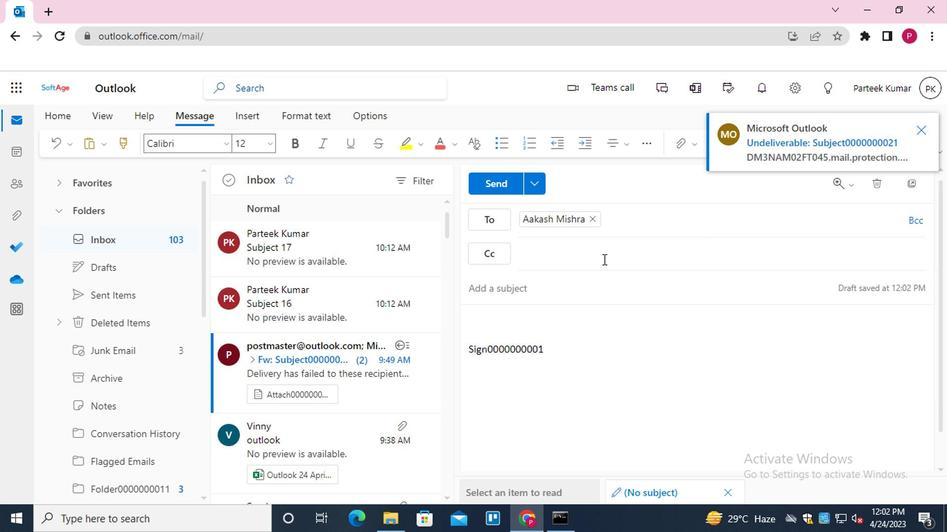 
Action: Key pressed <Key.shift>EMAIL0000000002<Key.enter>
Screenshot: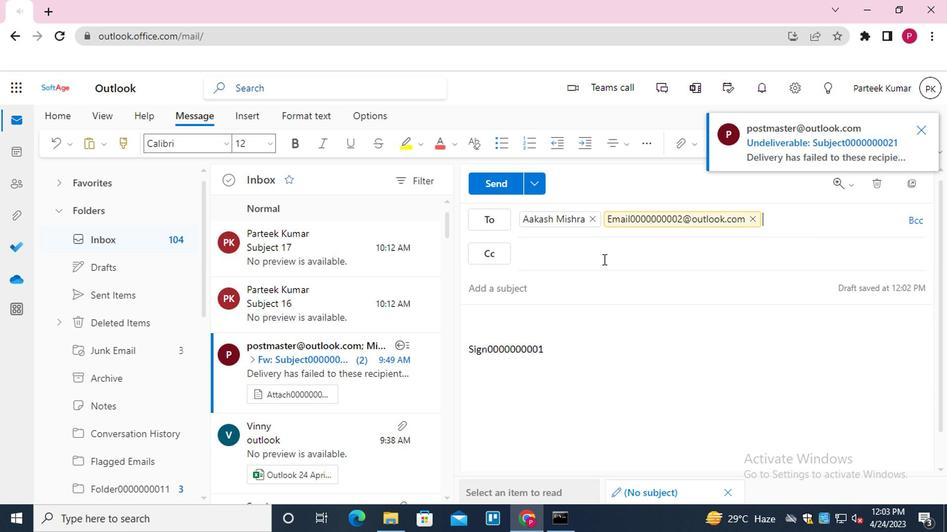 
Action: Mouse moved to (499, 270)
Screenshot: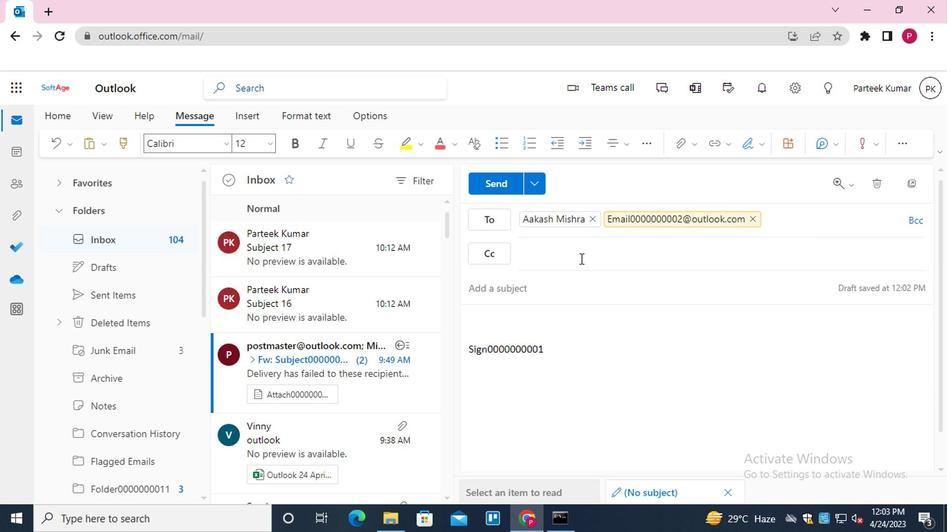 
Action: Mouse pressed left at (499, 270)
Screenshot: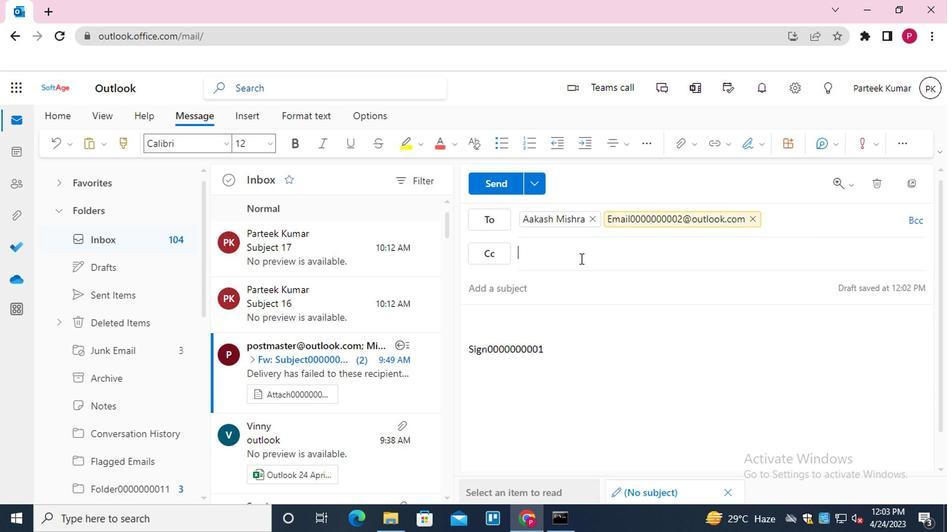 
Action: Key pressed <Key.shift>EMAIL0000000003<Key.enter><Key.shift>EMAIL0000000004<Key.enter>
Screenshot: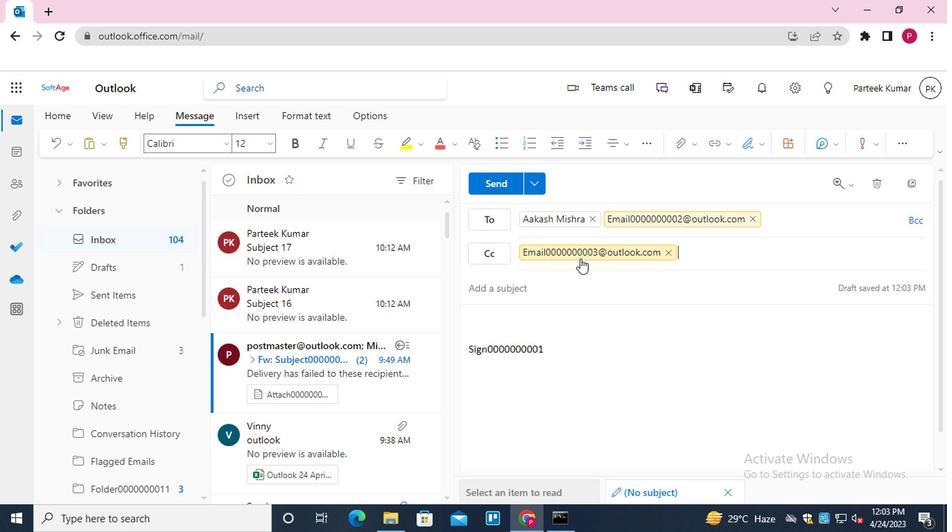 
Action: Mouse moved to (739, 245)
Screenshot: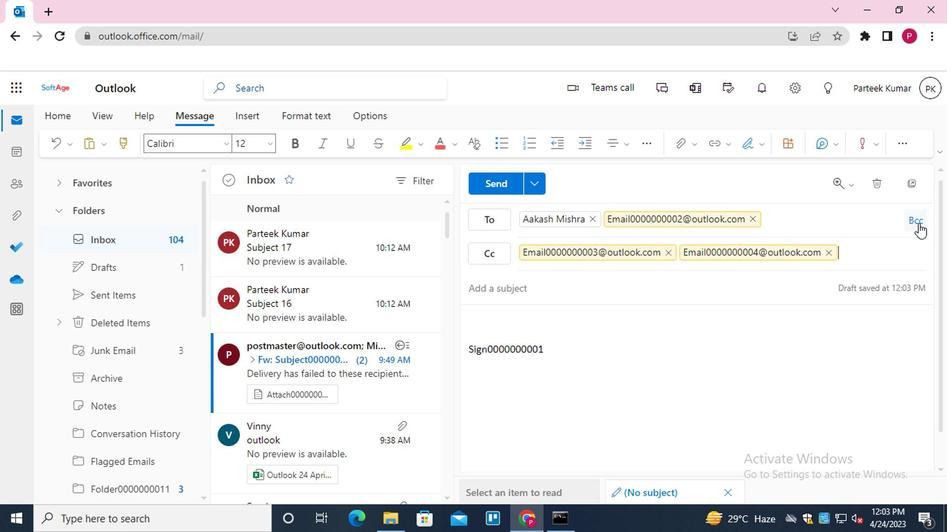 
Action: Mouse pressed left at (739, 245)
Screenshot: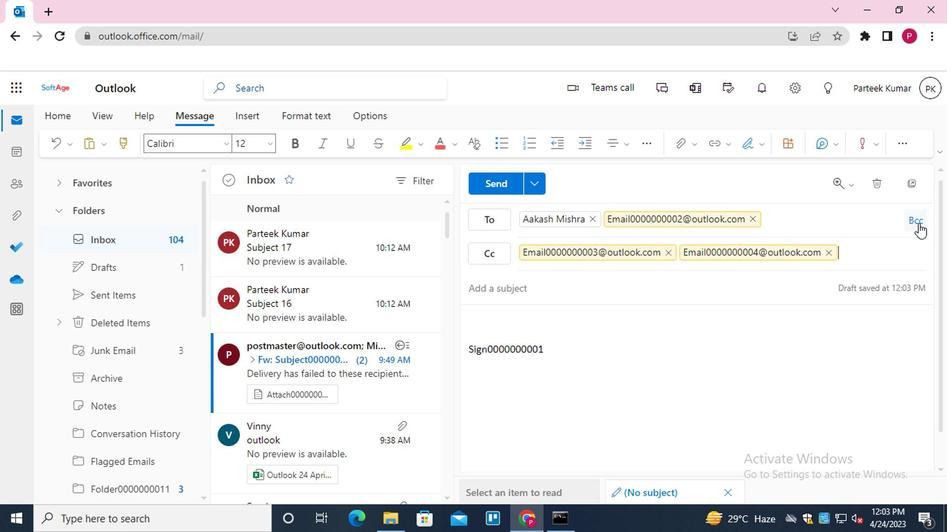 
Action: Mouse moved to (488, 300)
Screenshot: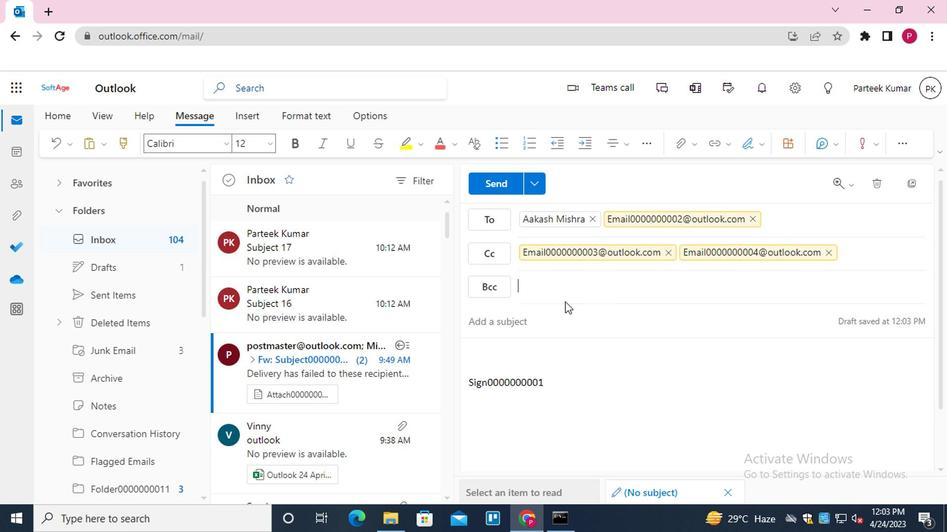 
Action: Key pressed <Key.shift>EMAIL0000000005<Key.shift>@OUTLOOK.COM<Key.enter>
Screenshot: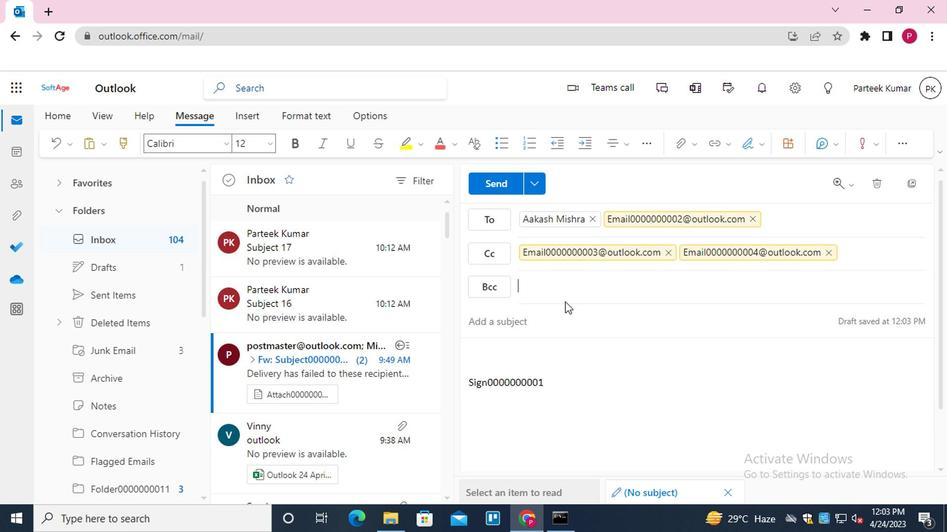 
Action: Mouse moved to (439, 319)
Screenshot: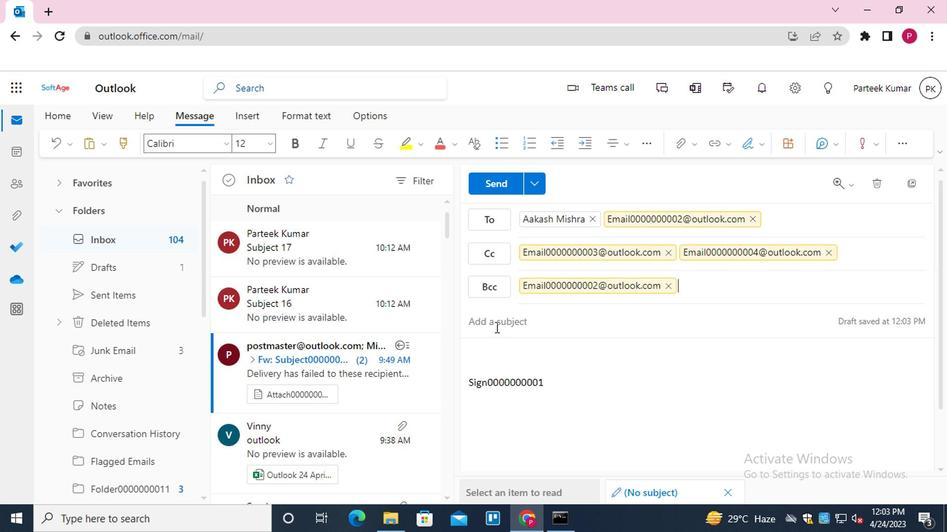 
Action: Mouse pressed left at (439, 319)
Screenshot: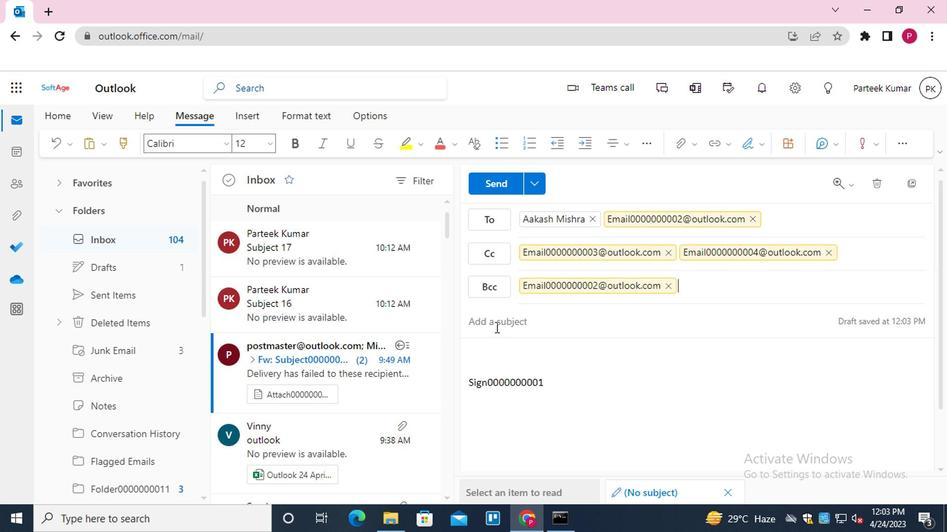 
Action: Key pressed <Key.shift>SUBJECT0000000021
Screenshot: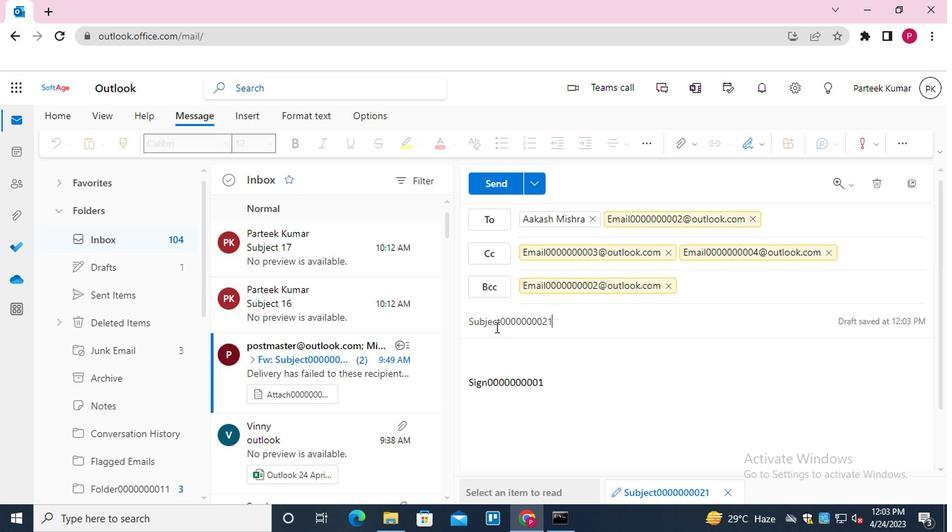 
Action: Mouse moved to (433, 347)
Screenshot: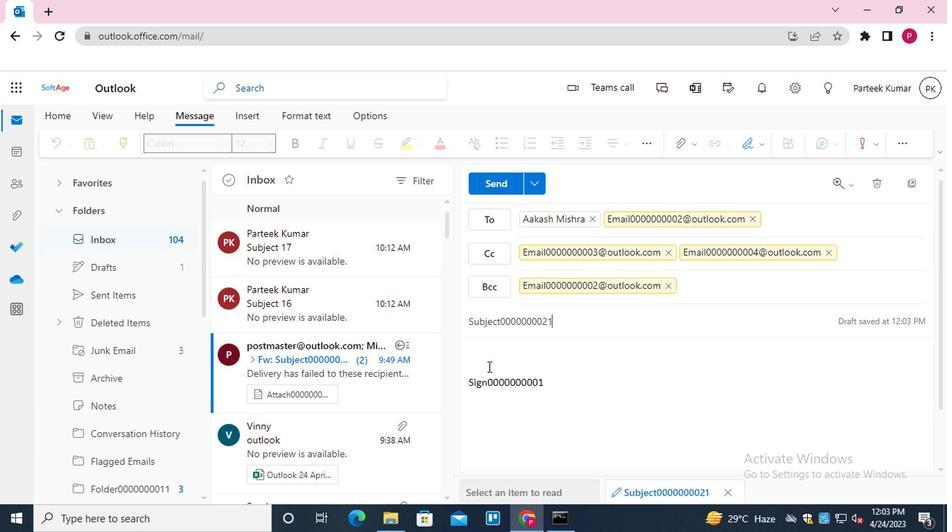 
Action: Mouse pressed left at (433, 347)
Screenshot: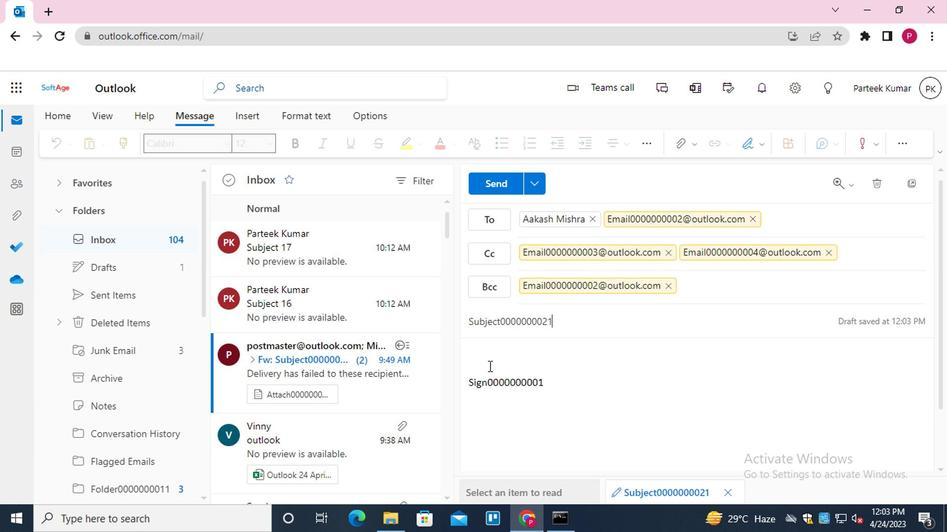 
Action: Mouse moved to (434, 346)
Screenshot: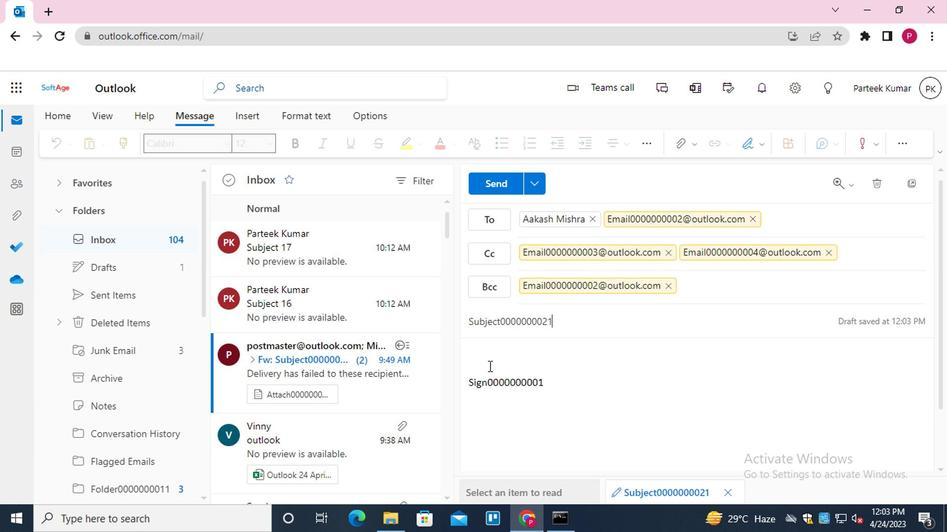 
Action: Key pressed <Key.shift_r>MESSAGE9<Key.backspace>0000000023<Key.enter>
Screenshot: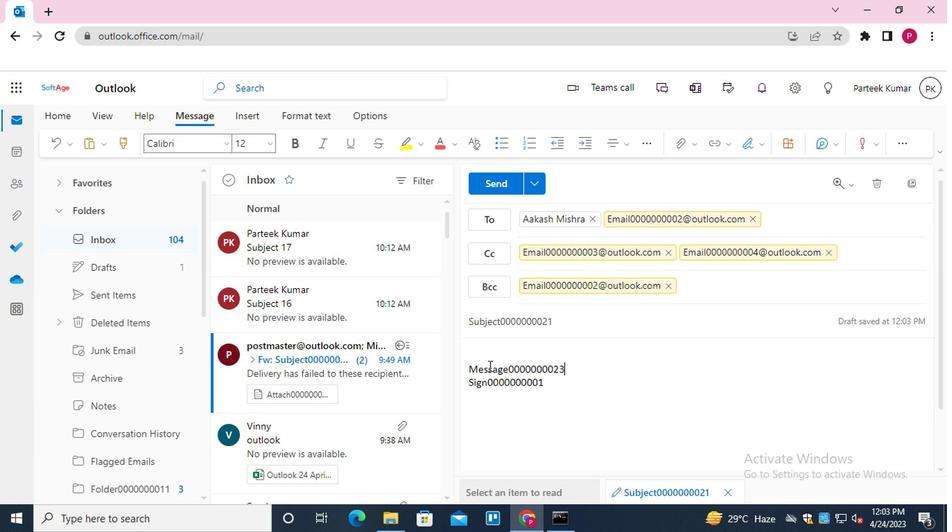 
